 Task: Look for space in Aluva, India from 15th June, 2023 to 21st June, 2023 for 5 adults in price range Rs.14000 to Rs.25000. Place can be entire place with 3 bedrooms having 3 beds and 3 bathrooms. Property type can be house, flat, guest house. Amenities needed are: washing machine. Booking option can be shelf check-in. Required host language is English.
Action: Mouse pressed left at (566, 119)
Screenshot: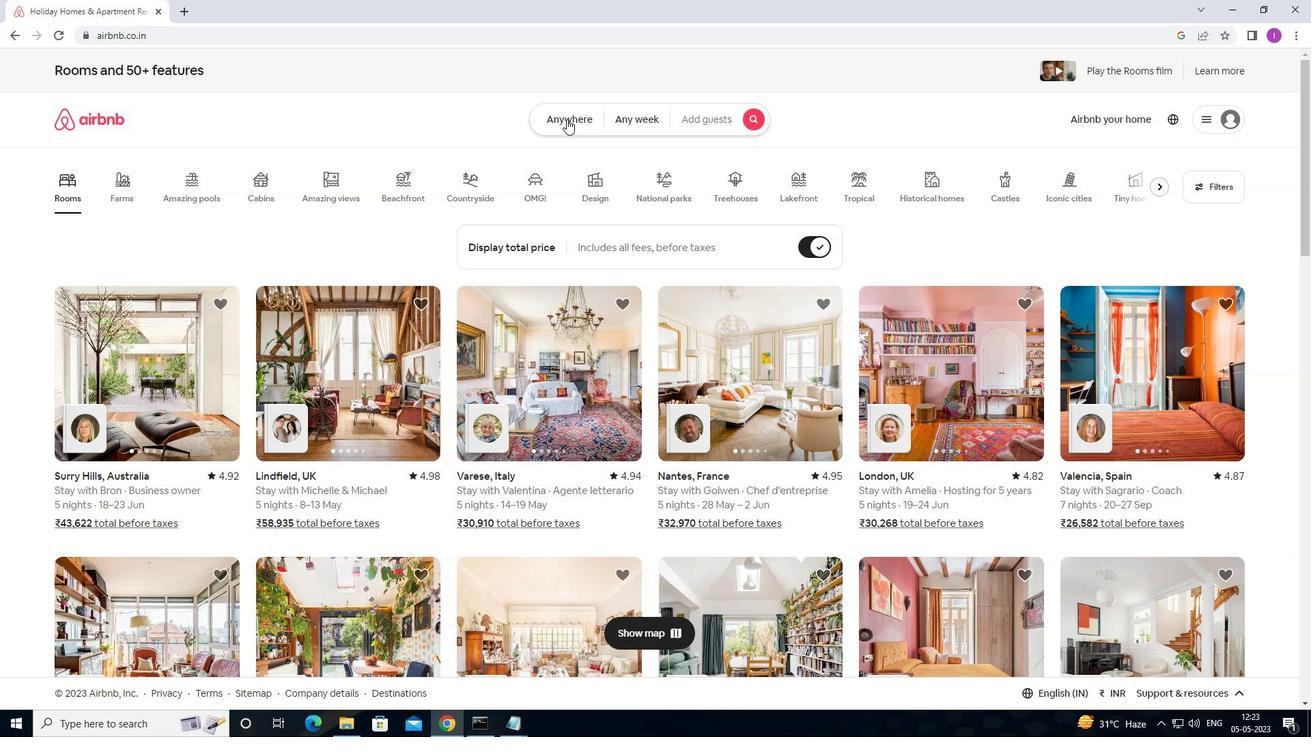 
Action: Mouse moved to (437, 176)
Screenshot: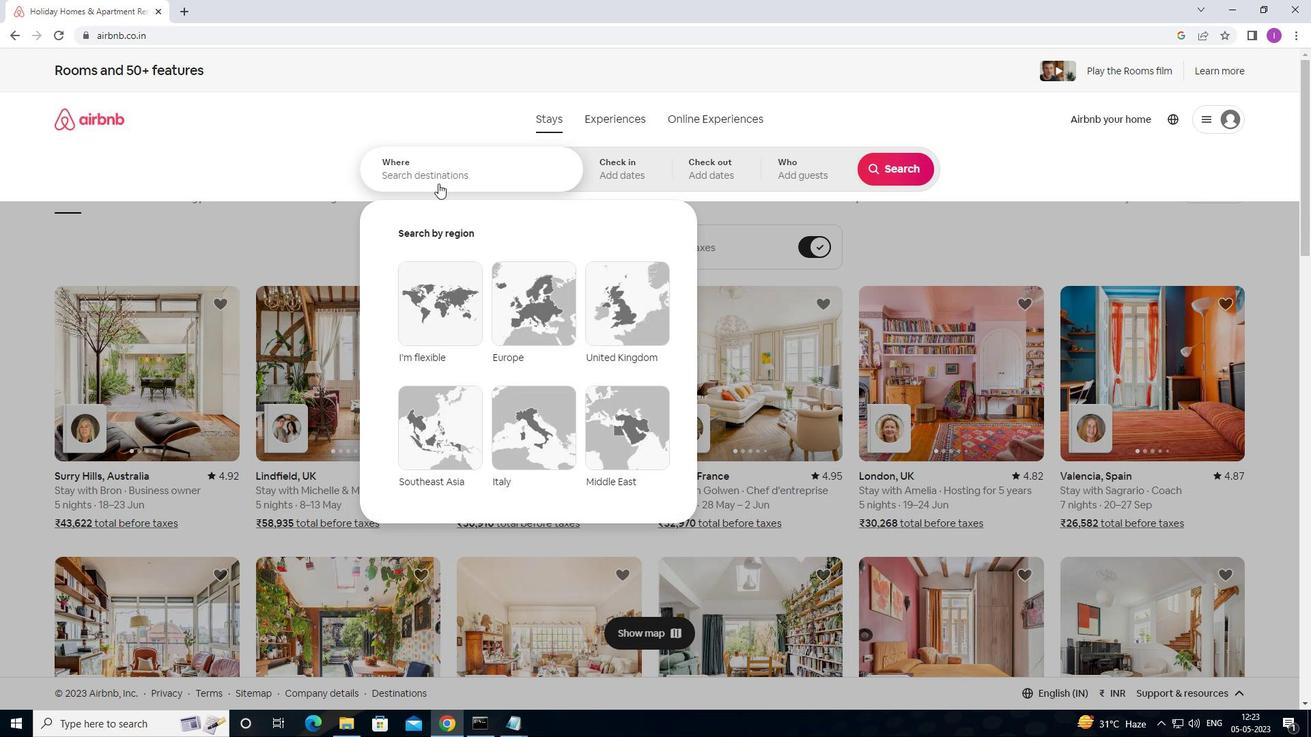 
Action: Mouse pressed left at (437, 176)
Screenshot: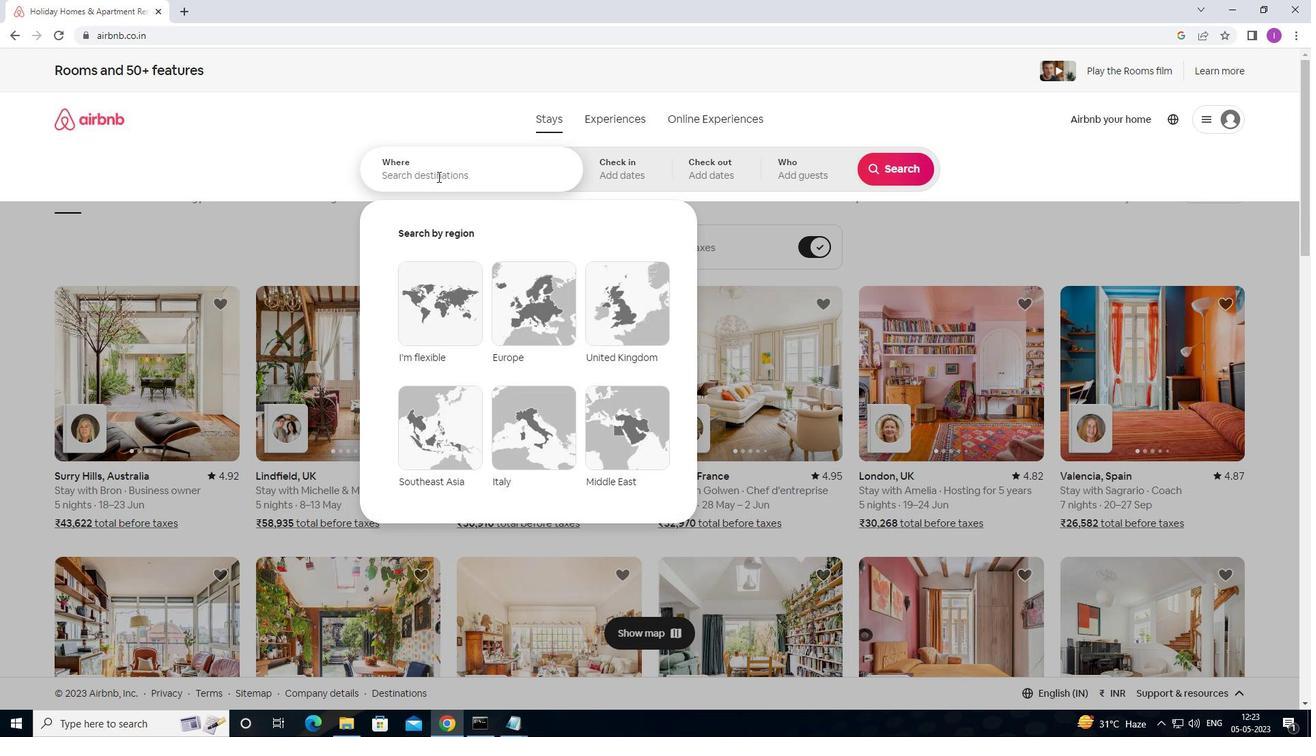 
Action: Key pressed <Key.shift>ALUVA,<Key.shift>INDIA
Screenshot: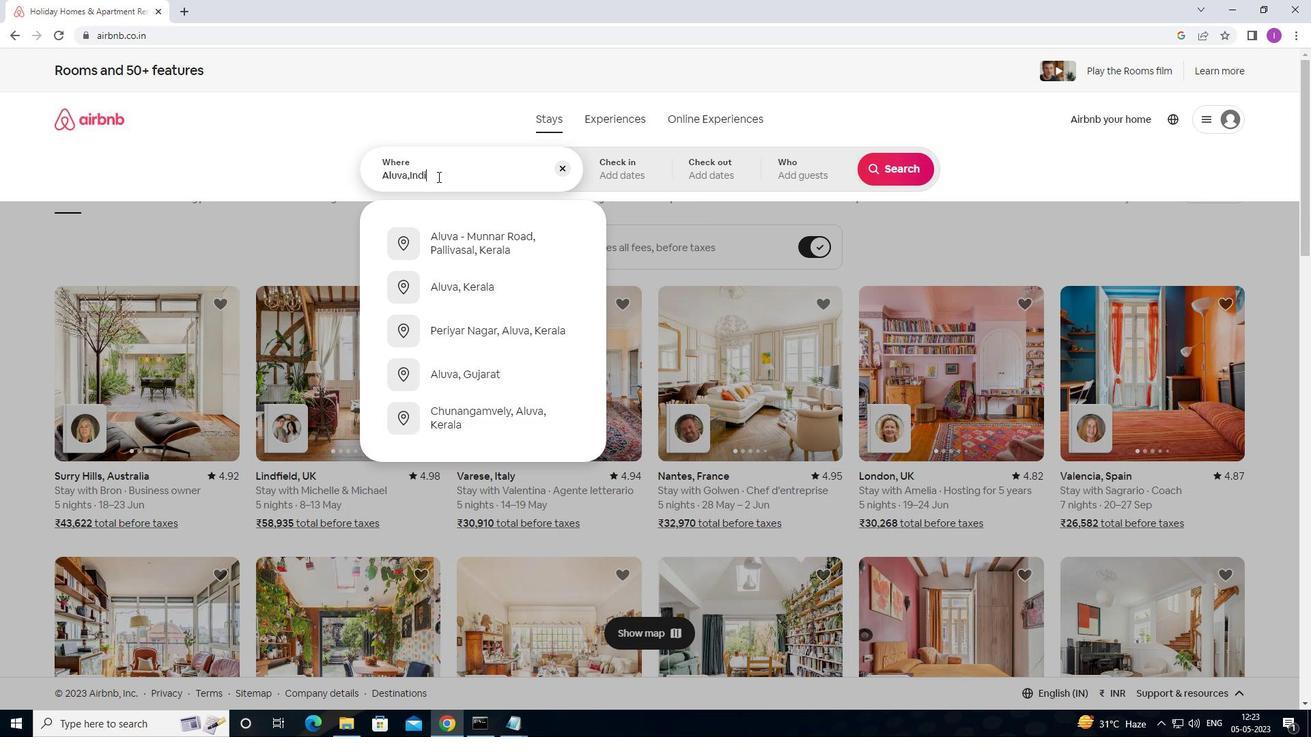 
Action: Mouse moved to (617, 172)
Screenshot: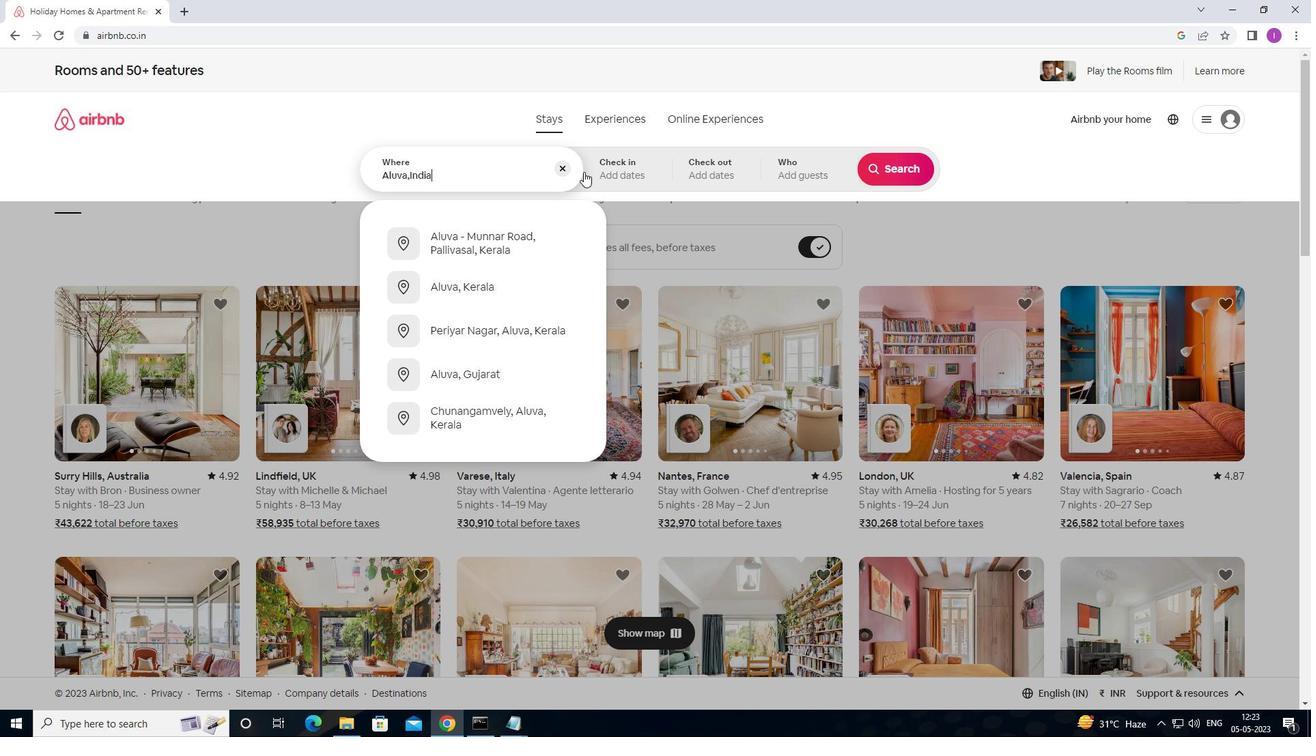 
Action: Mouse pressed left at (617, 172)
Screenshot: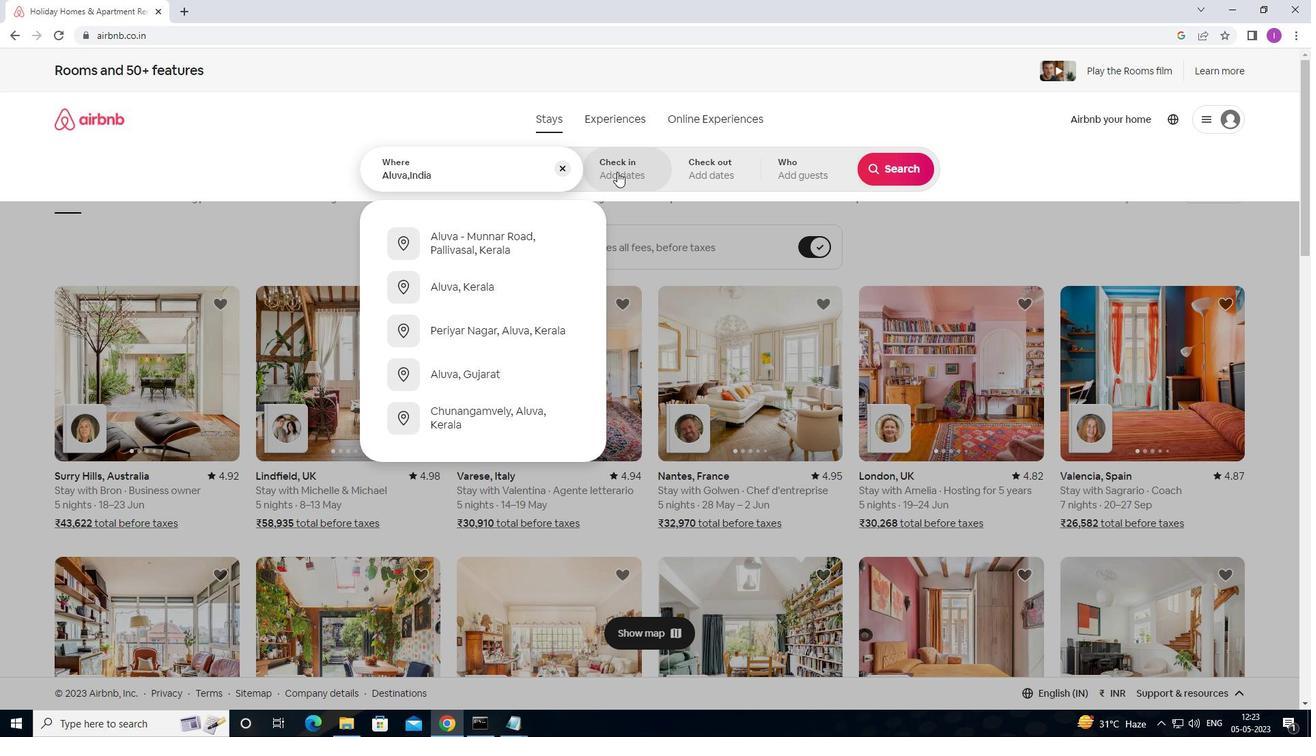 
Action: Mouse moved to (824, 398)
Screenshot: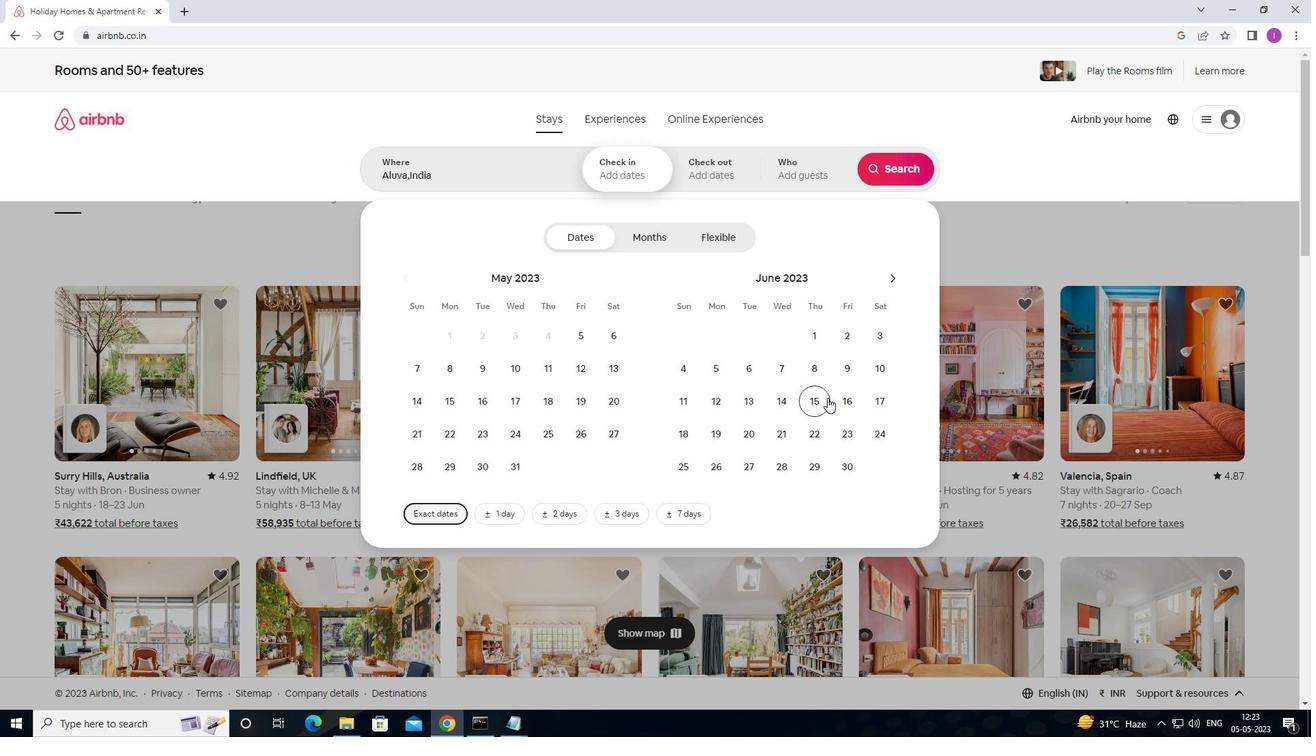 
Action: Mouse pressed left at (824, 398)
Screenshot: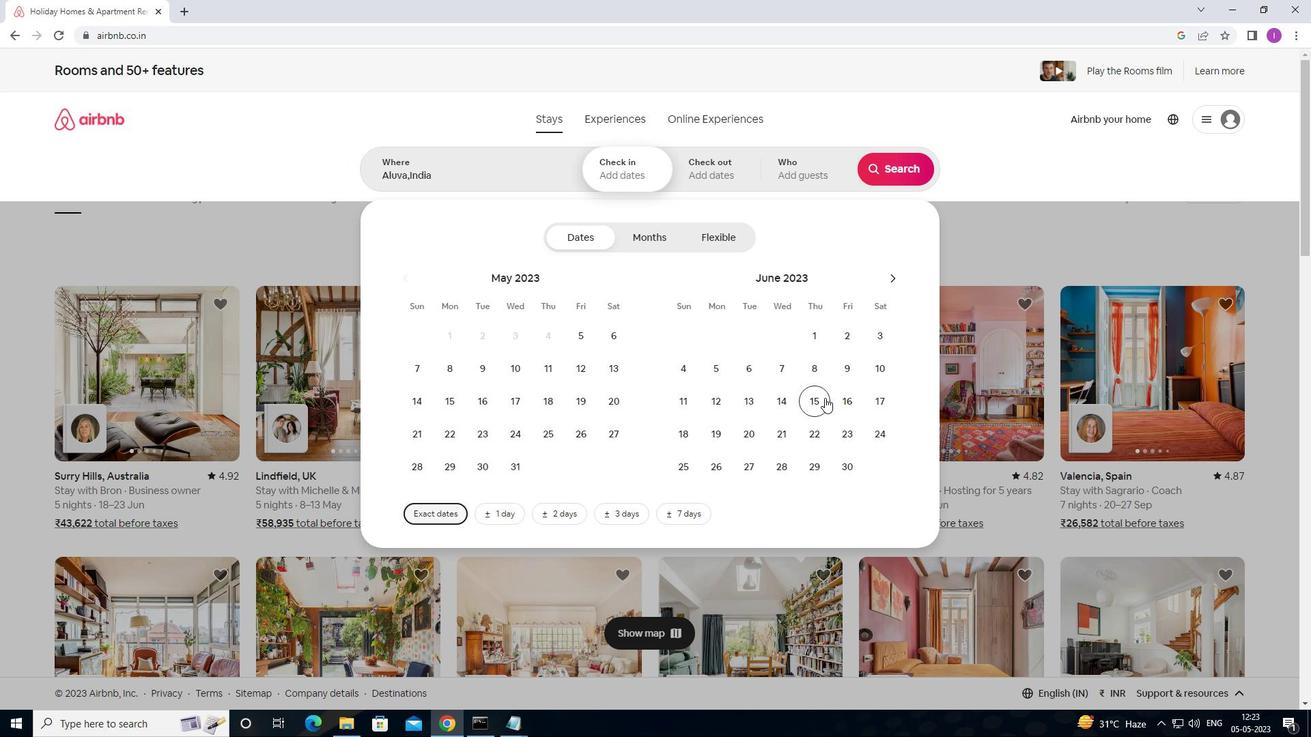 
Action: Mouse moved to (790, 428)
Screenshot: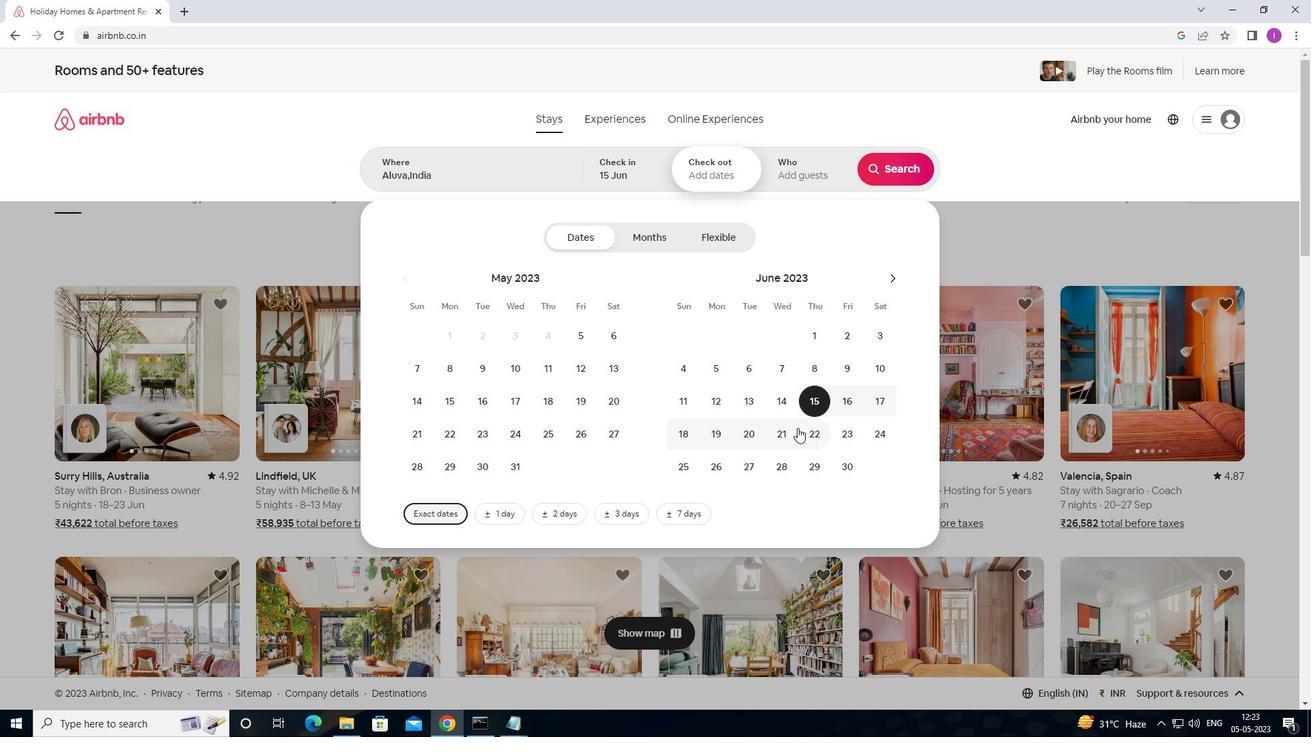 
Action: Mouse pressed left at (790, 428)
Screenshot: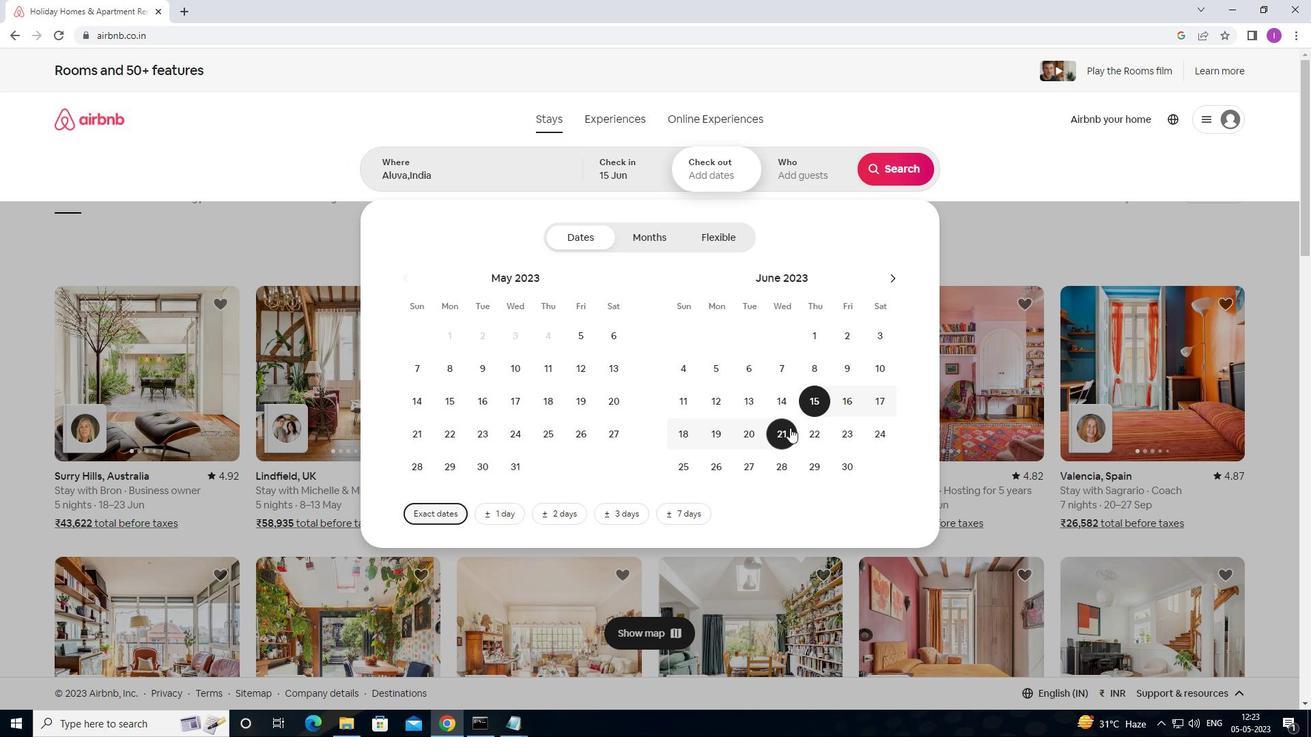
Action: Mouse moved to (813, 176)
Screenshot: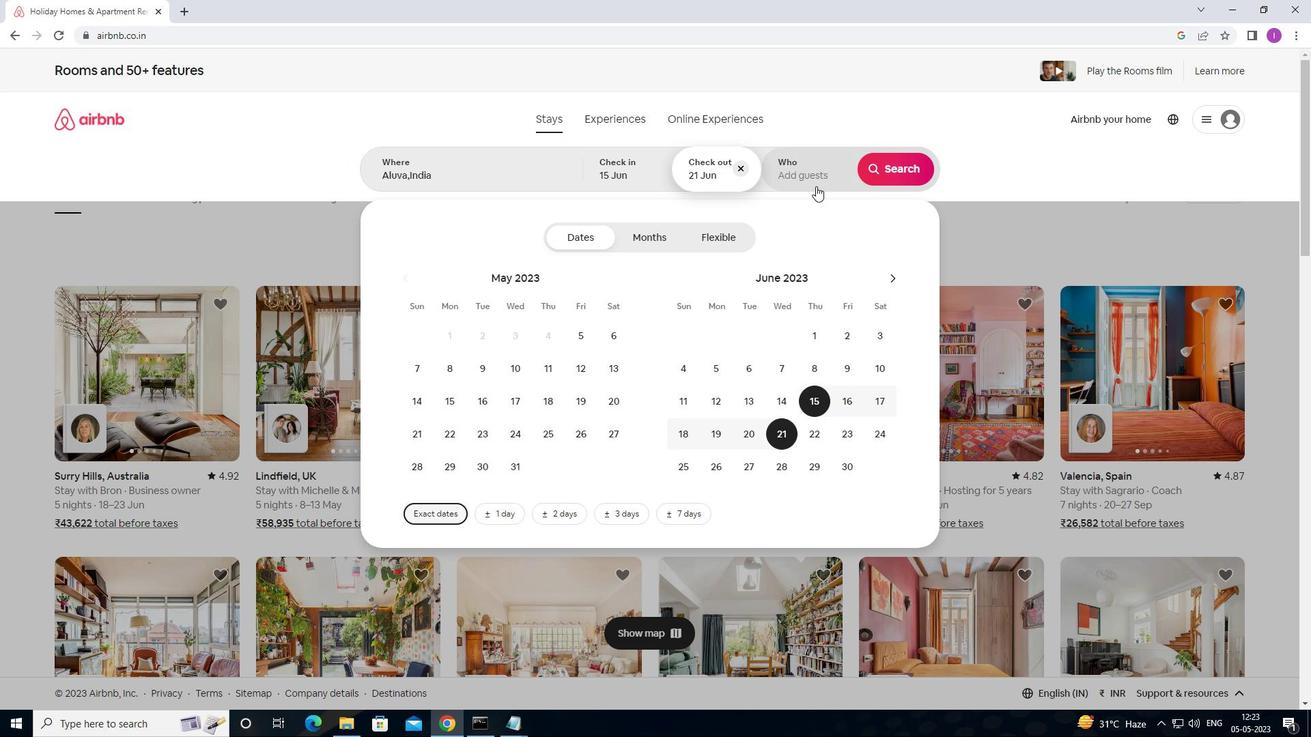 
Action: Mouse pressed left at (813, 176)
Screenshot: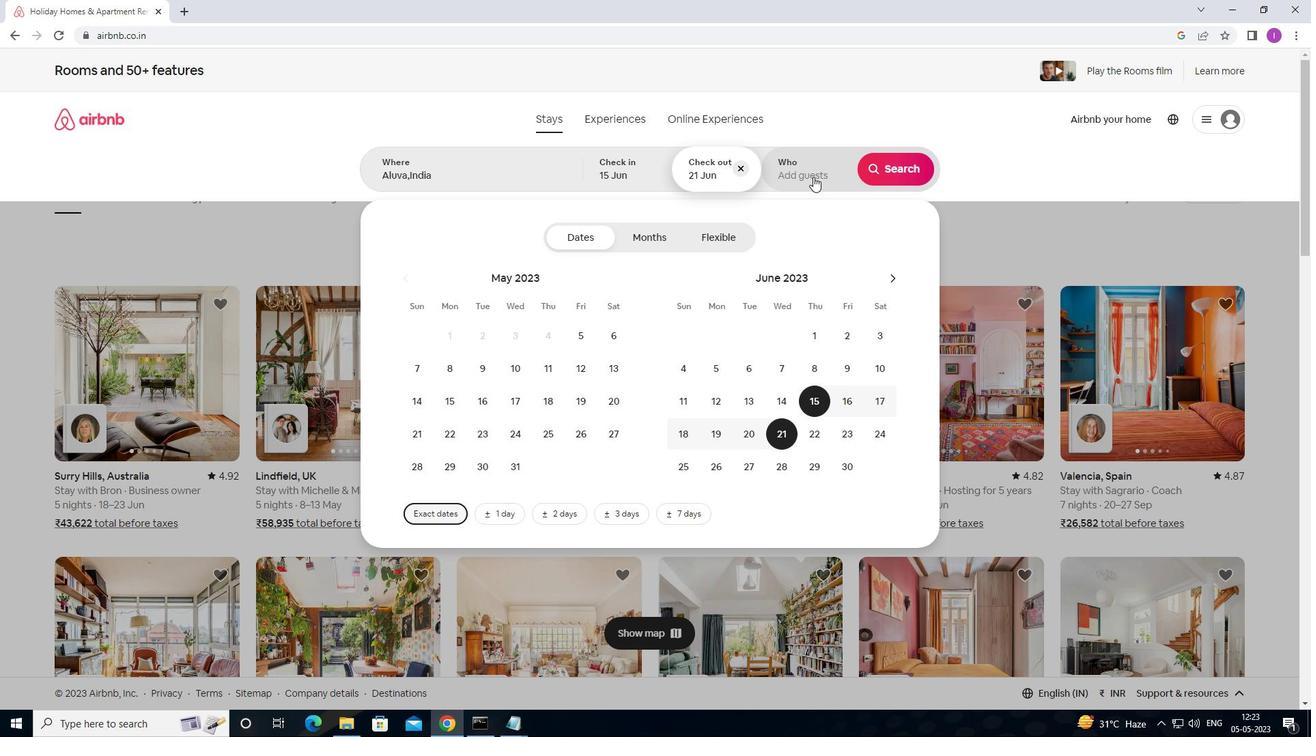 
Action: Mouse moved to (907, 237)
Screenshot: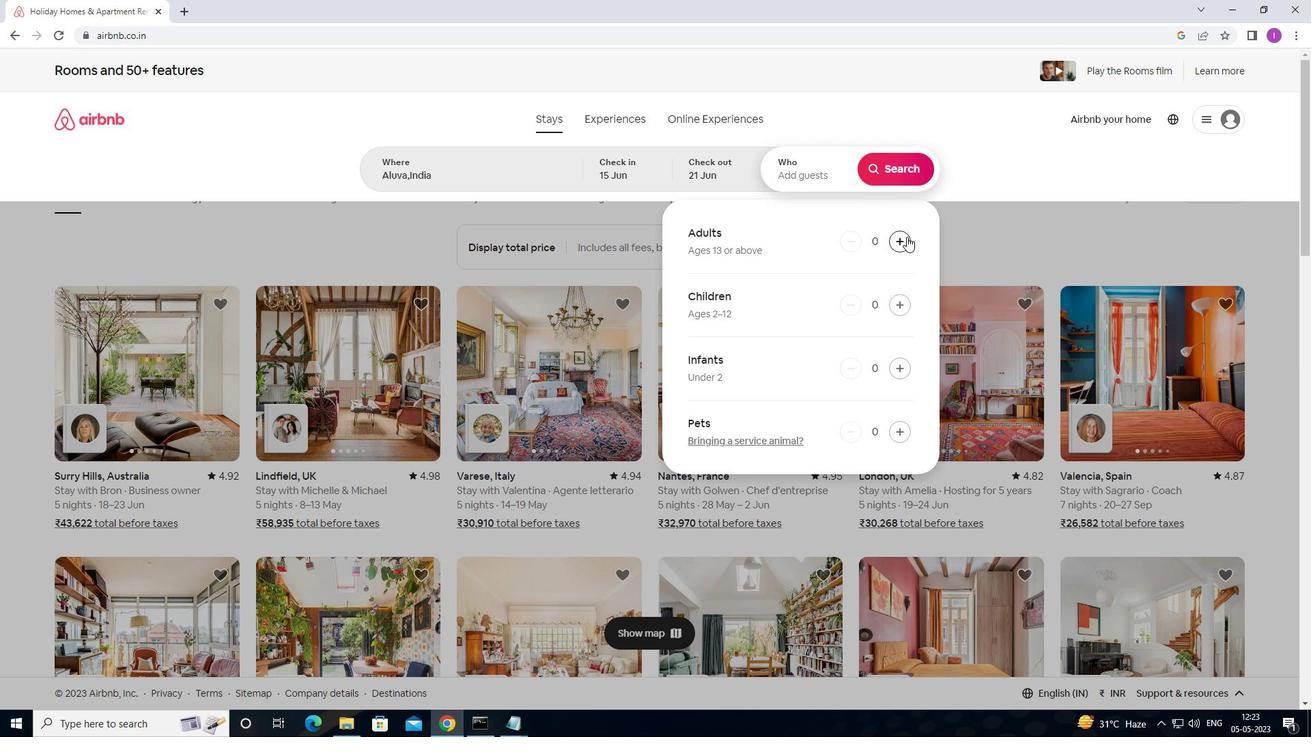 
Action: Mouse pressed left at (907, 237)
Screenshot: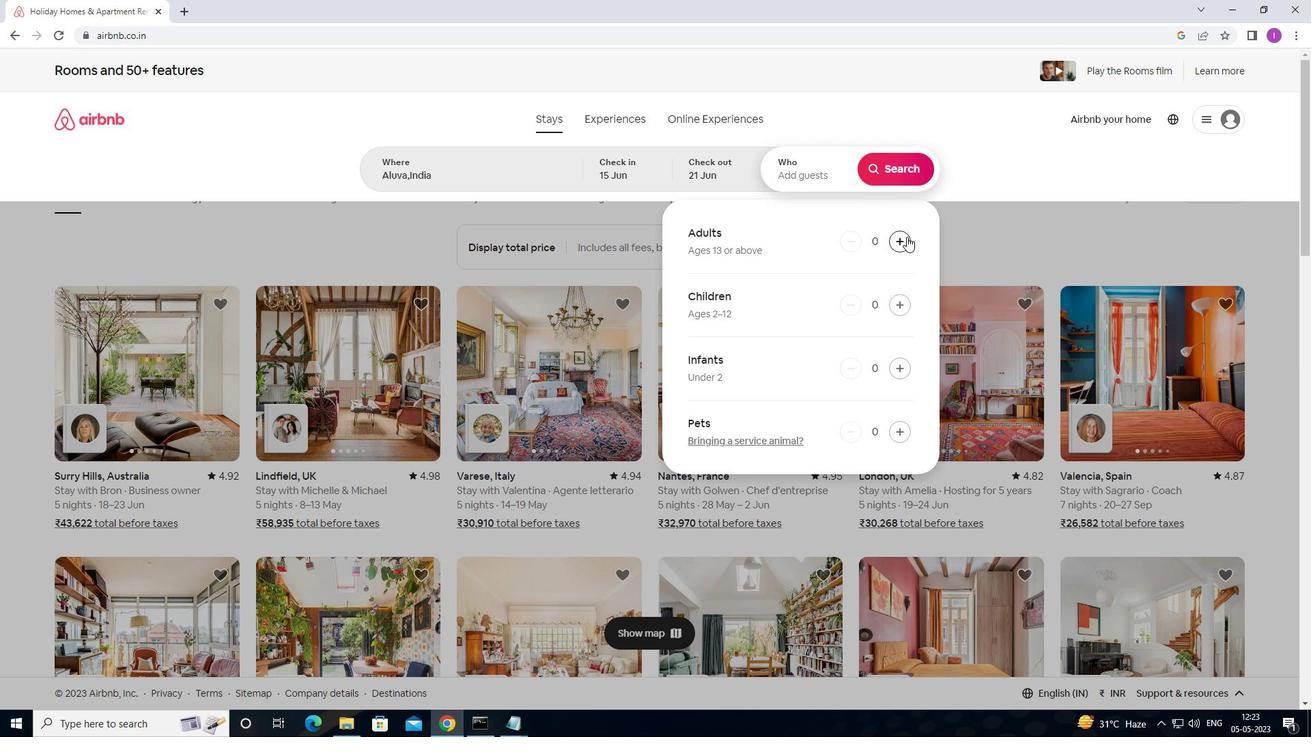 
Action: Mouse moved to (908, 236)
Screenshot: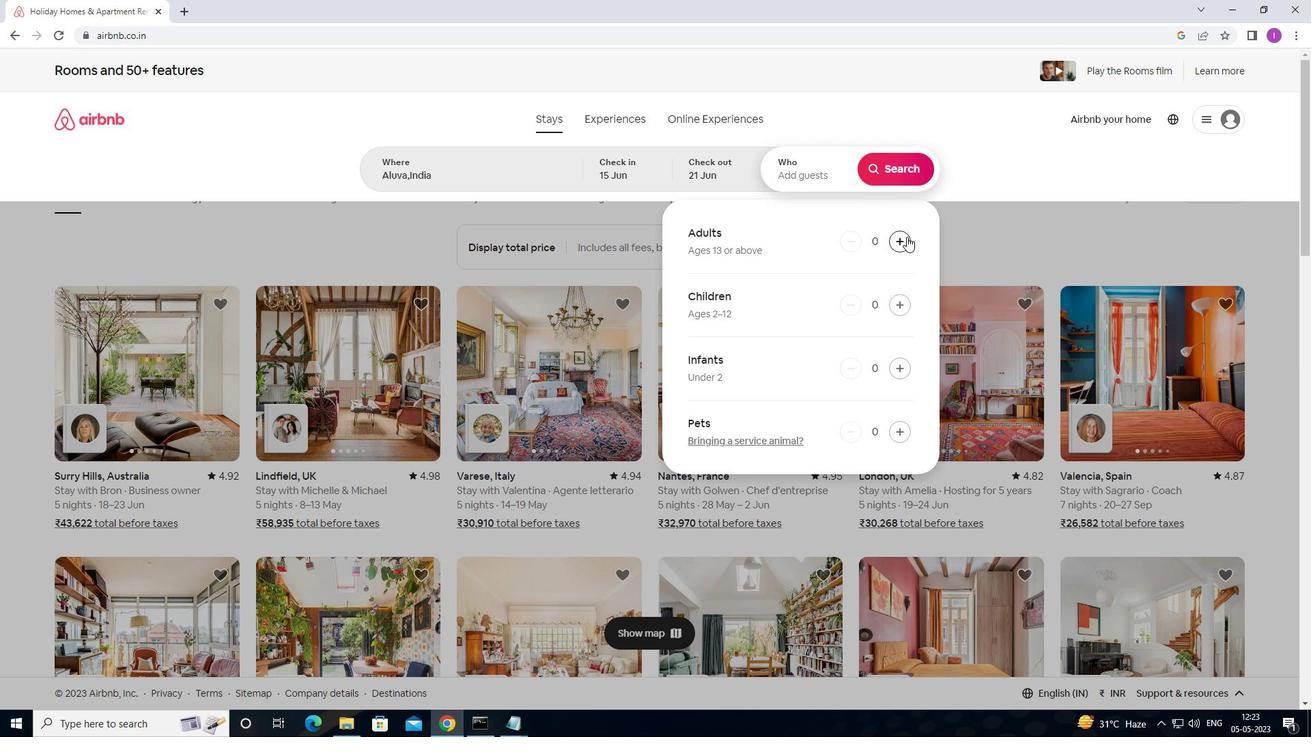 
Action: Mouse pressed left at (908, 236)
Screenshot: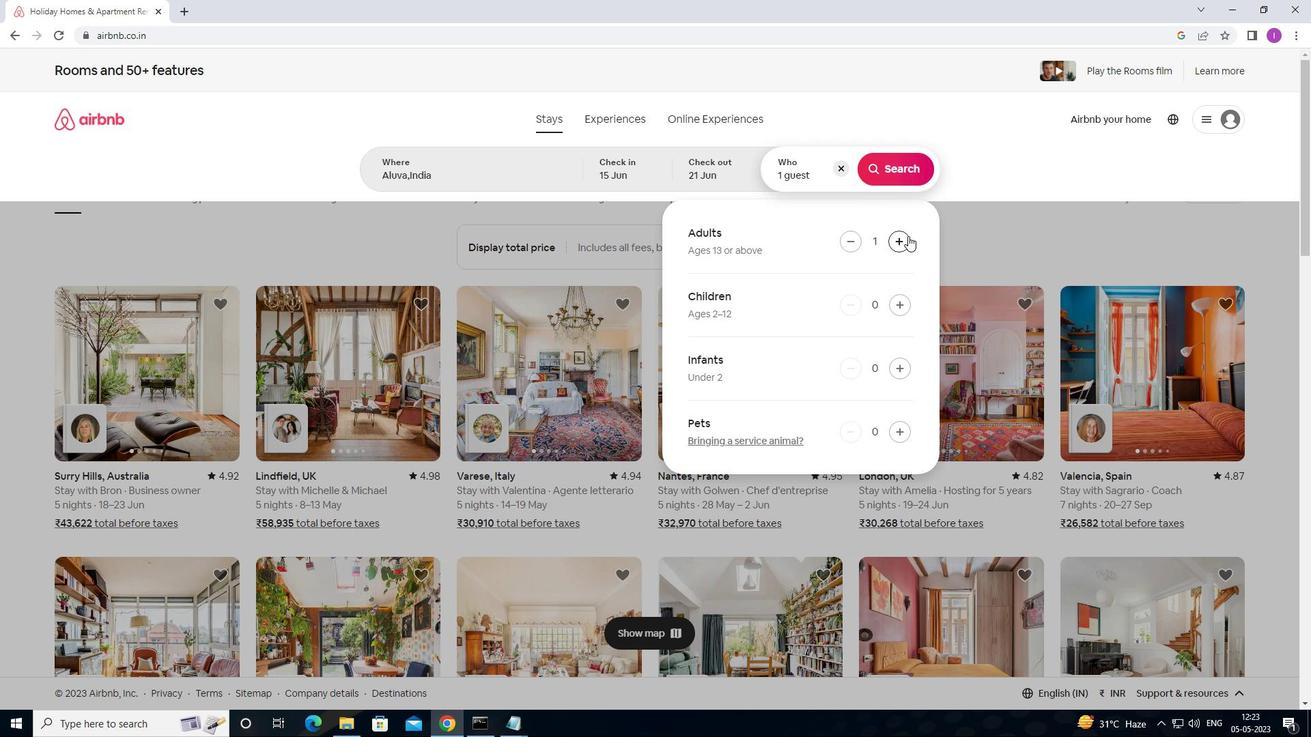 
Action: Mouse pressed left at (908, 236)
Screenshot: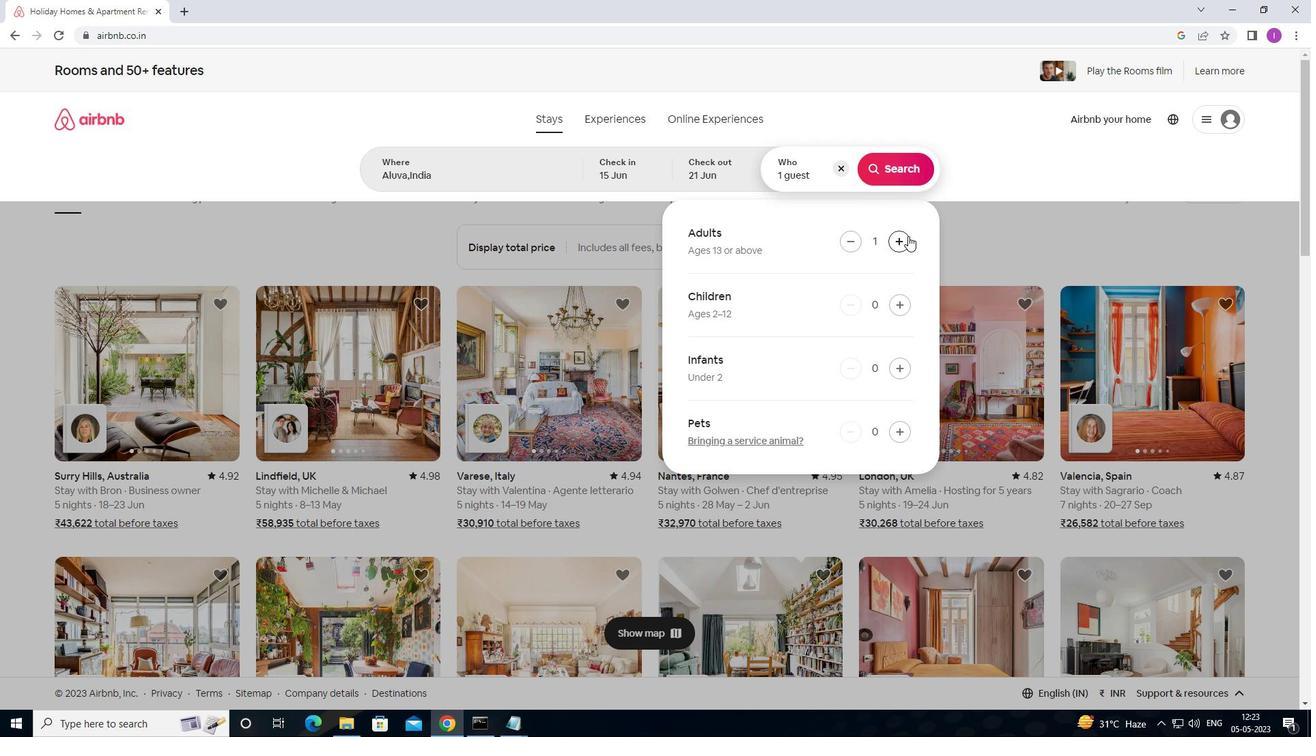 
Action: Mouse pressed left at (908, 236)
Screenshot: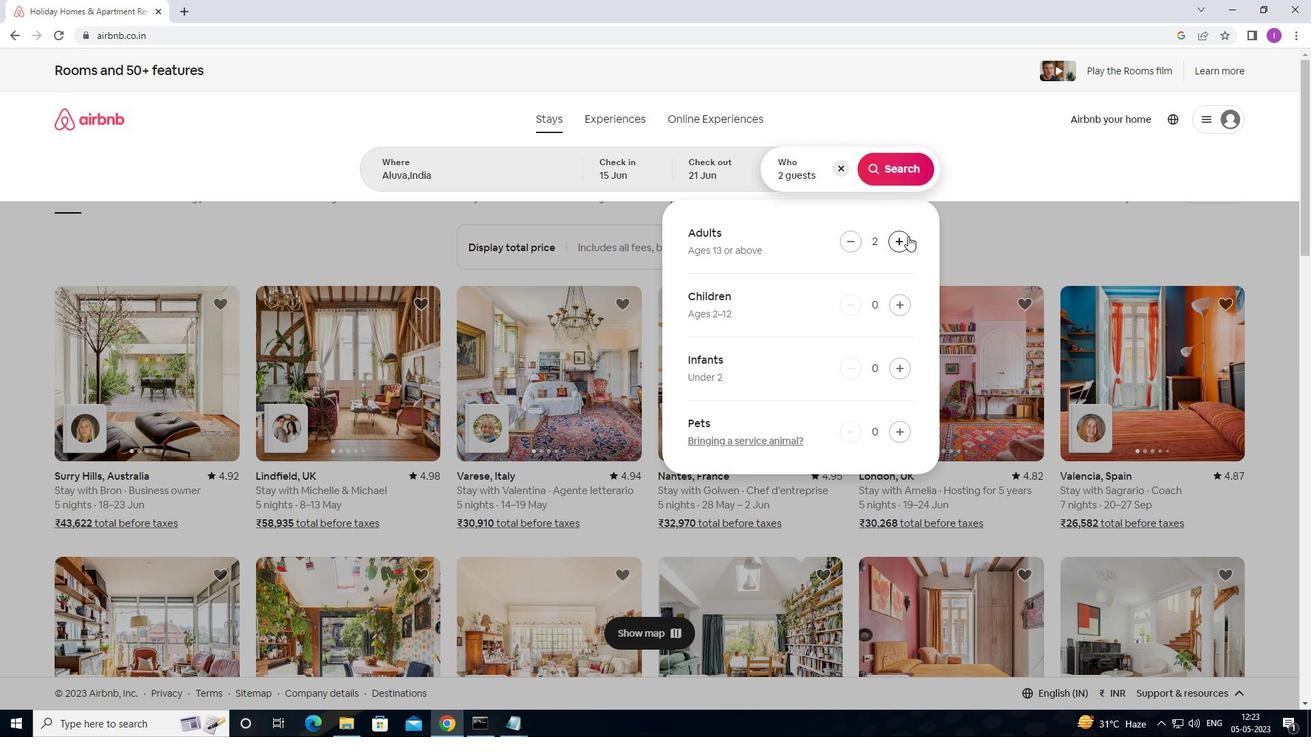 
Action: Mouse pressed left at (908, 236)
Screenshot: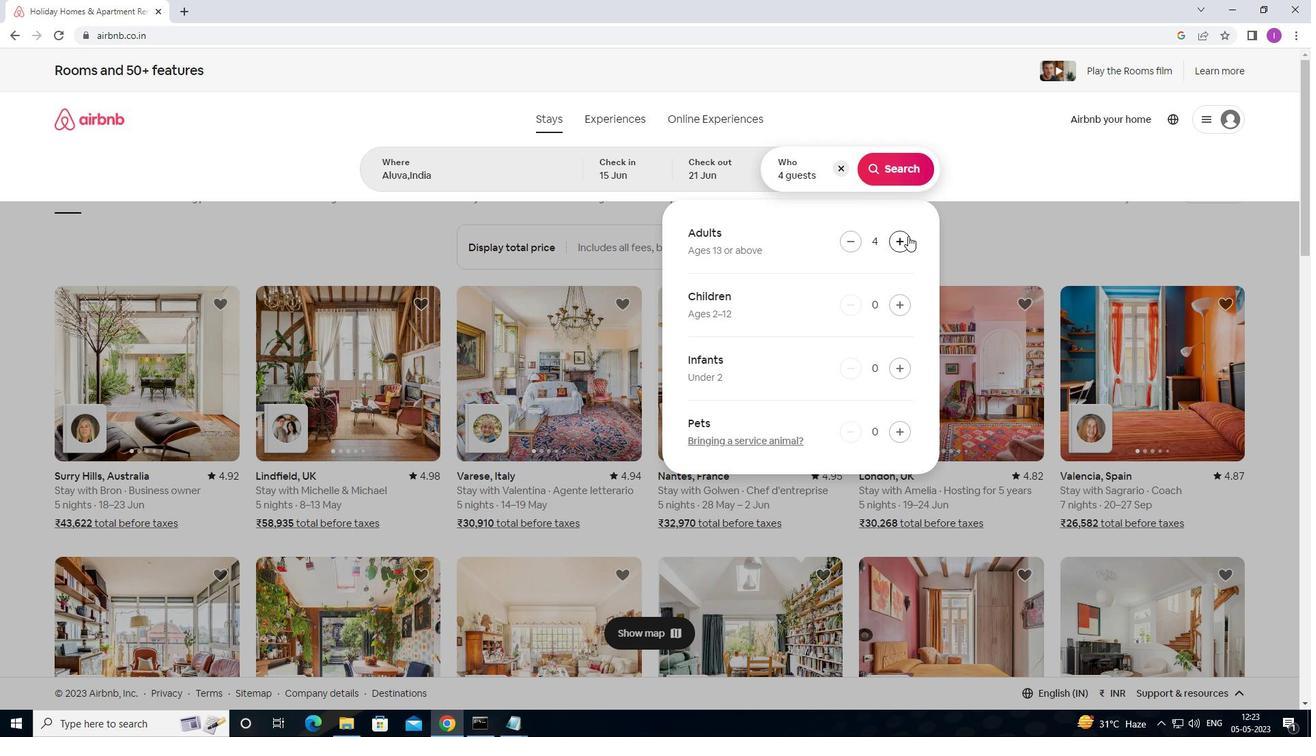 
Action: Mouse moved to (889, 169)
Screenshot: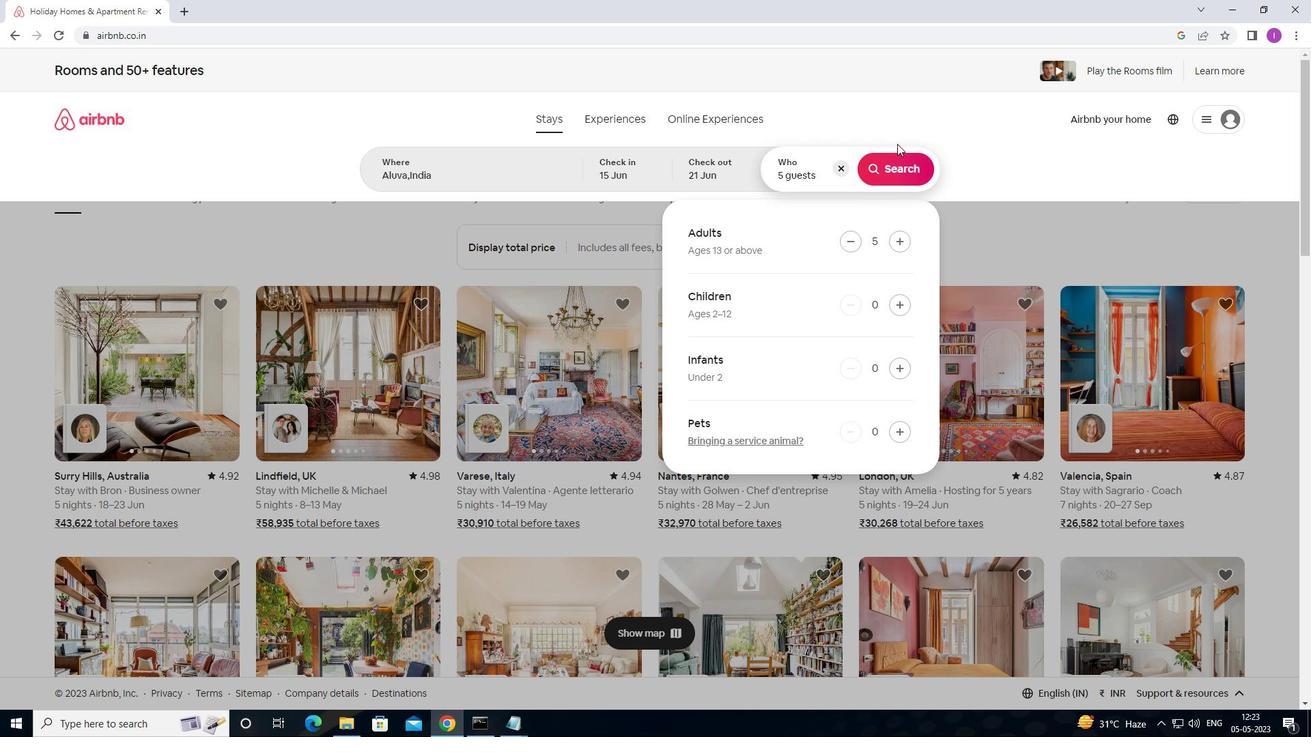 
Action: Mouse pressed left at (889, 169)
Screenshot: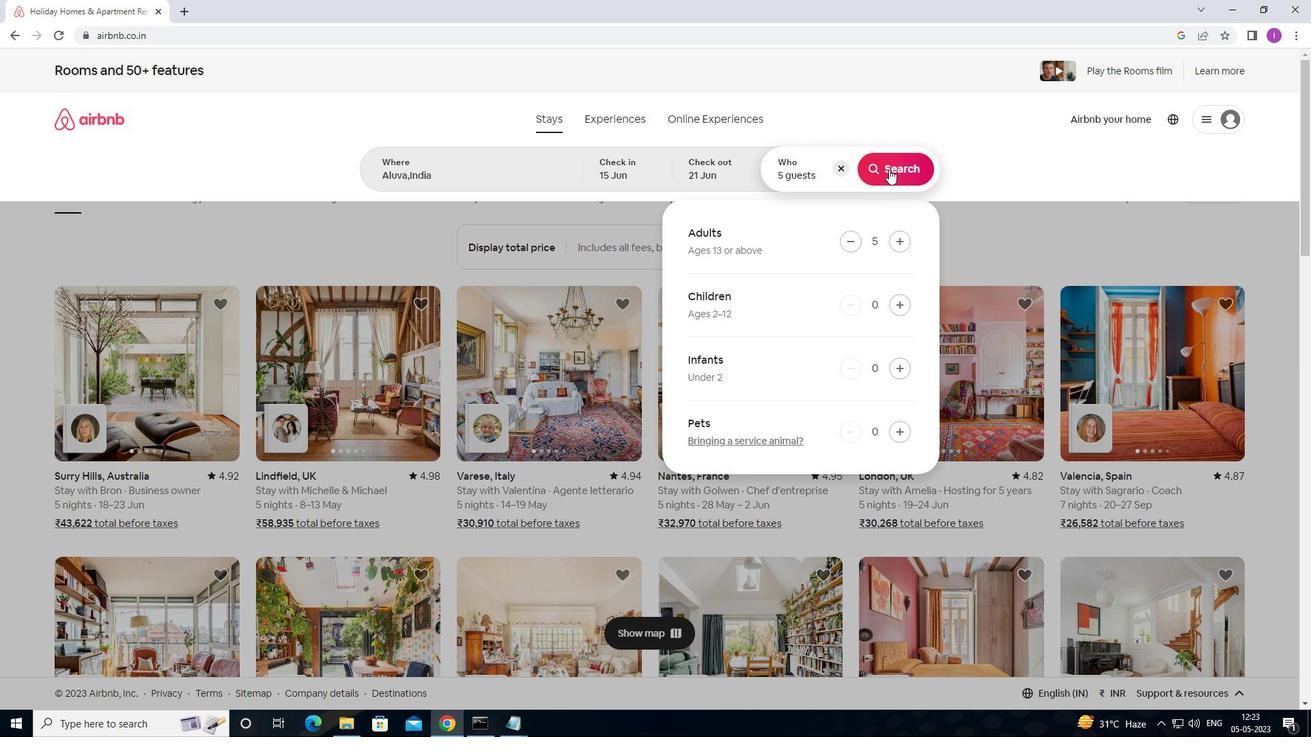 
Action: Mouse moved to (1243, 135)
Screenshot: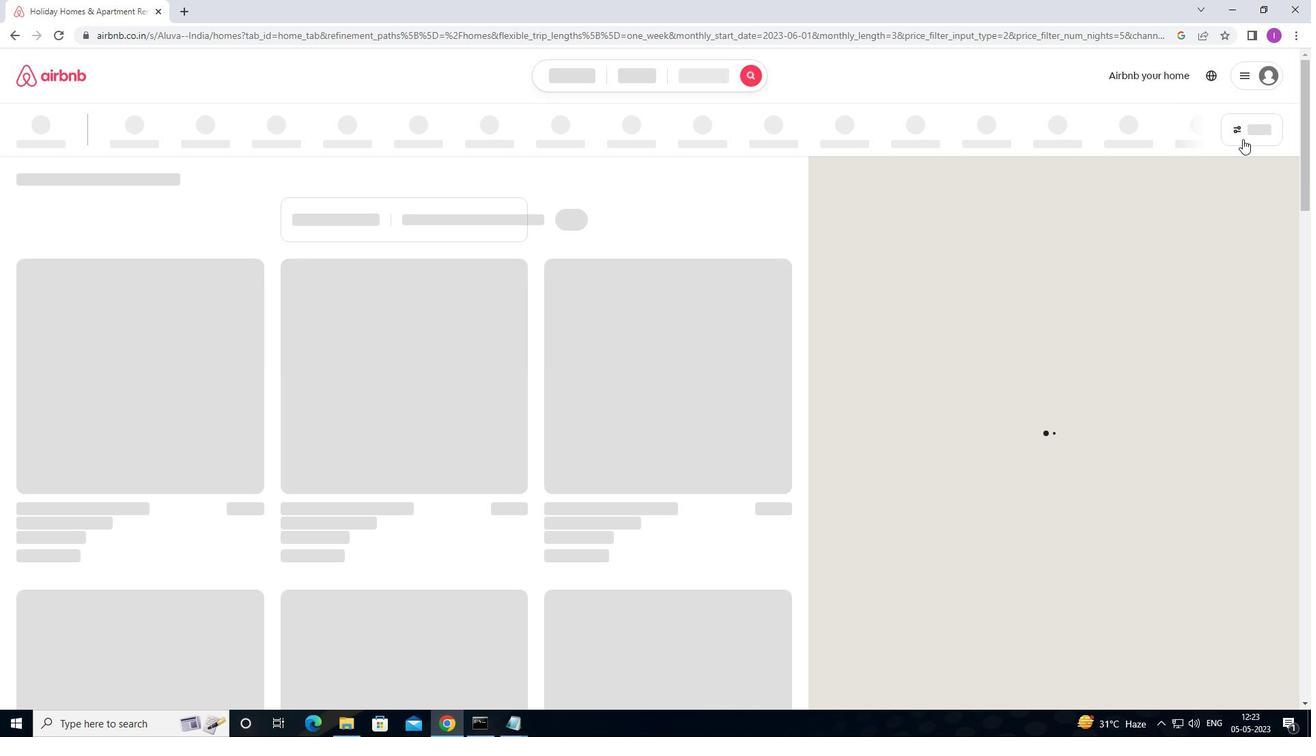 
Action: Mouse pressed left at (1243, 135)
Screenshot: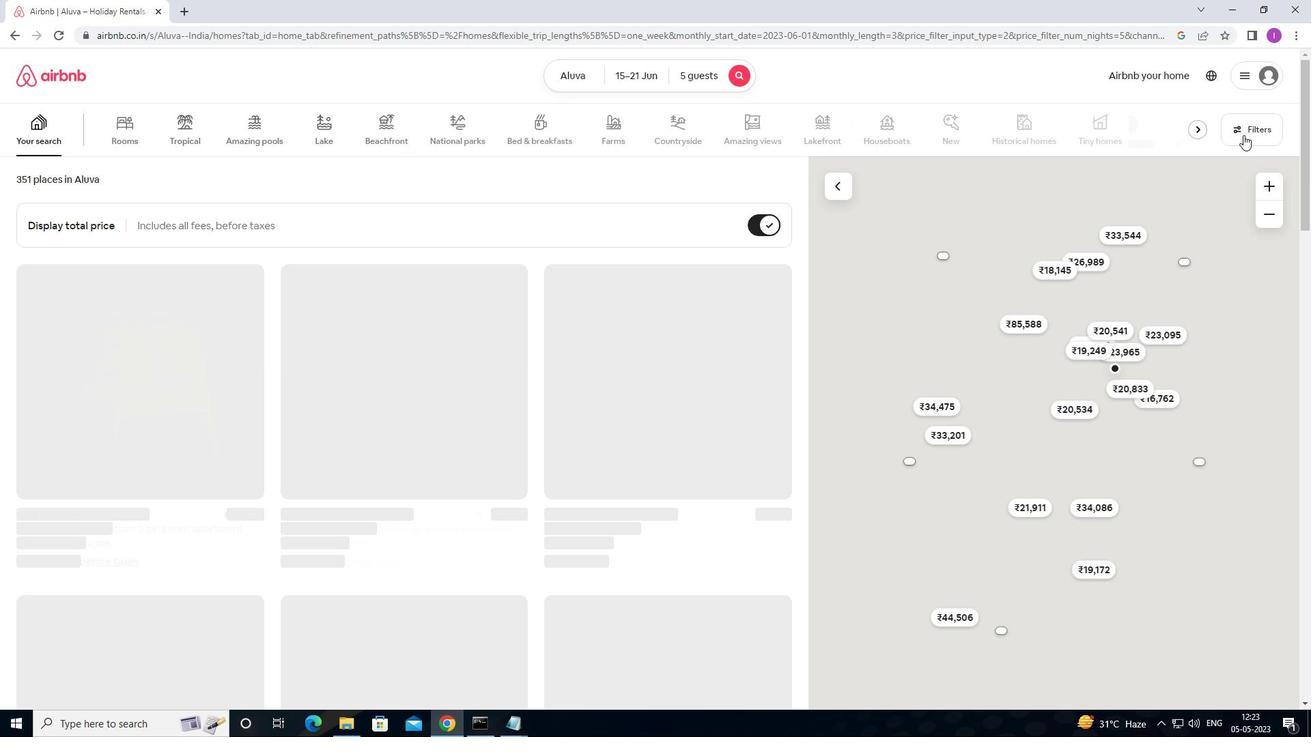 
Action: Mouse moved to (493, 468)
Screenshot: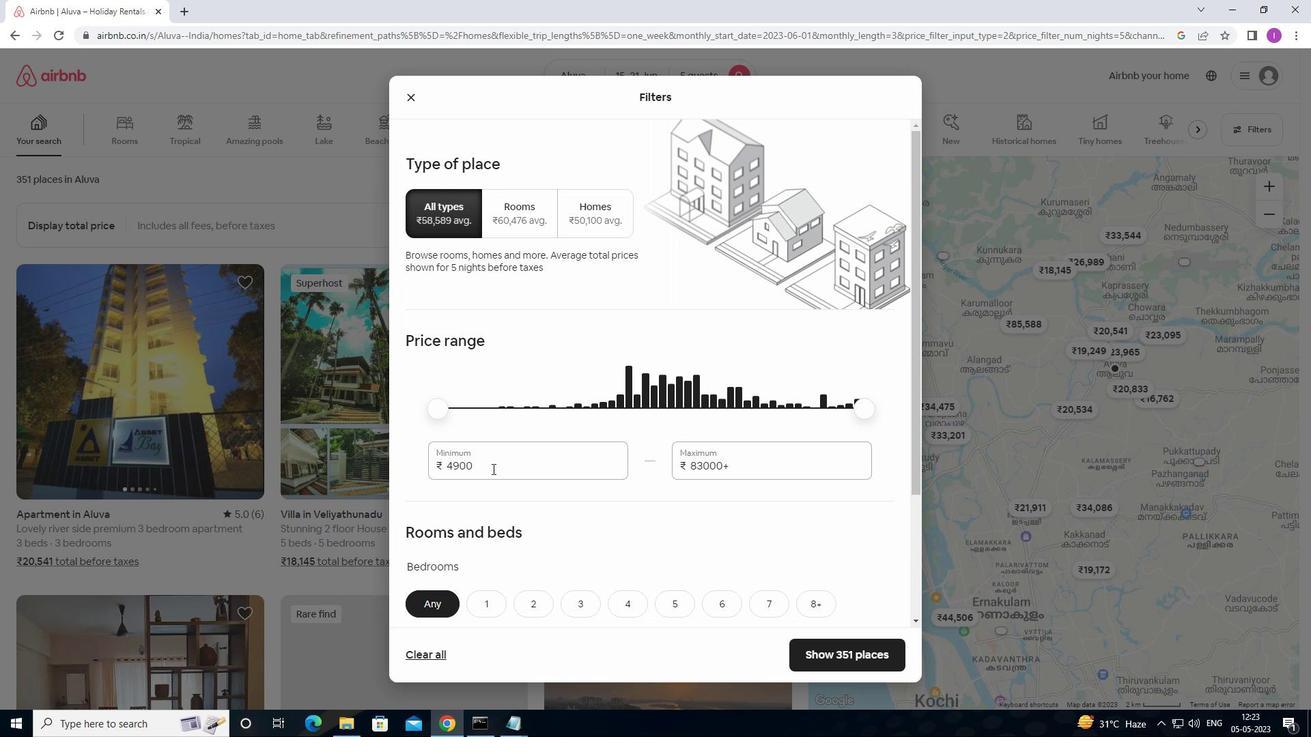 
Action: Mouse pressed left at (493, 468)
Screenshot: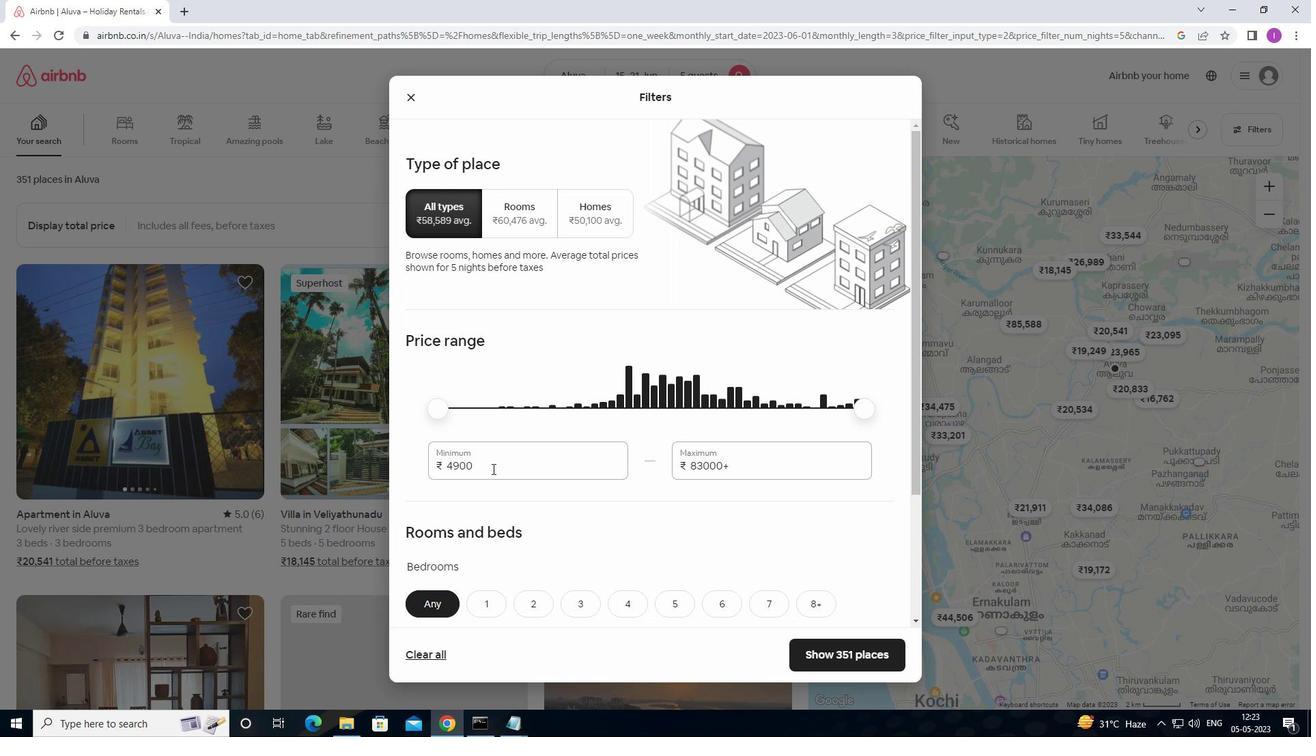 
Action: Mouse moved to (444, 461)
Screenshot: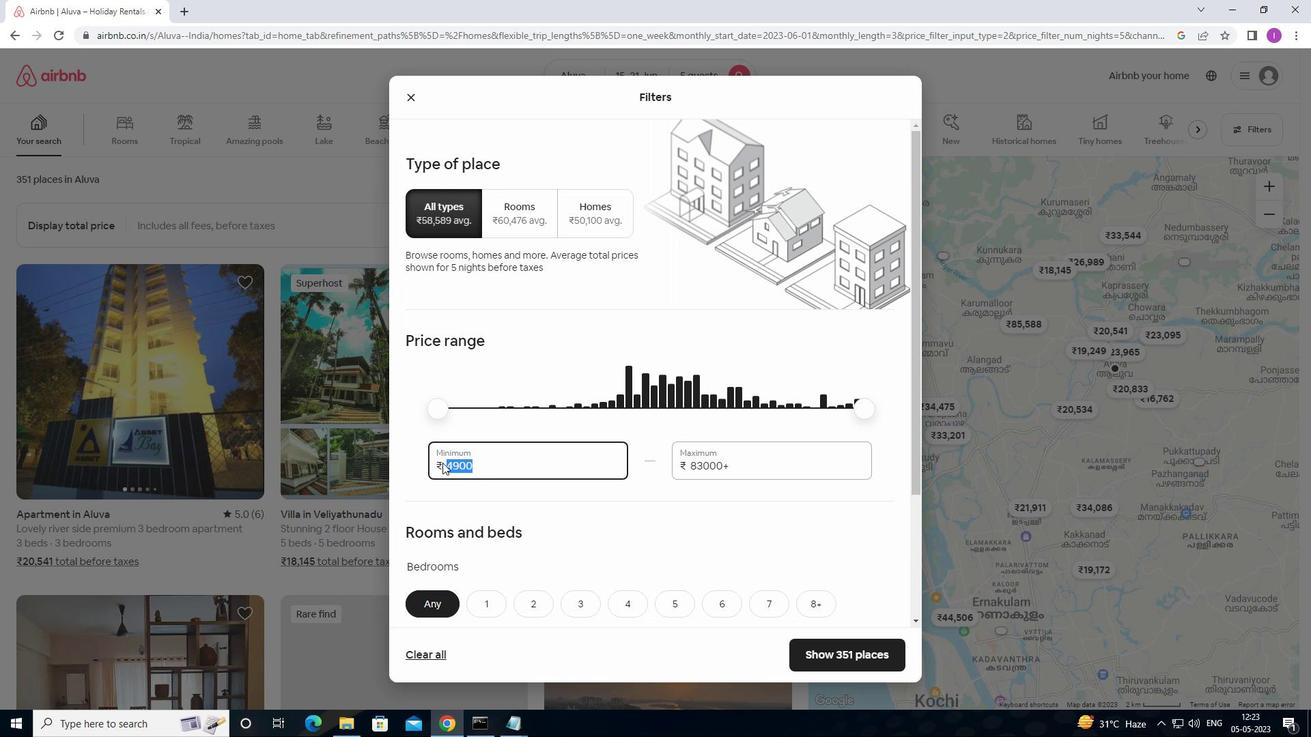 
Action: Key pressed 14
Screenshot: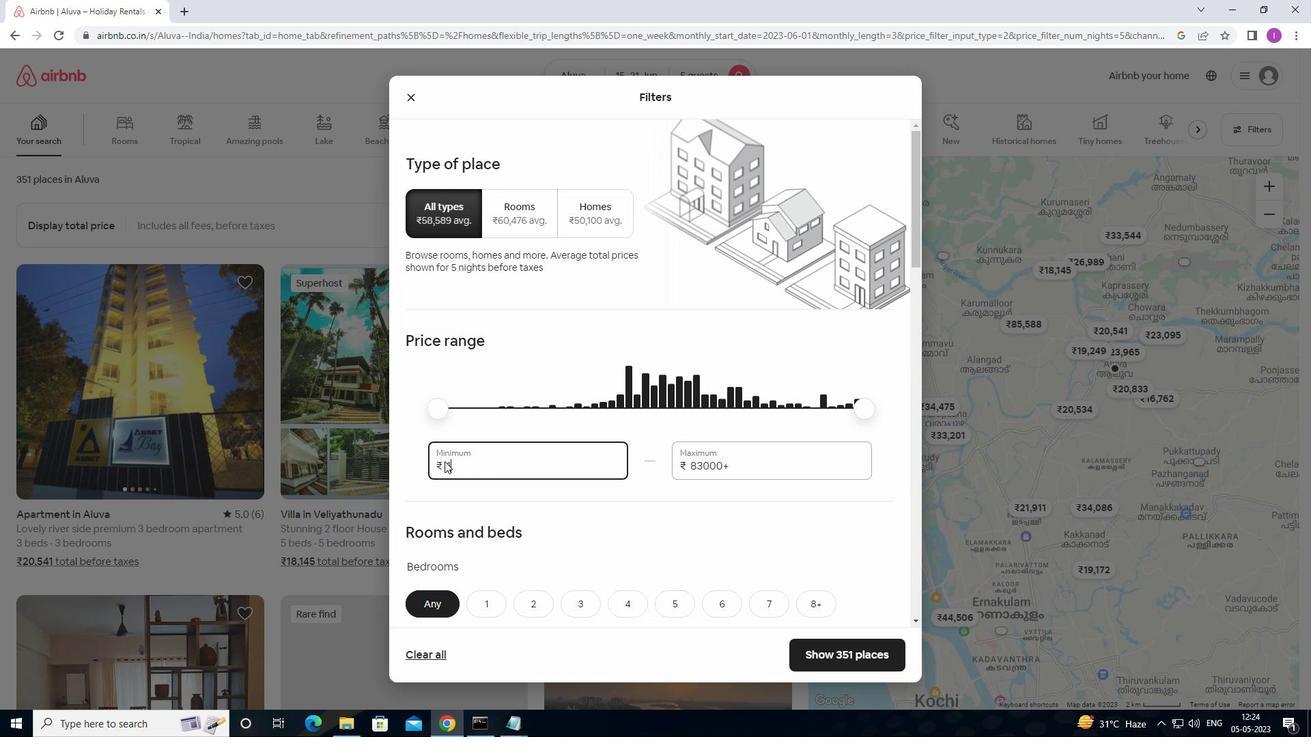 
Action: Mouse moved to (447, 460)
Screenshot: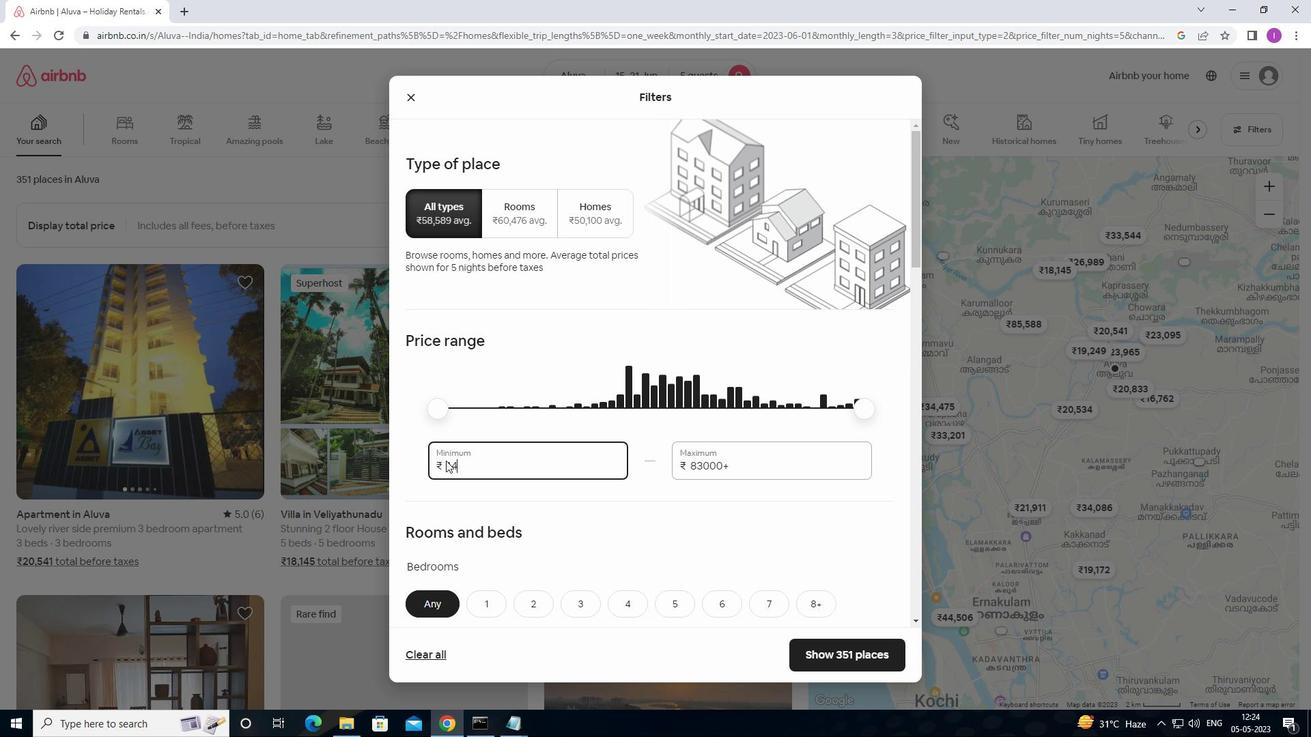 
Action: Key pressed 0
Screenshot: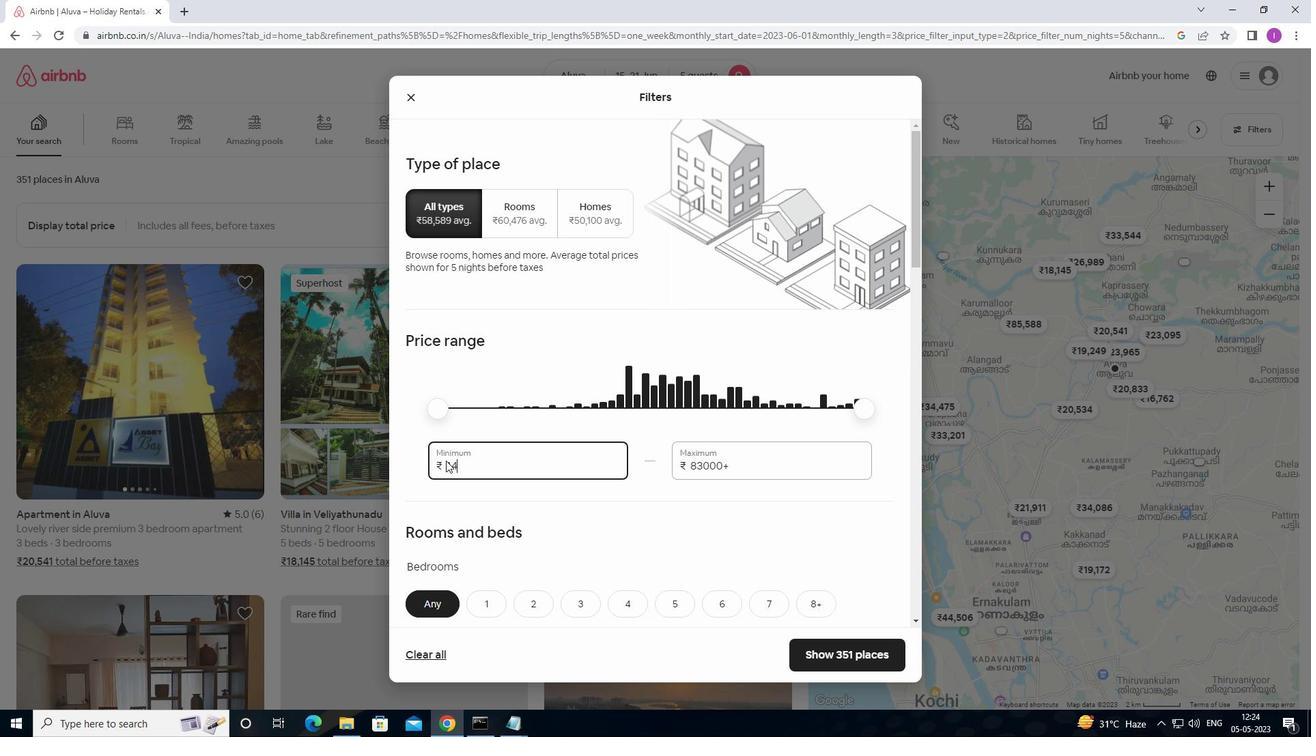 
Action: Mouse moved to (452, 457)
Screenshot: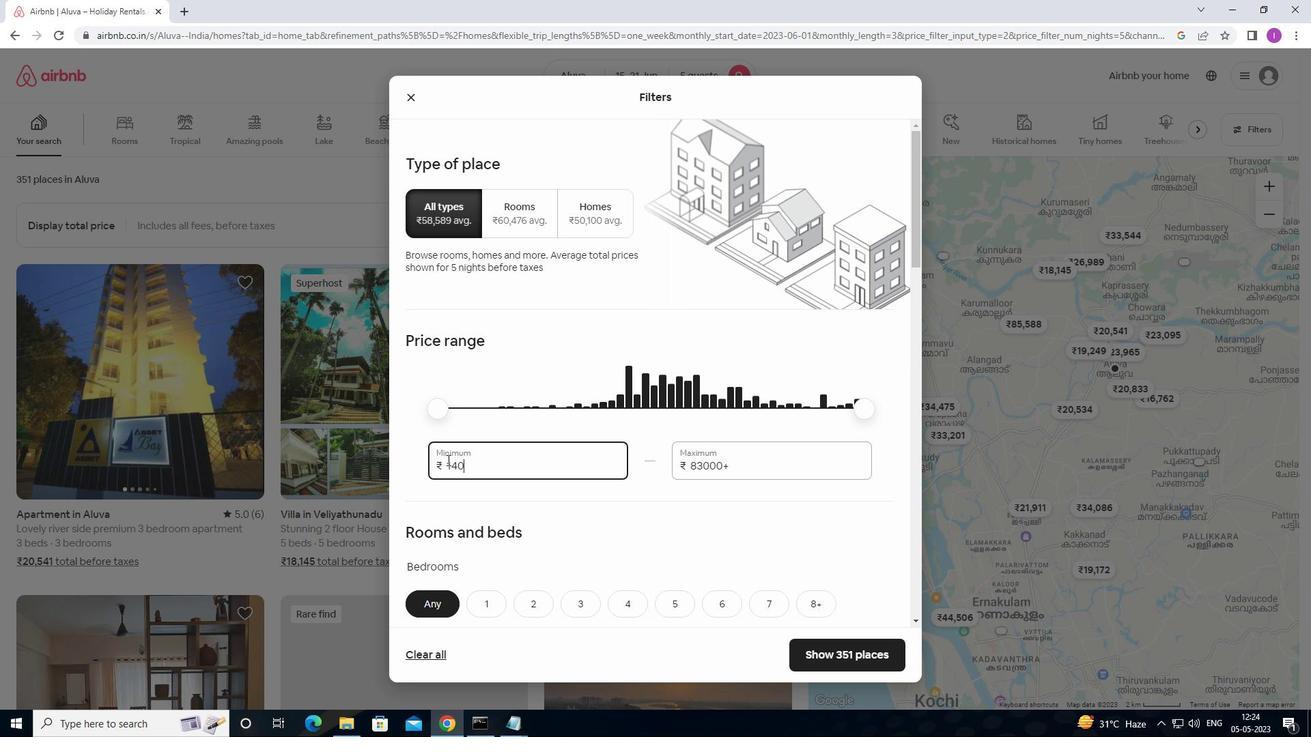 
Action: Key pressed 0
Screenshot: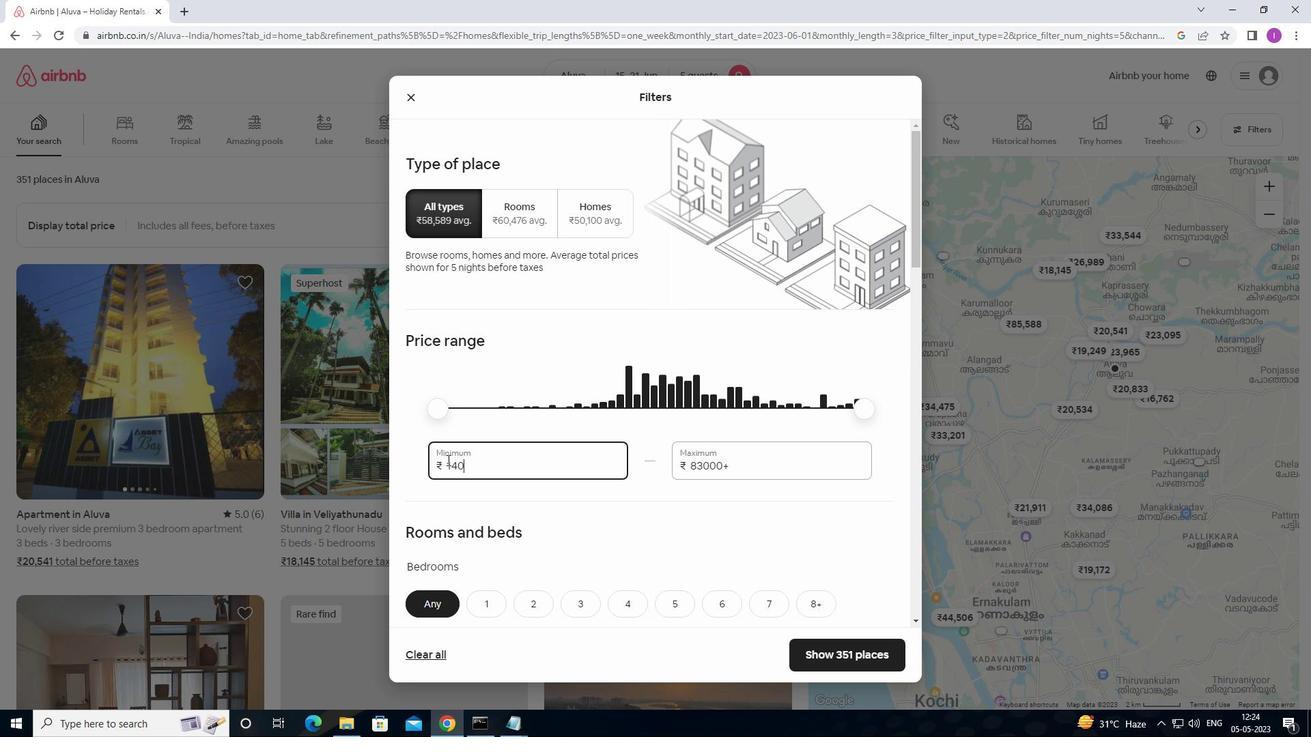 
Action: Mouse moved to (463, 454)
Screenshot: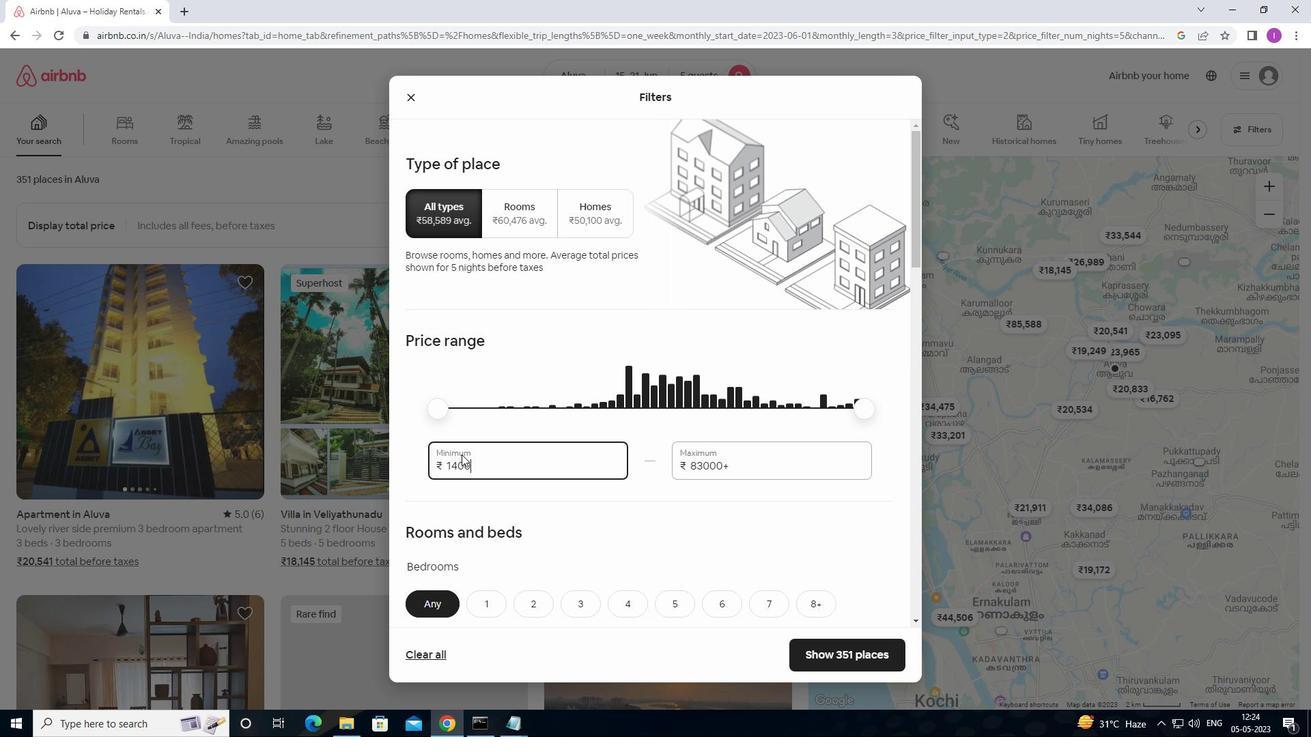 
Action: Key pressed 0
Screenshot: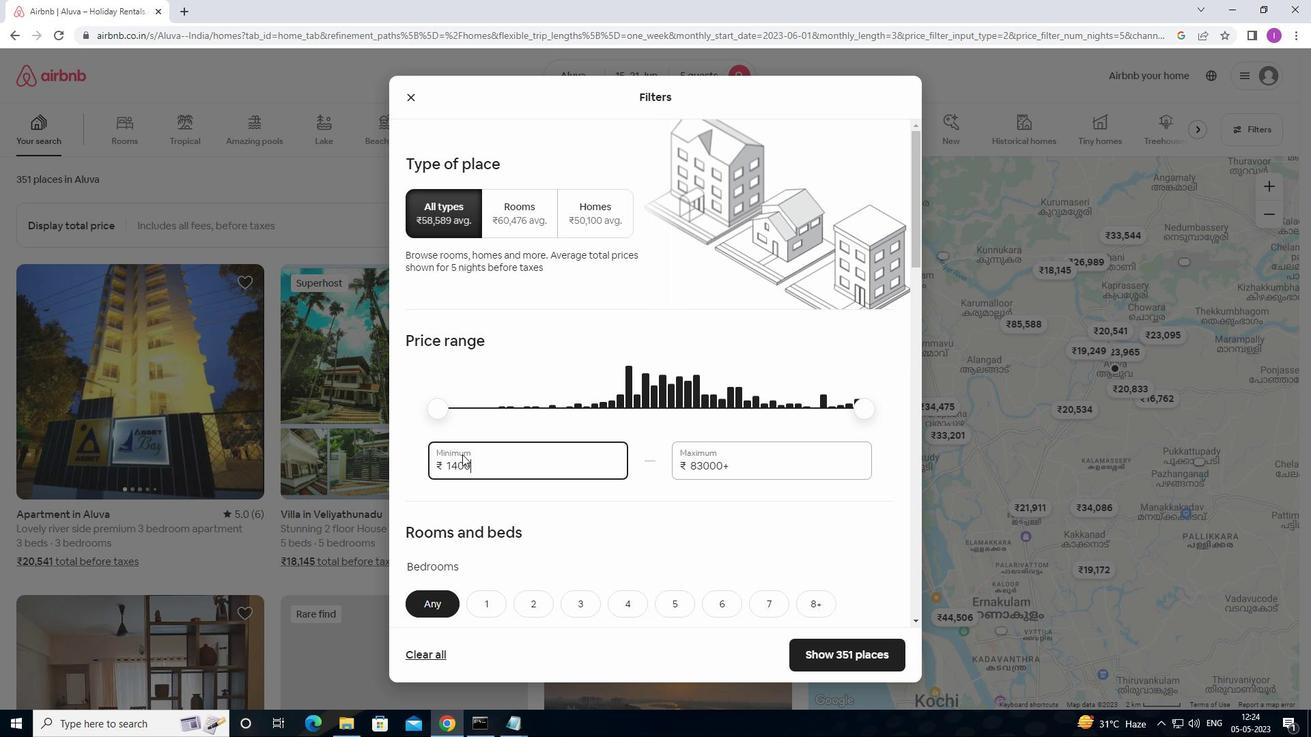 
Action: Mouse moved to (741, 465)
Screenshot: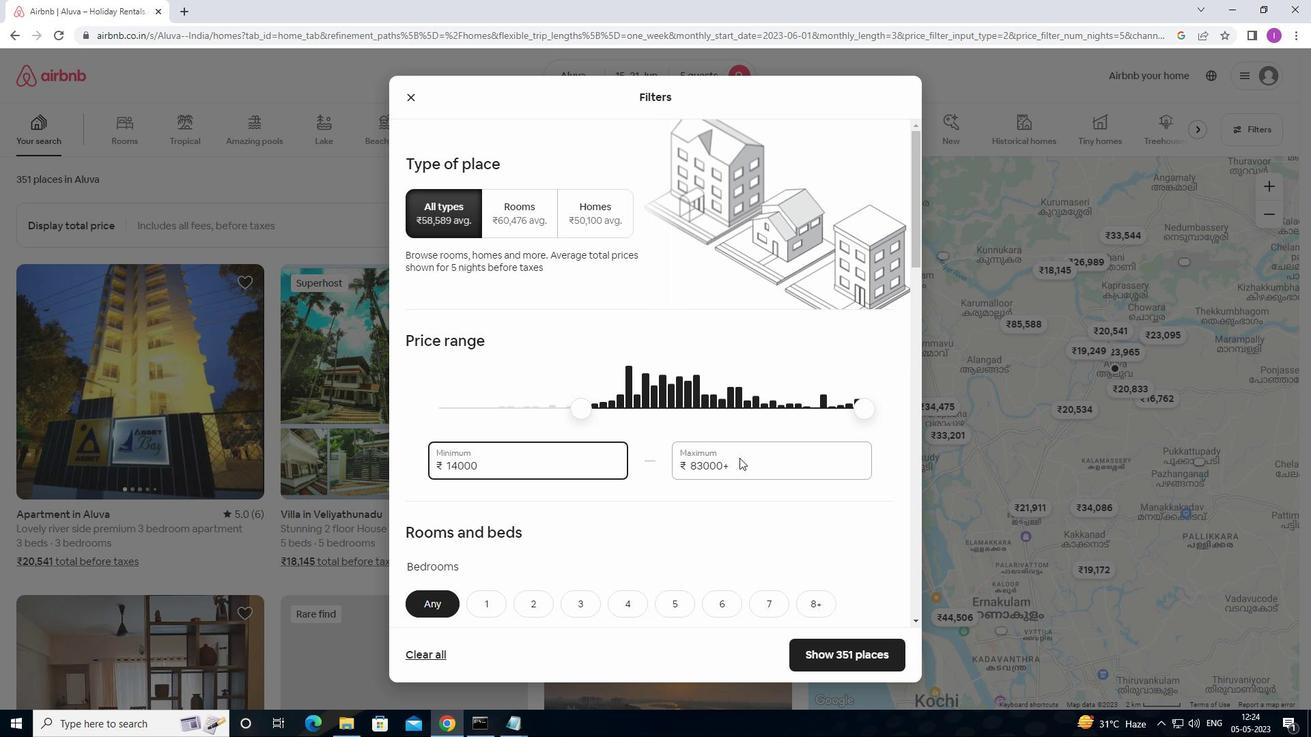
Action: Mouse pressed left at (741, 465)
Screenshot: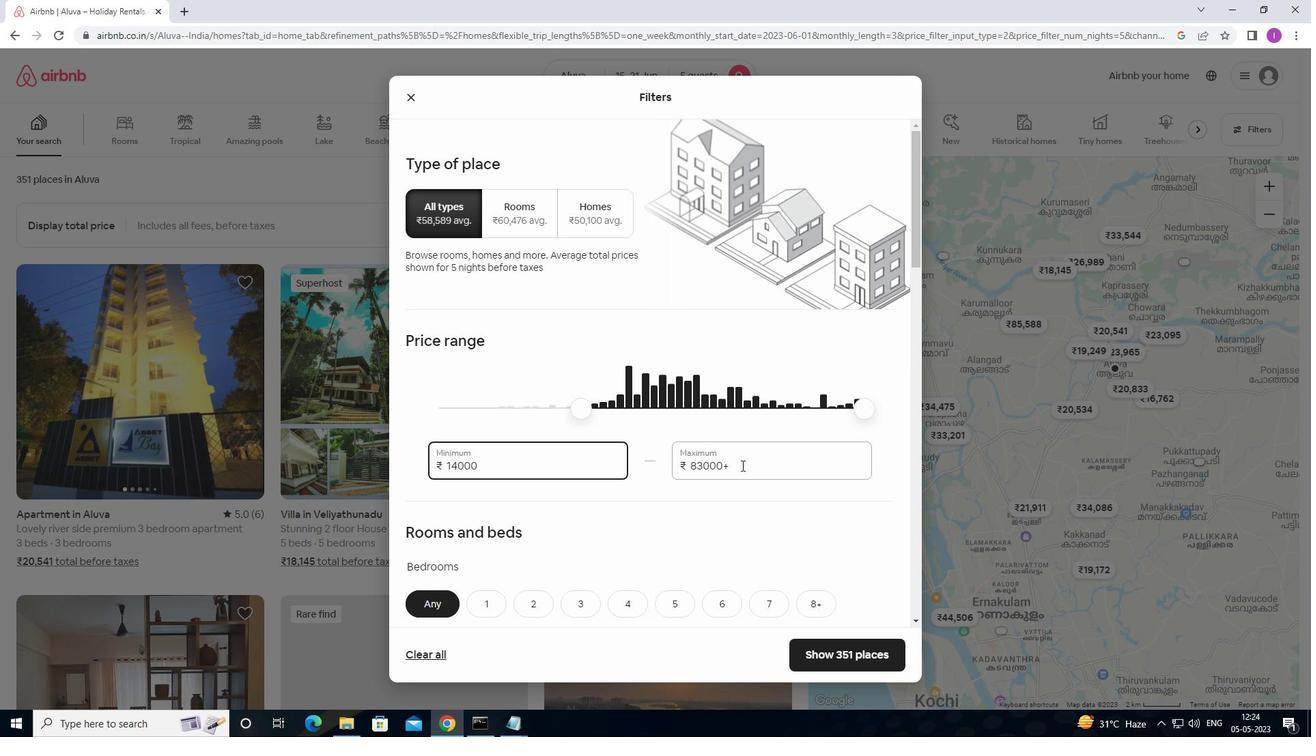 
Action: Mouse moved to (685, 466)
Screenshot: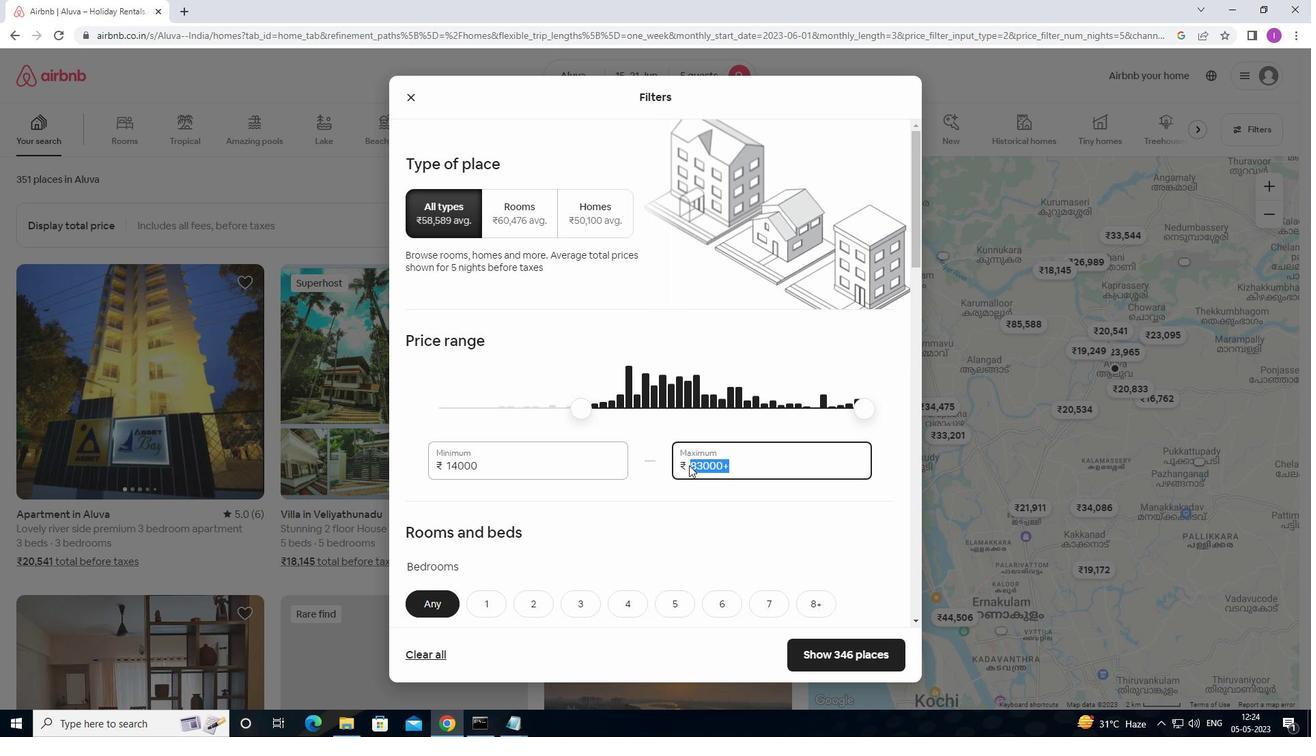 
Action: Key pressed 25000
Screenshot: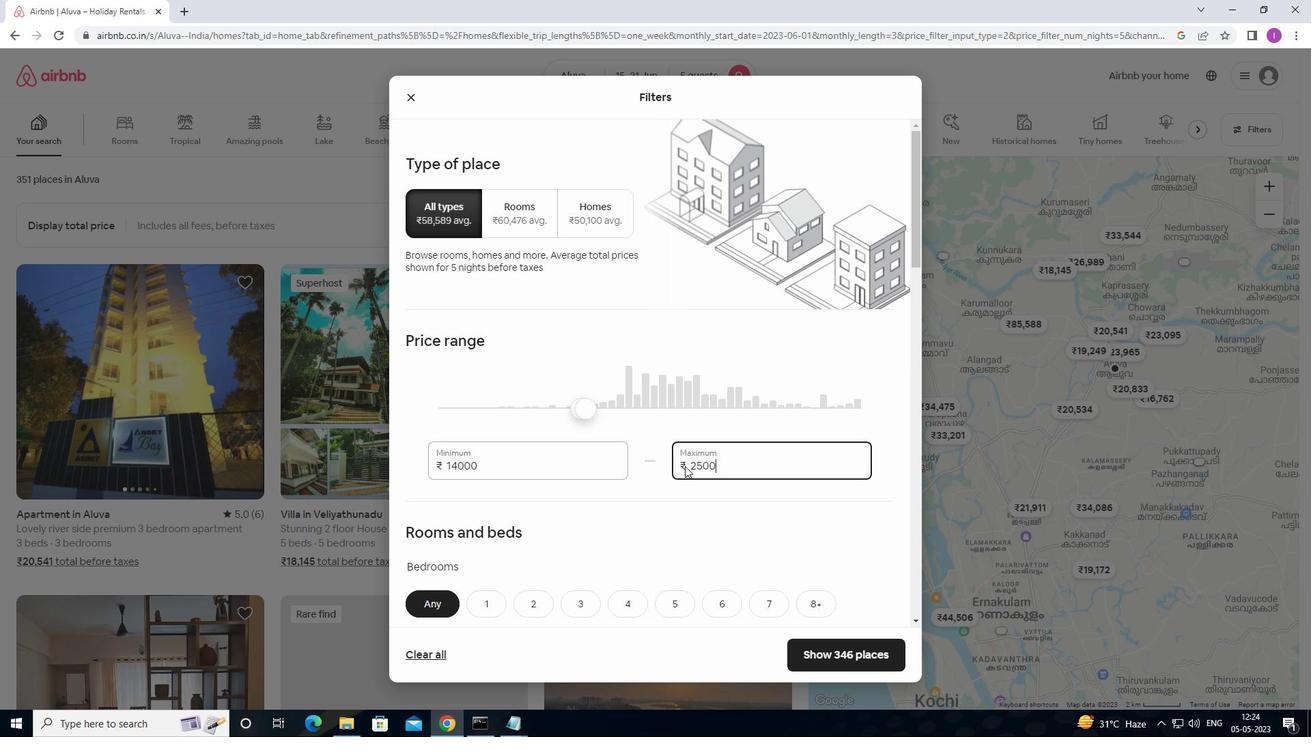 
Action: Mouse moved to (729, 465)
Screenshot: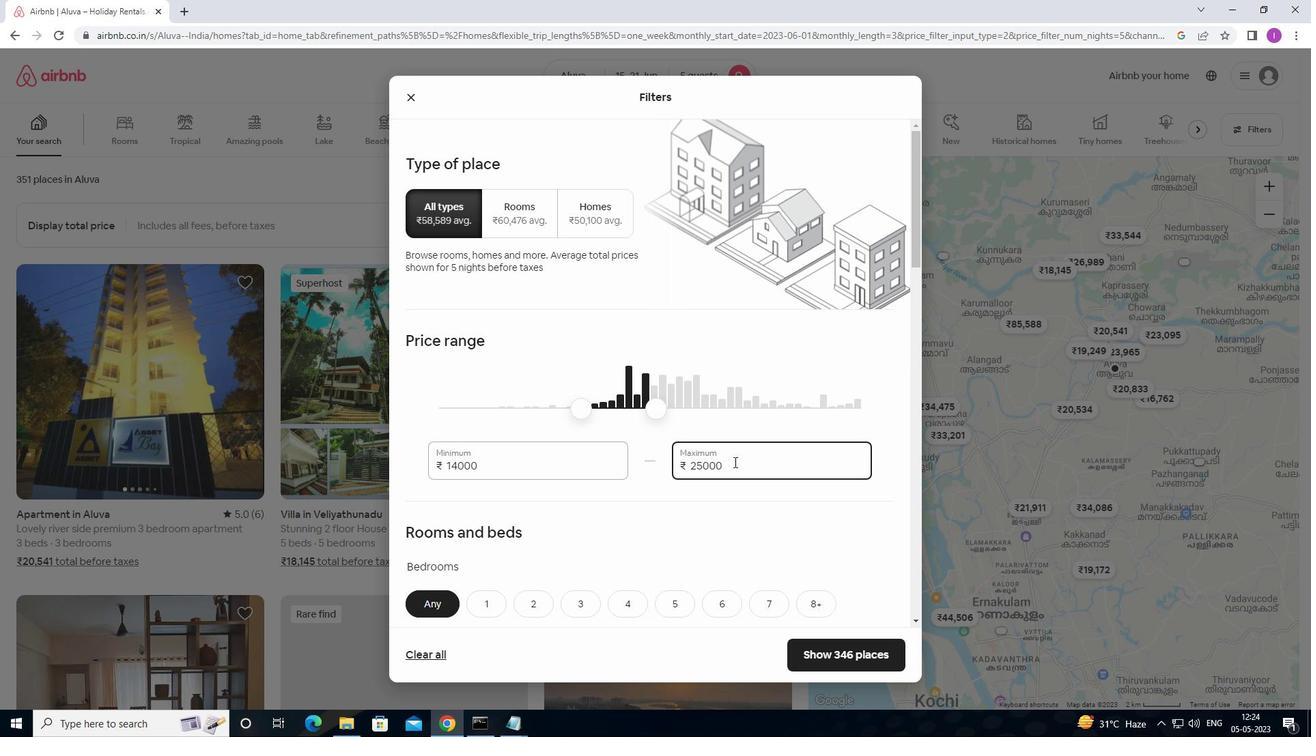 
Action: Mouse scrolled (729, 465) with delta (0, 0)
Screenshot: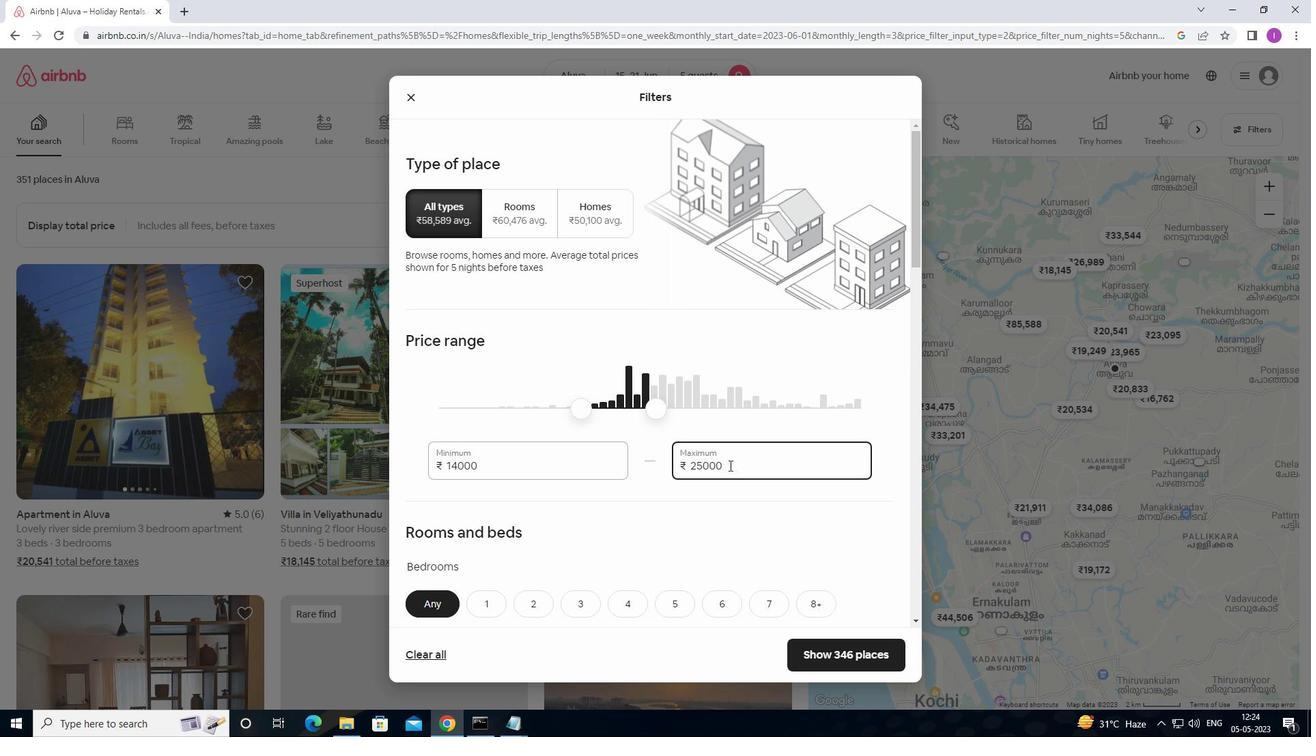 
Action: Mouse moved to (568, 540)
Screenshot: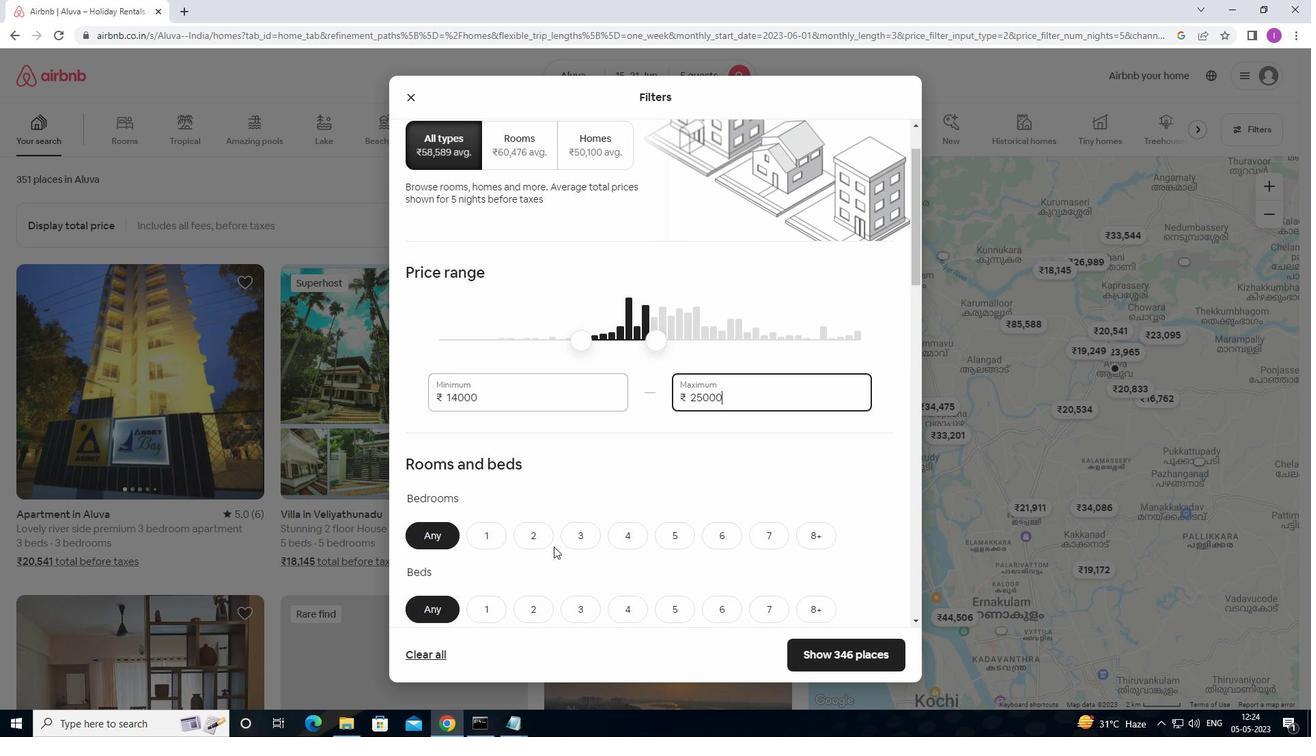 
Action: Mouse pressed left at (568, 540)
Screenshot: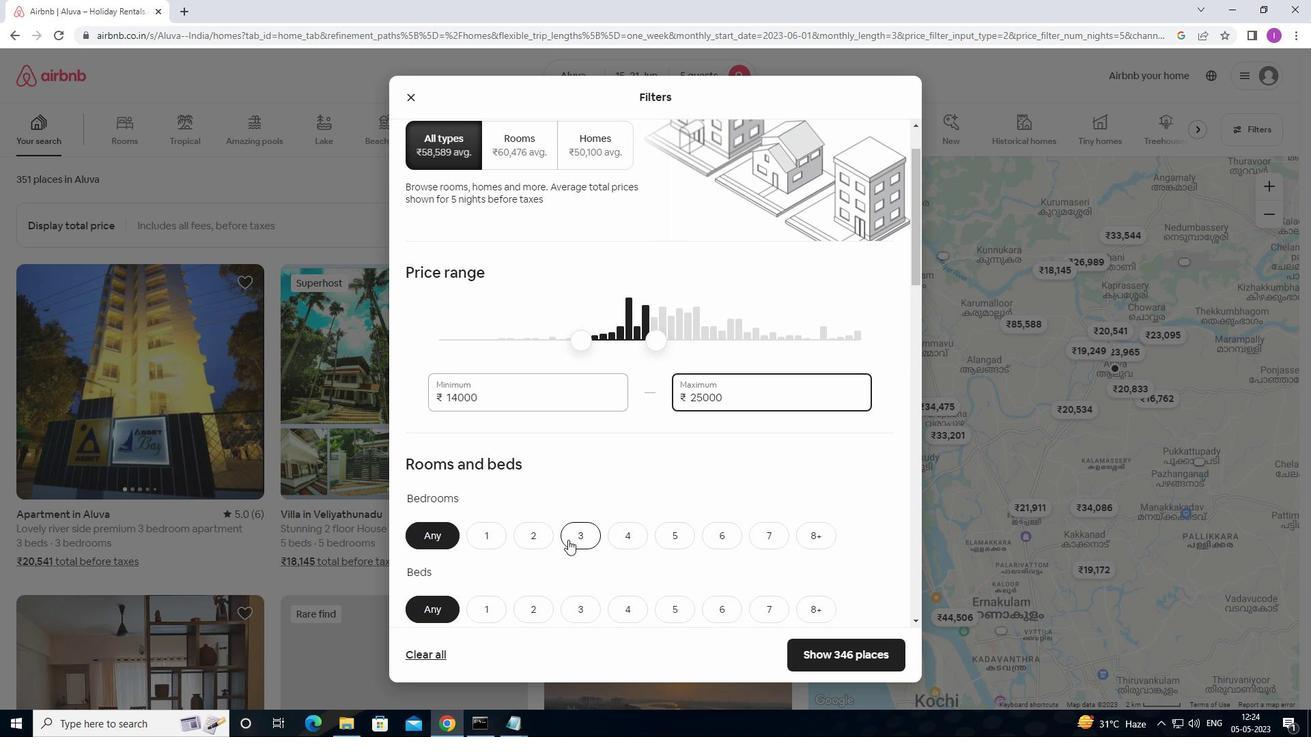 
Action: Mouse moved to (638, 536)
Screenshot: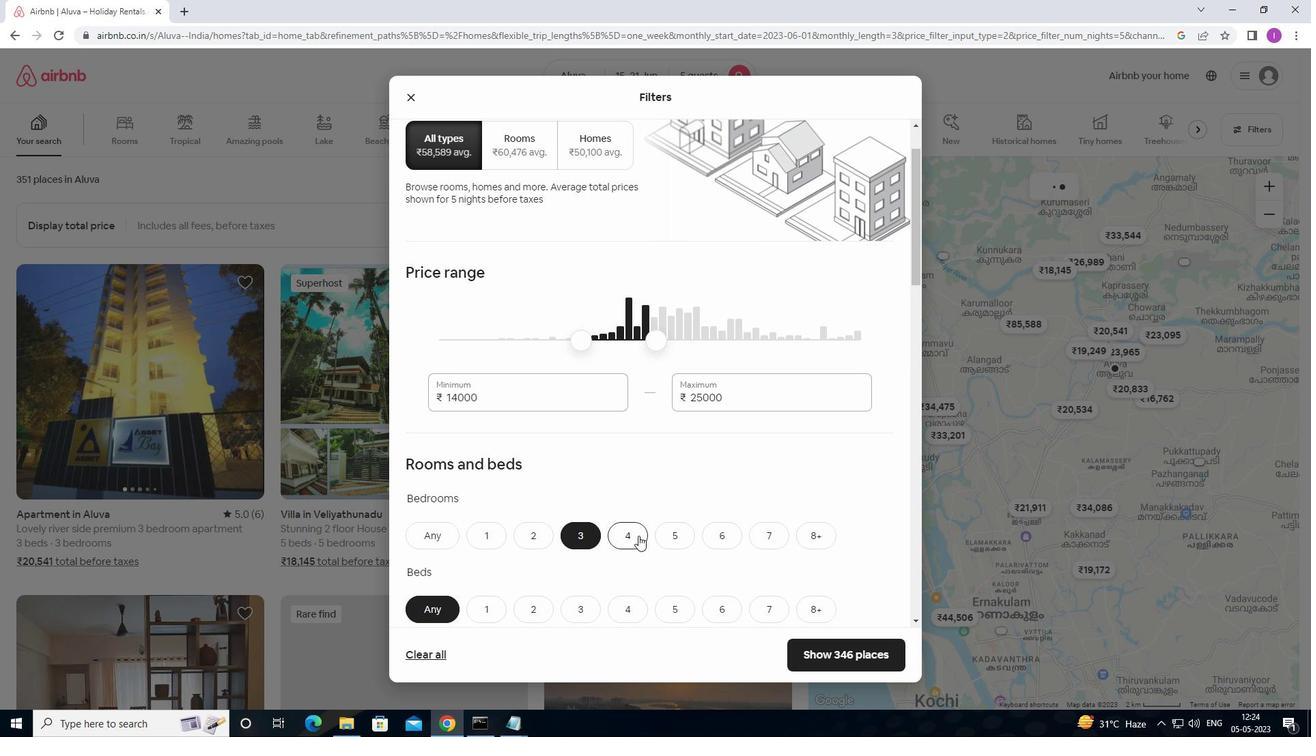 
Action: Mouse scrolled (638, 535) with delta (0, 0)
Screenshot: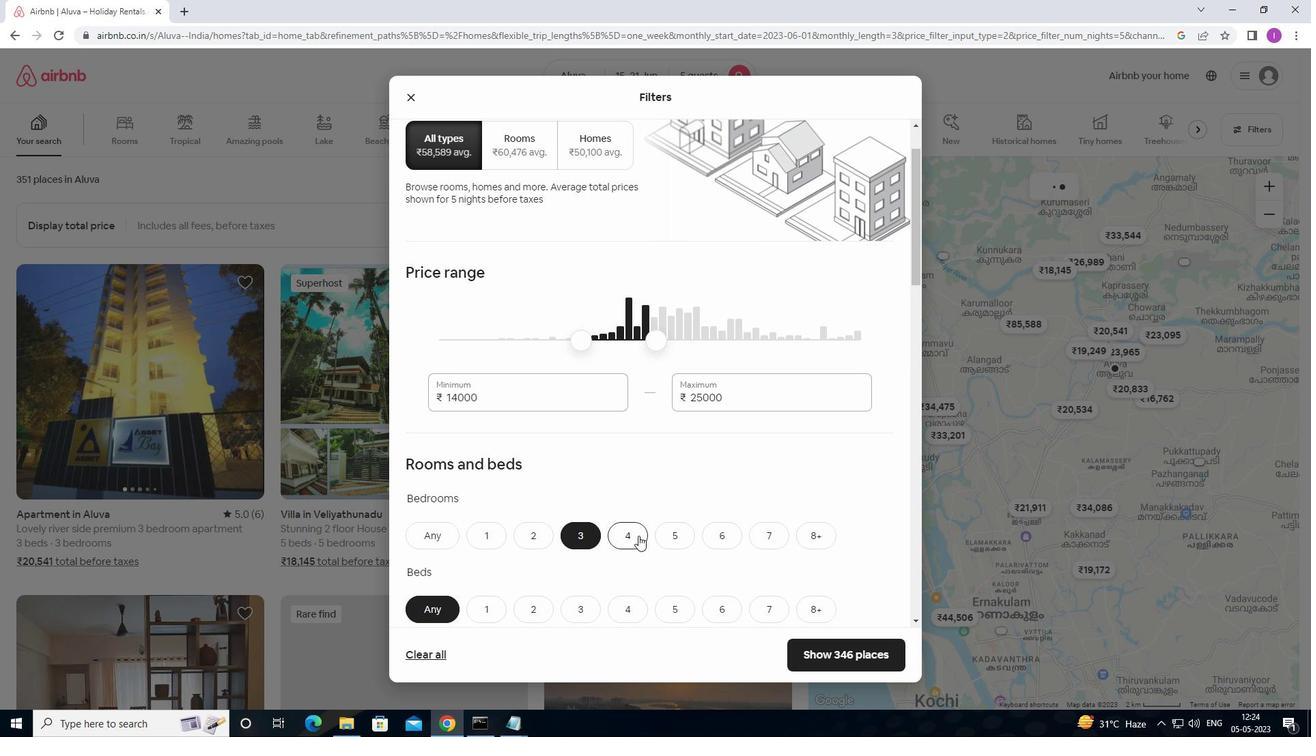 
Action: Mouse moved to (586, 538)
Screenshot: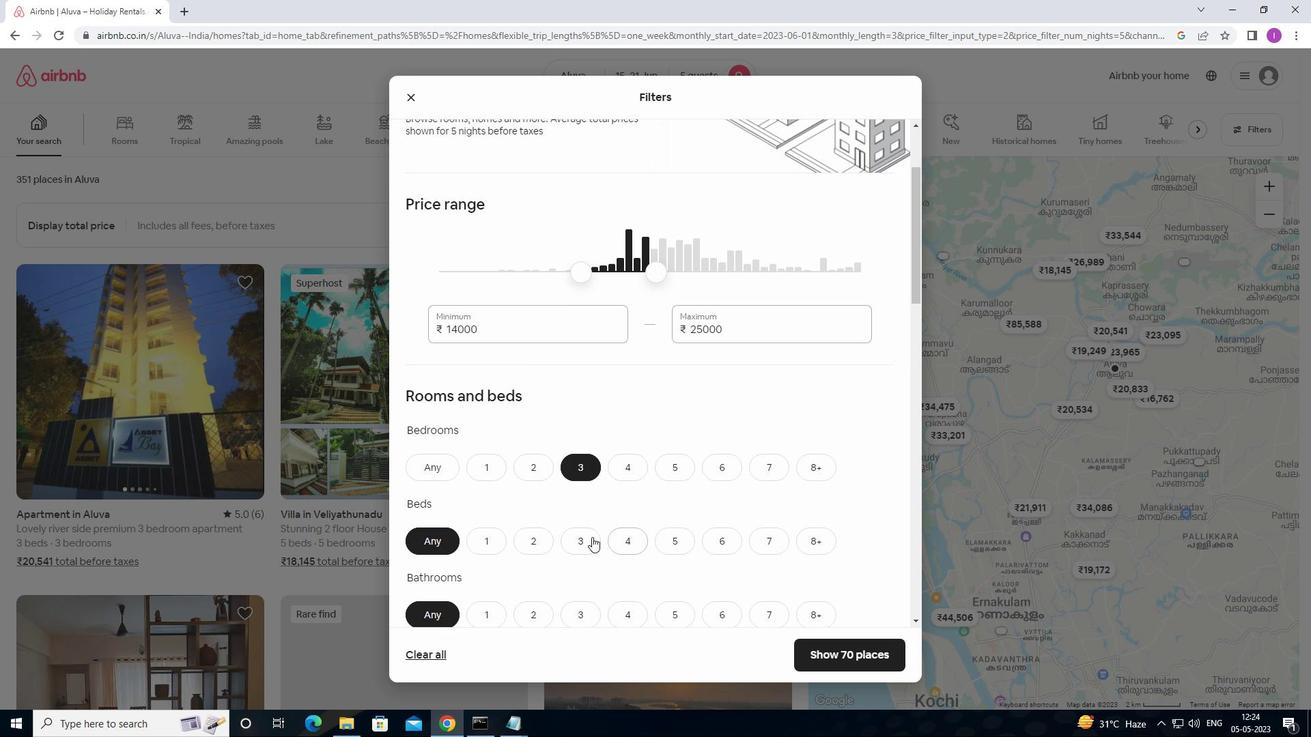 
Action: Mouse pressed left at (586, 538)
Screenshot: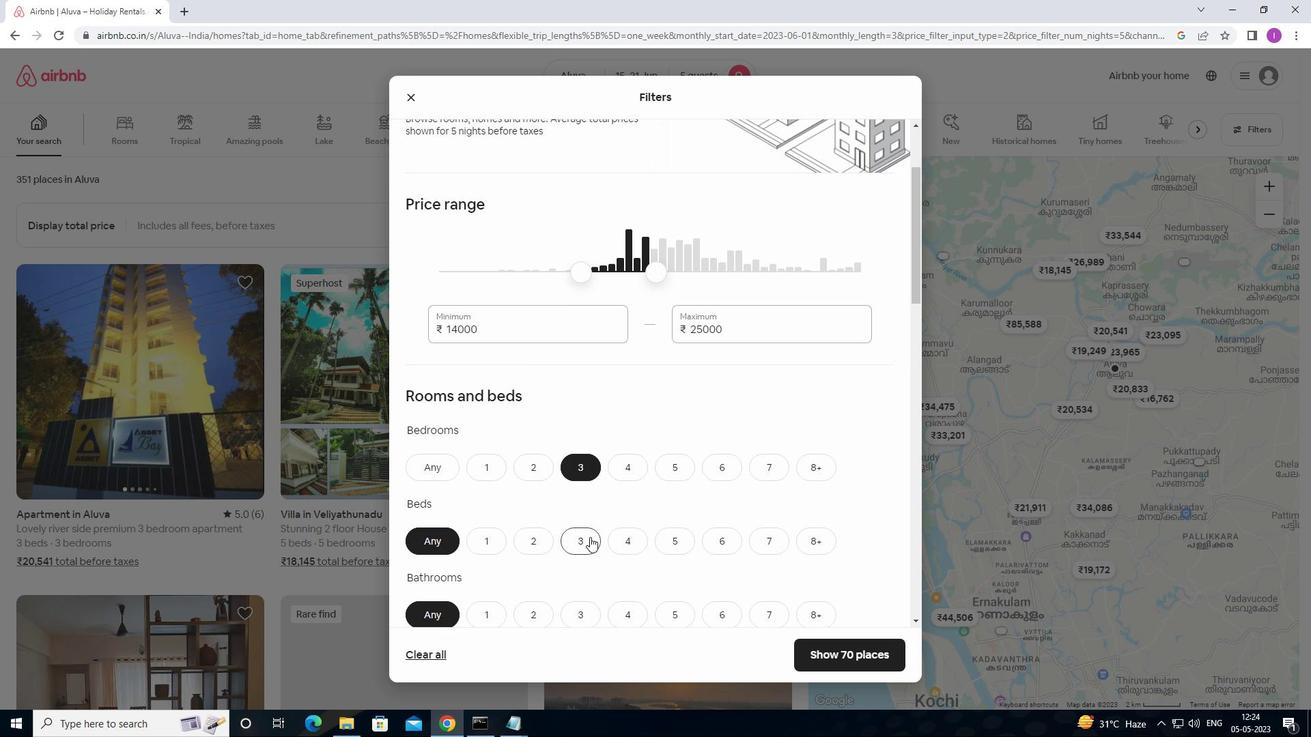 
Action: Mouse moved to (584, 607)
Screenshot: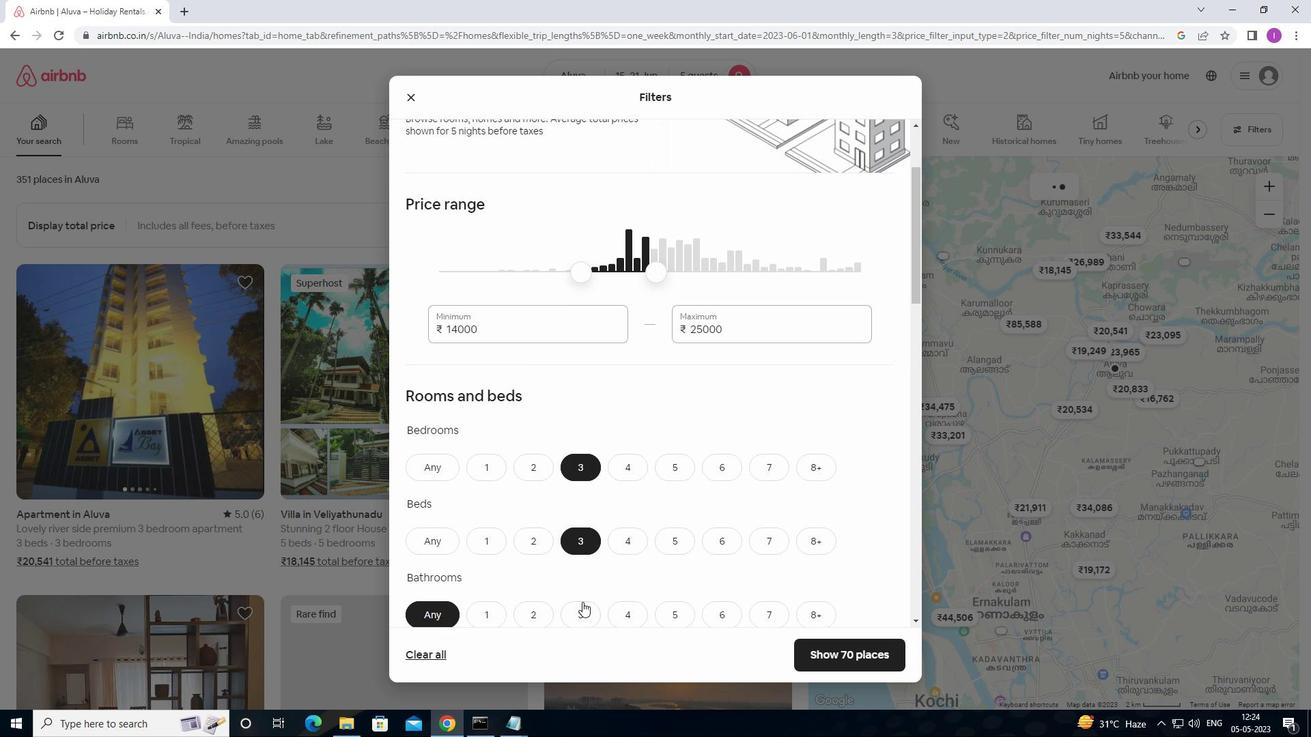 
Action: Mouse pressed left at (584, 607)
Screenshot: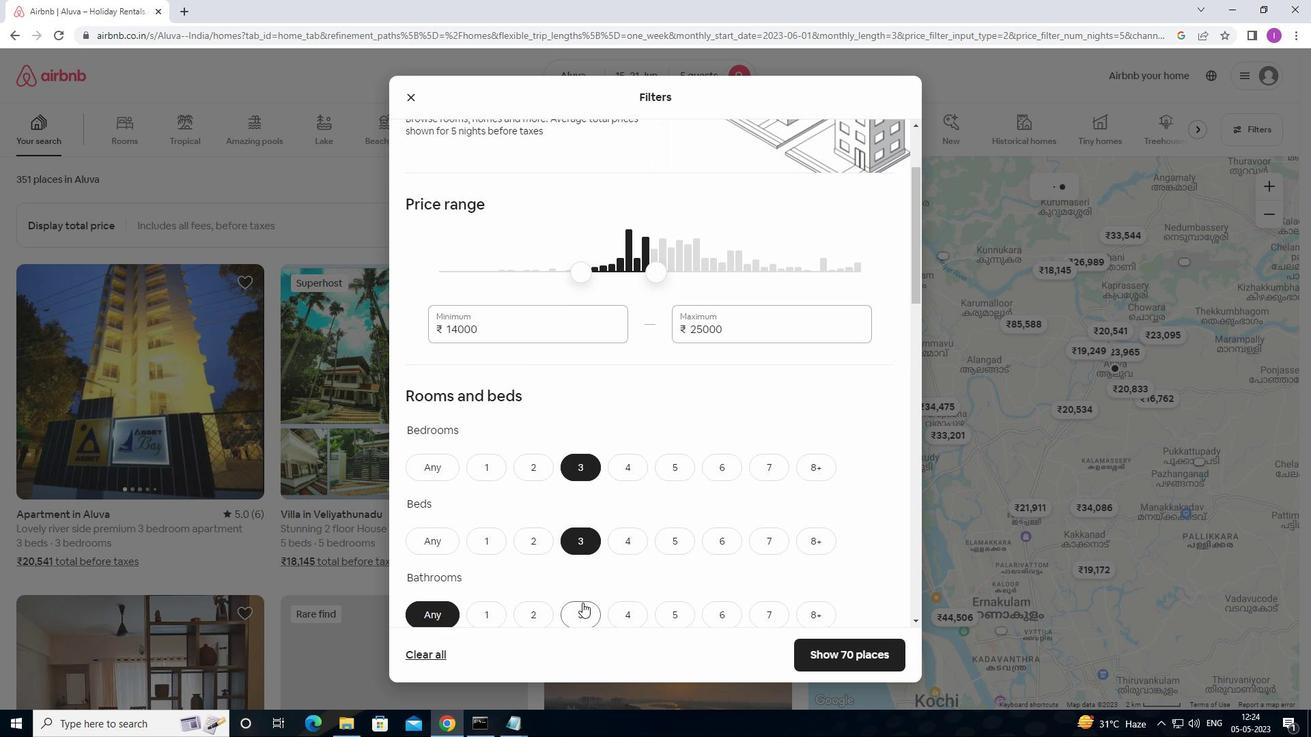 
Action: Mouse moved to (676, 576)
Screenshot: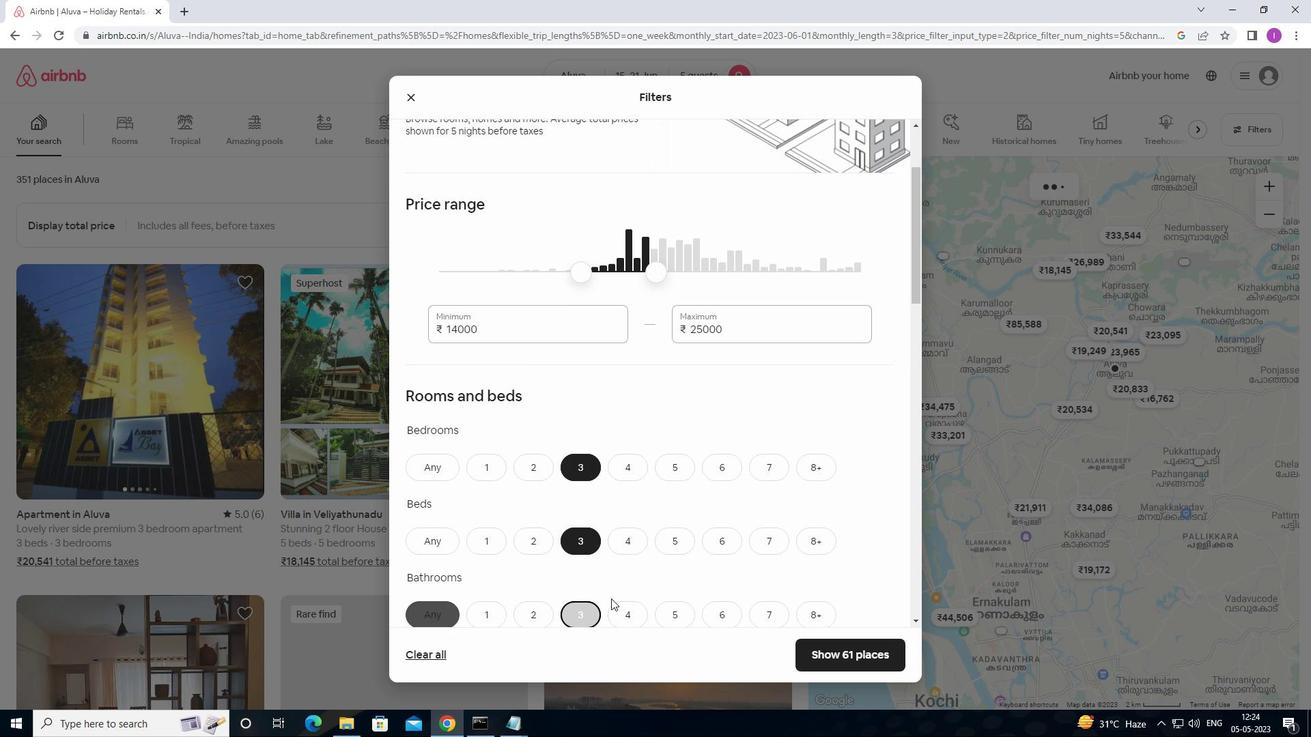 
Action: Mouse scrolled (676, 575) with delta (0, 0)
Screenshot: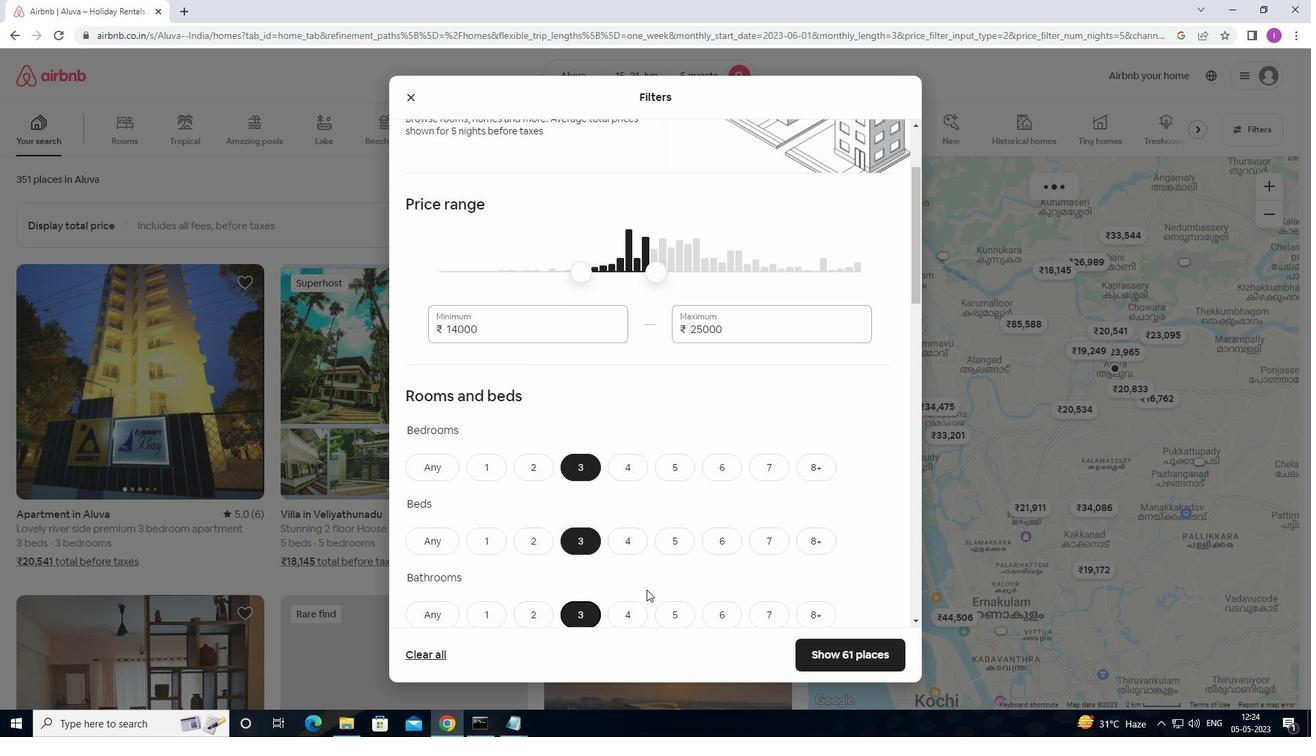 
Action: Mouse scrolled (676, 575) with delta (0, 0)
Screenshot: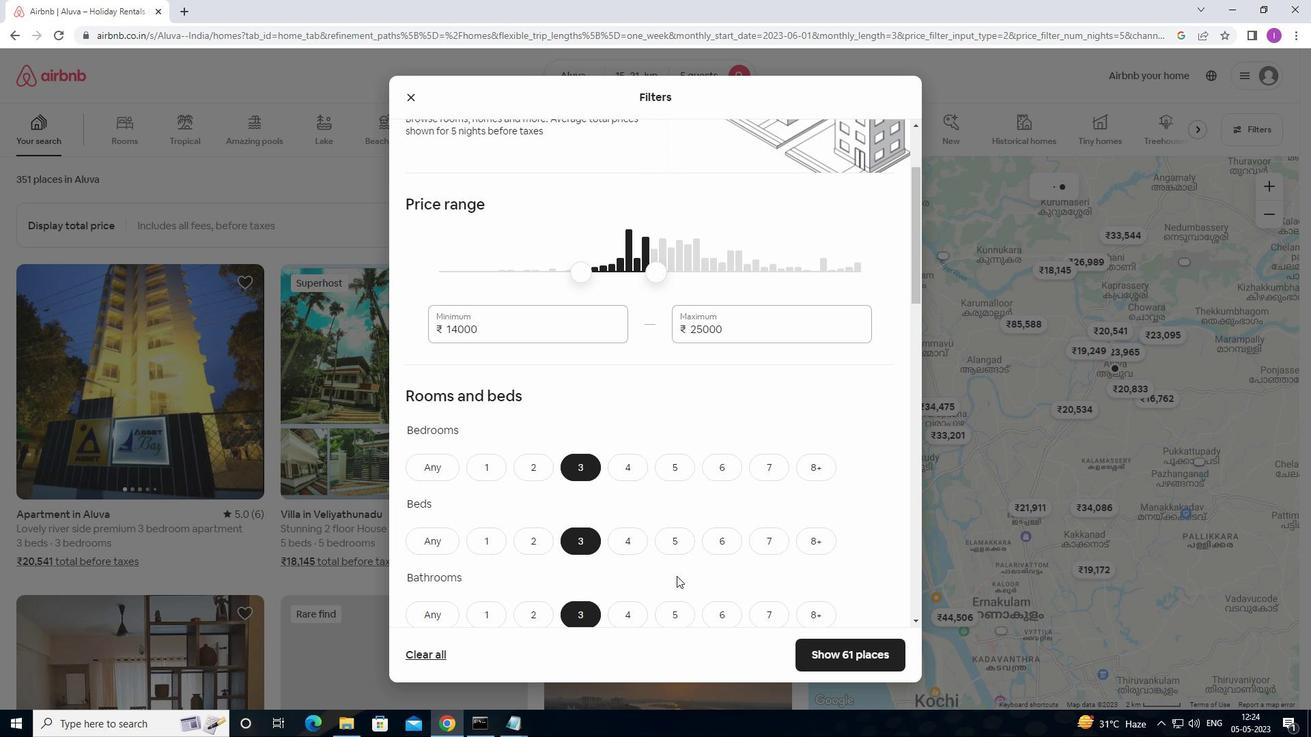 
Action: Mouse moved to (674, 573)
Screenshot: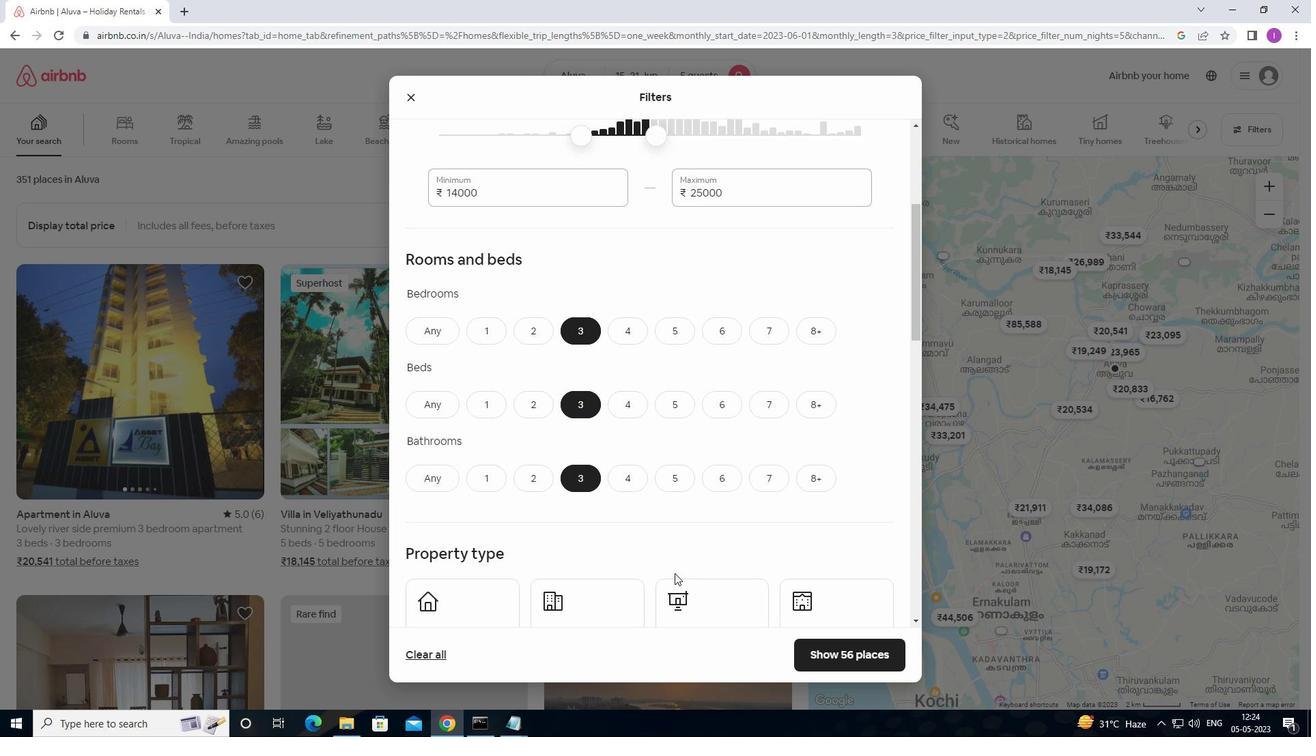 
Action: Mouse scrolled (674, 572) with delta (0, 0)
Screenshot: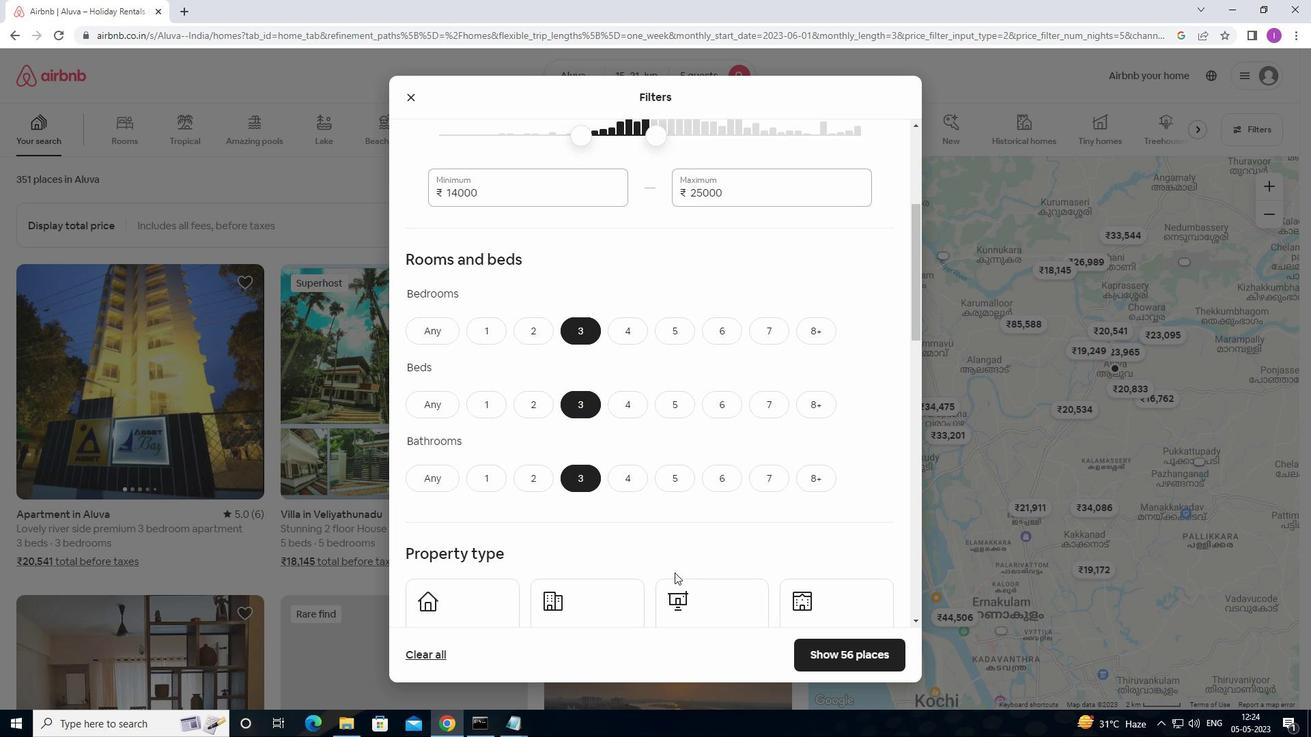 
Action: Mouse scrolled (674, 572) with delta (0, 0)
Screenshot: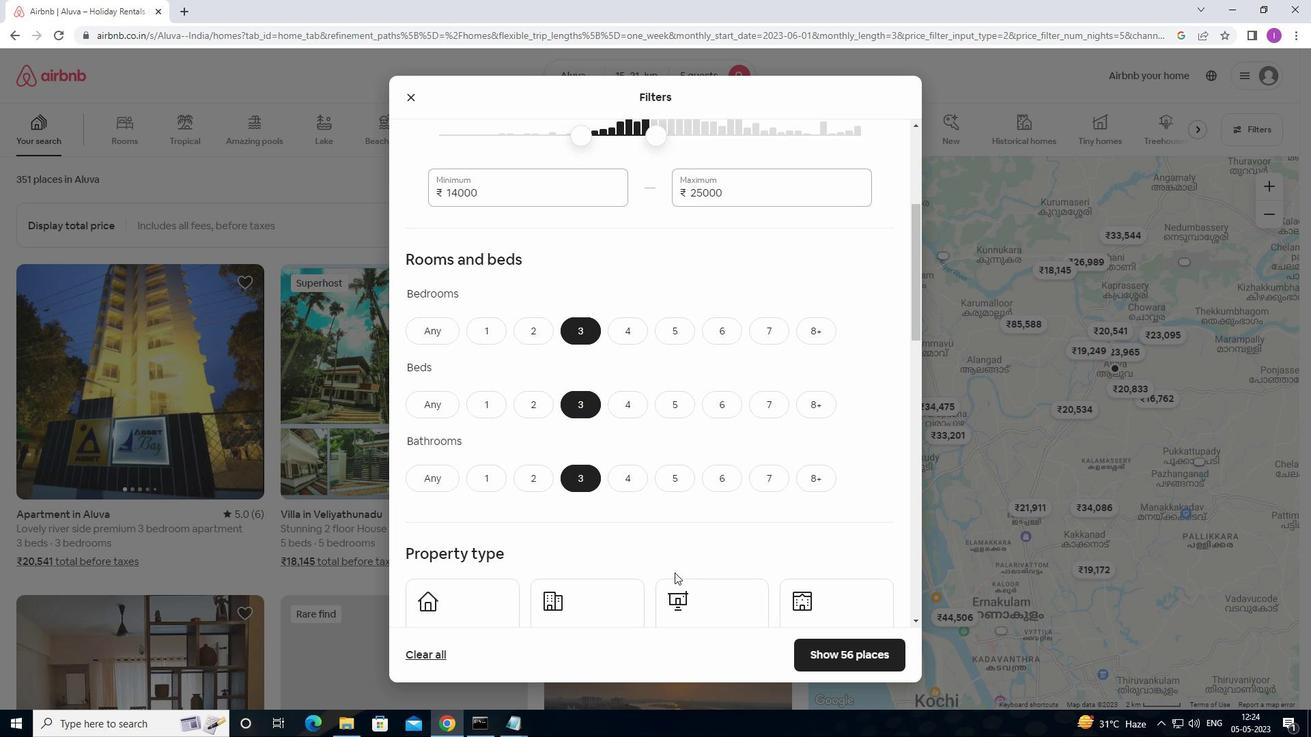
Action: Mouse moved to (478, 485)
Screenshot: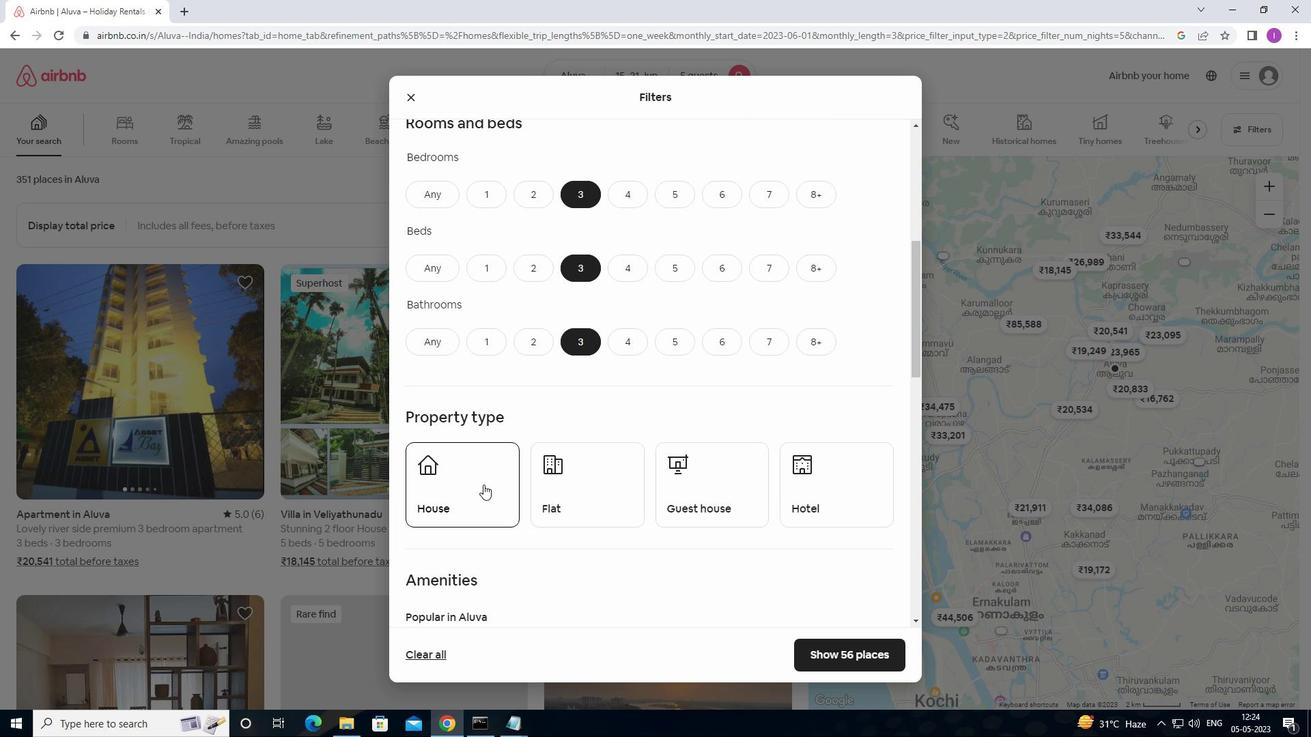
Action: Mouse pressed left at (478, 485)
Screenshot: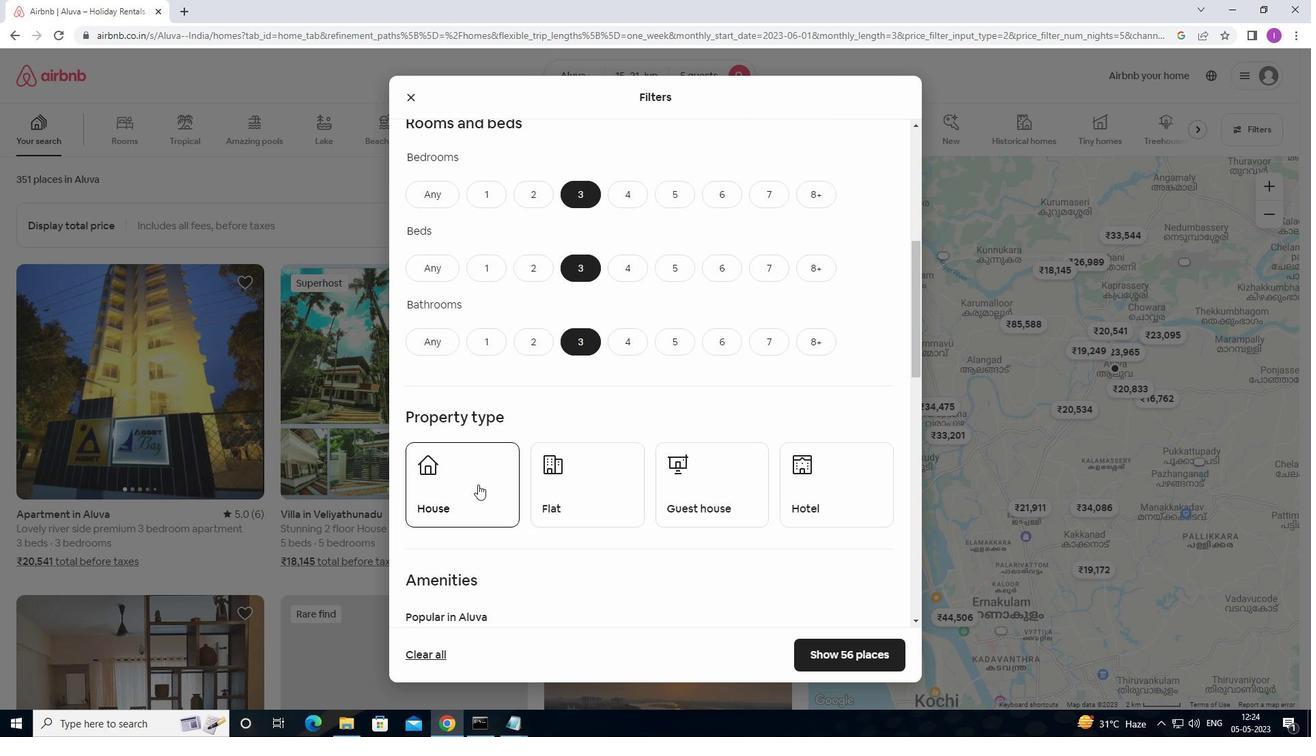 
Action: Mouse moved to (584, 501)
Screenshot: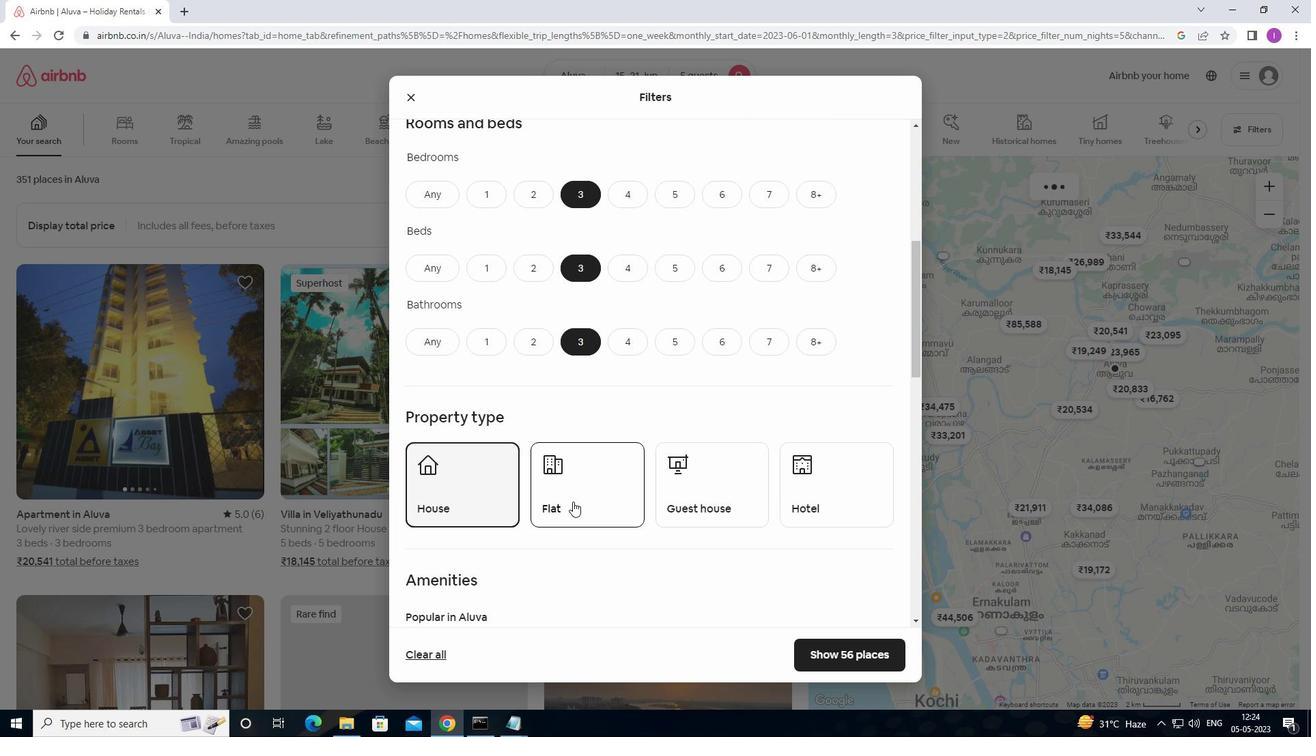 
Action: Mouse pressed left at (584, 501)
Screenshot: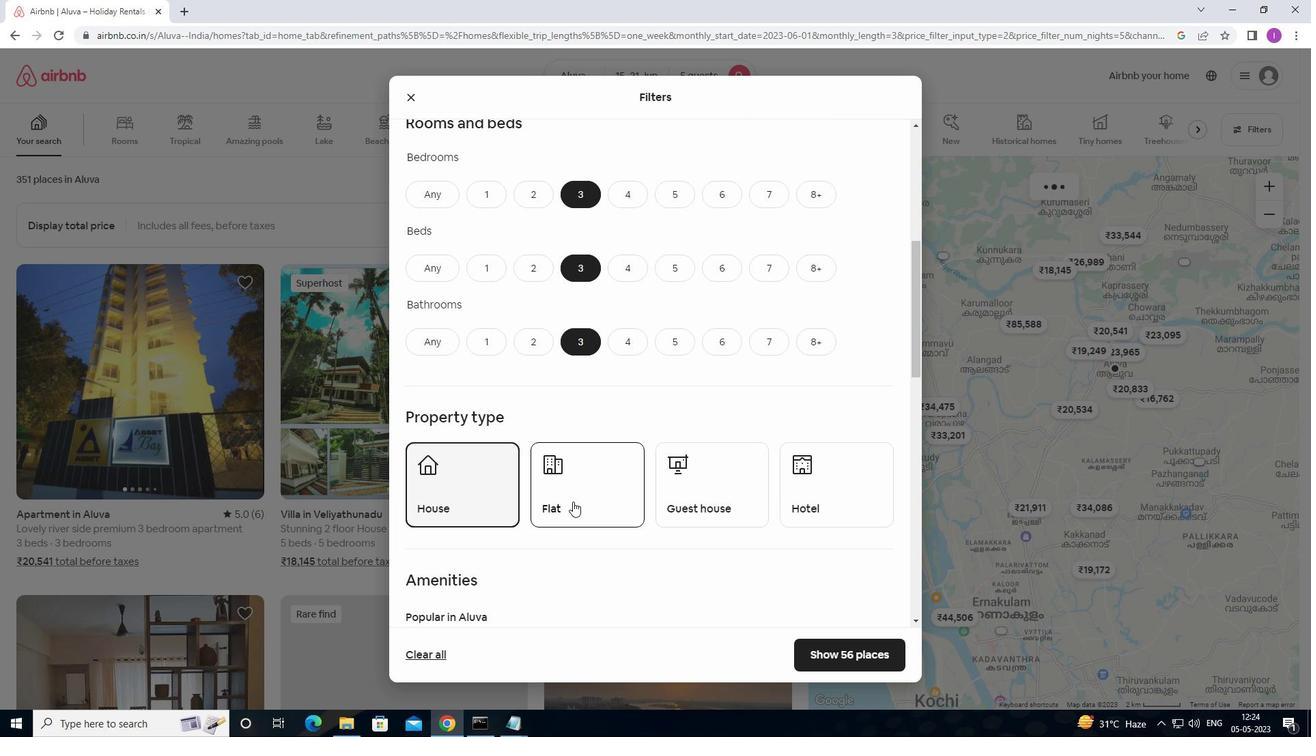
Action: Mouse moved to (677, 505)
Screenshot: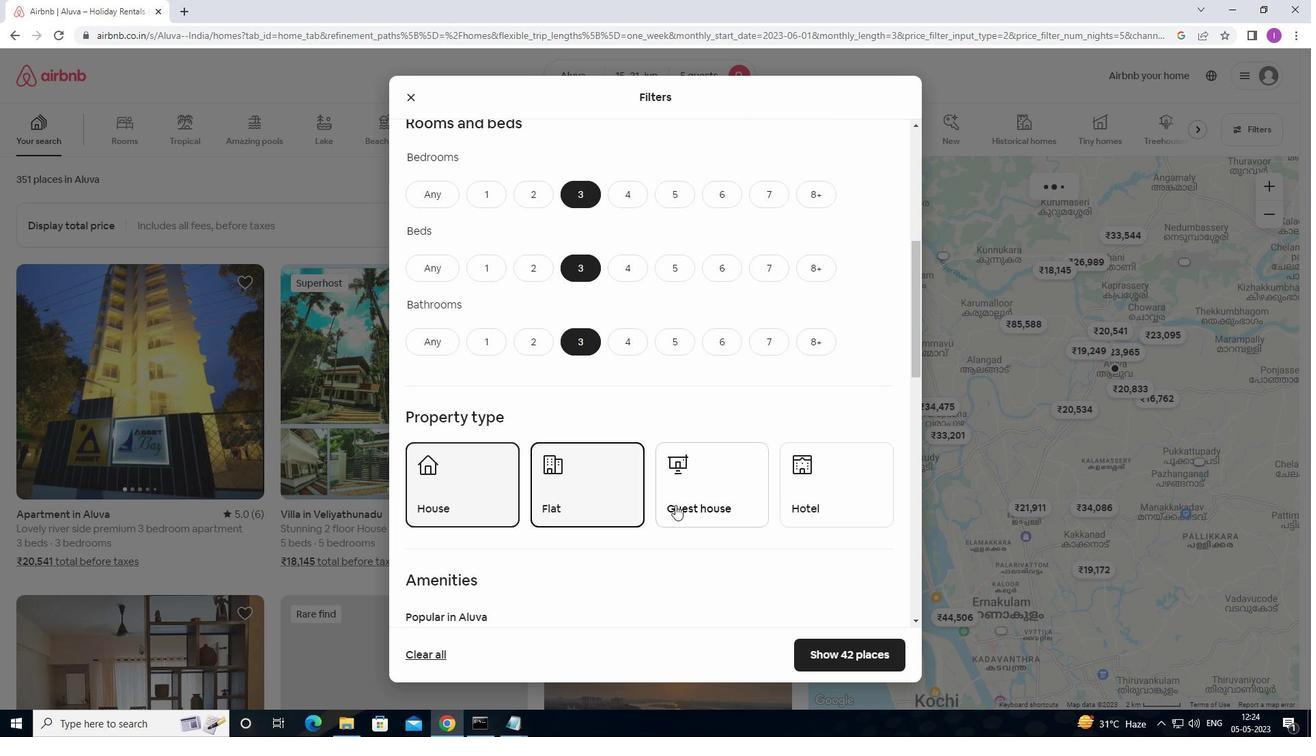 
Action: Mouse pressed left at (677, 505)
Screenshot: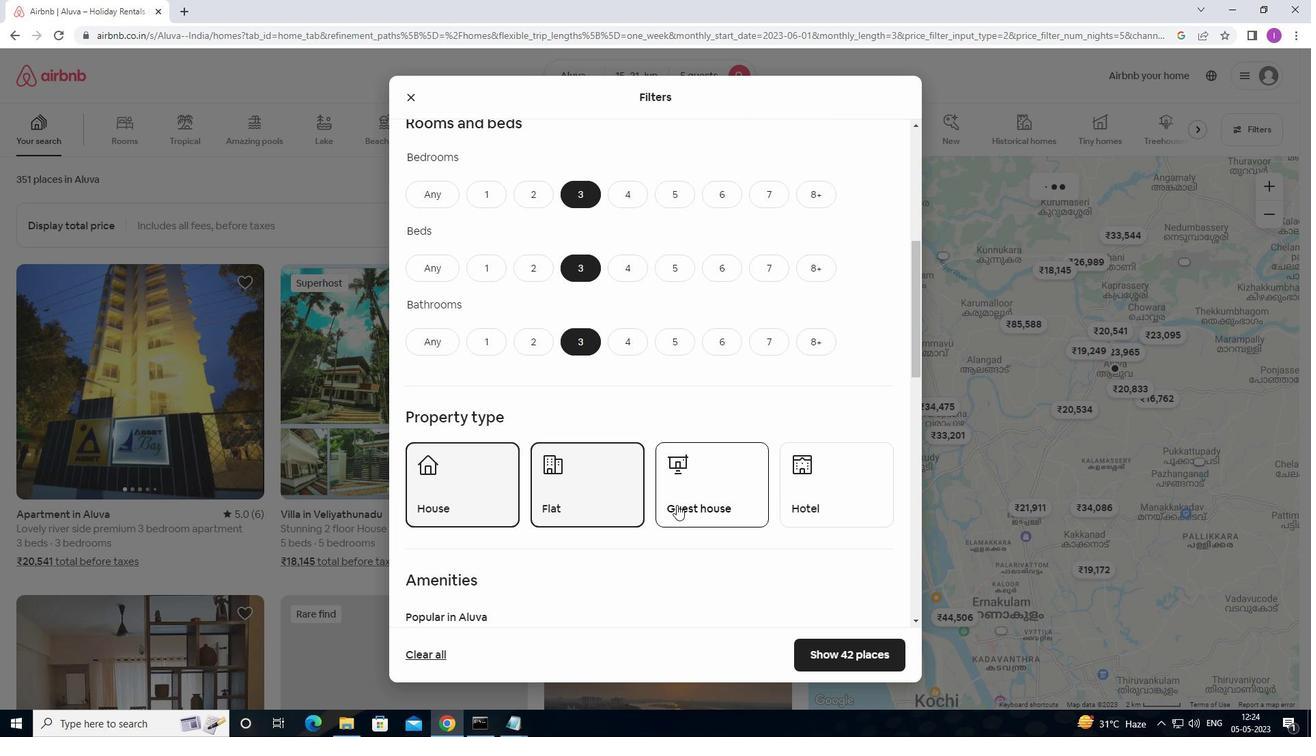 
Action: Mouse moved to (681, 508)
Screenshot: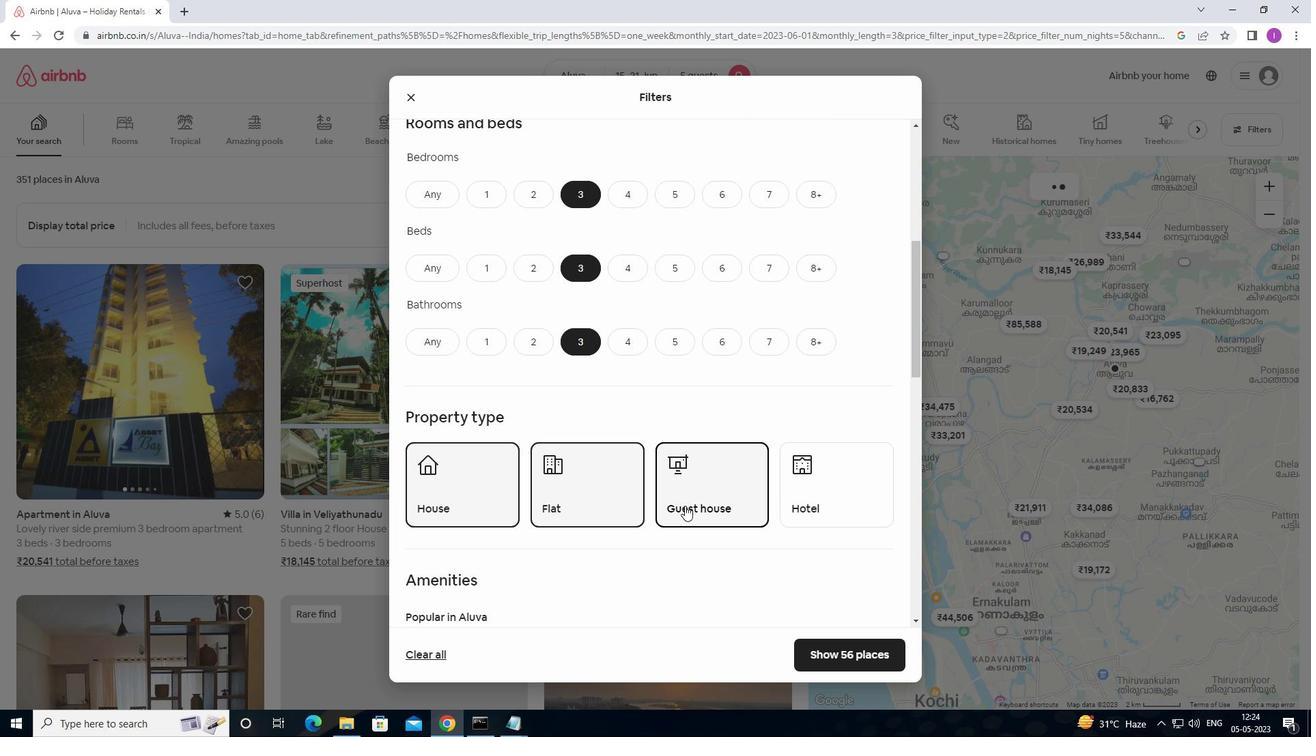 
Action: Mouse scrolled (681, 508) with delta (0, 0)
Screenshot: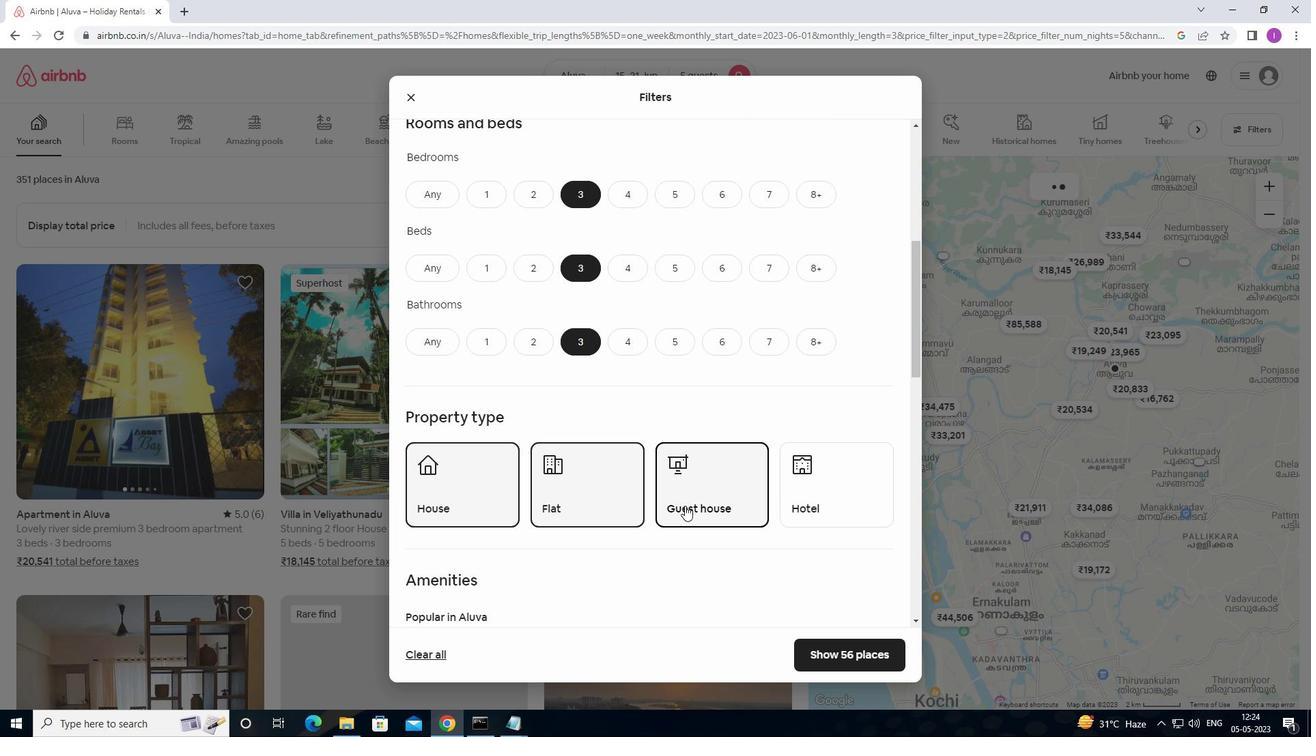 
Action: Mouse moved to (680, 510)
Screenshot: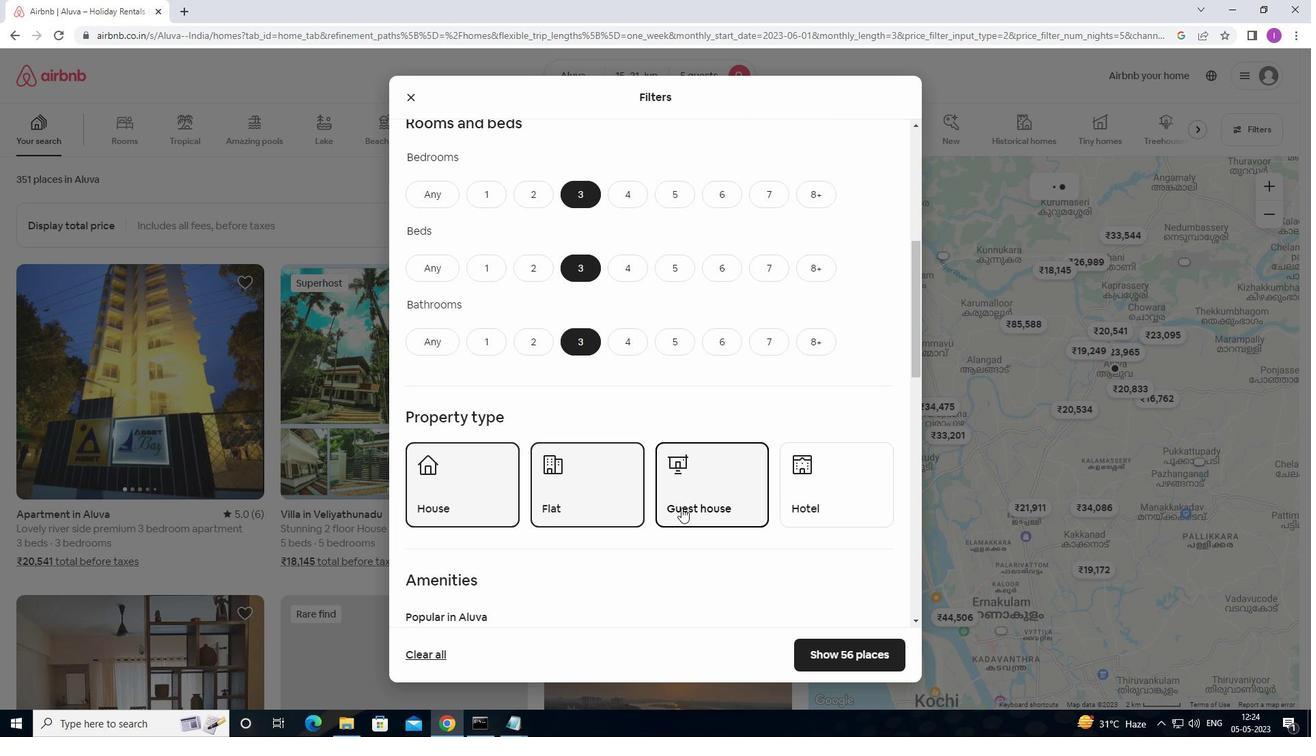 
Action: Mouse scrolled (680, 510) with delta (0, 0)
Screenshot: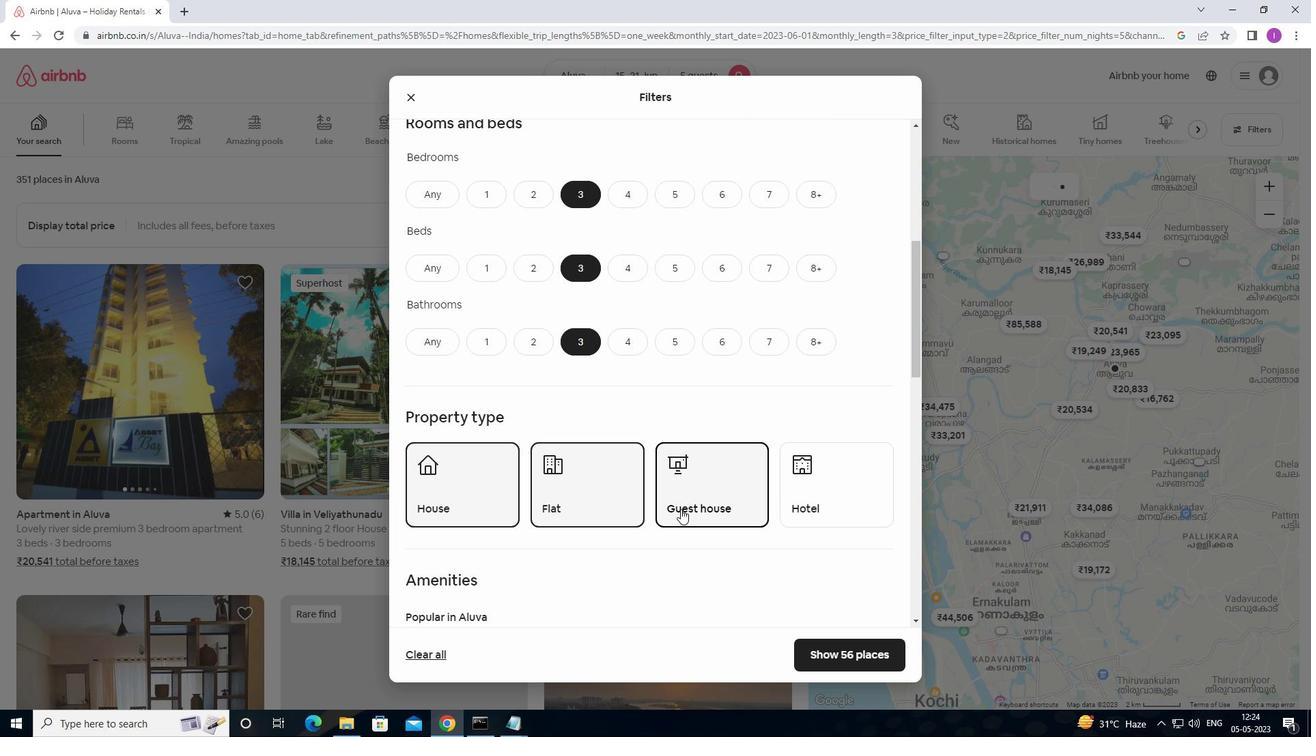 
Action: Mouse scrolled (680, 510) with delta (0, 0)
Screenshot: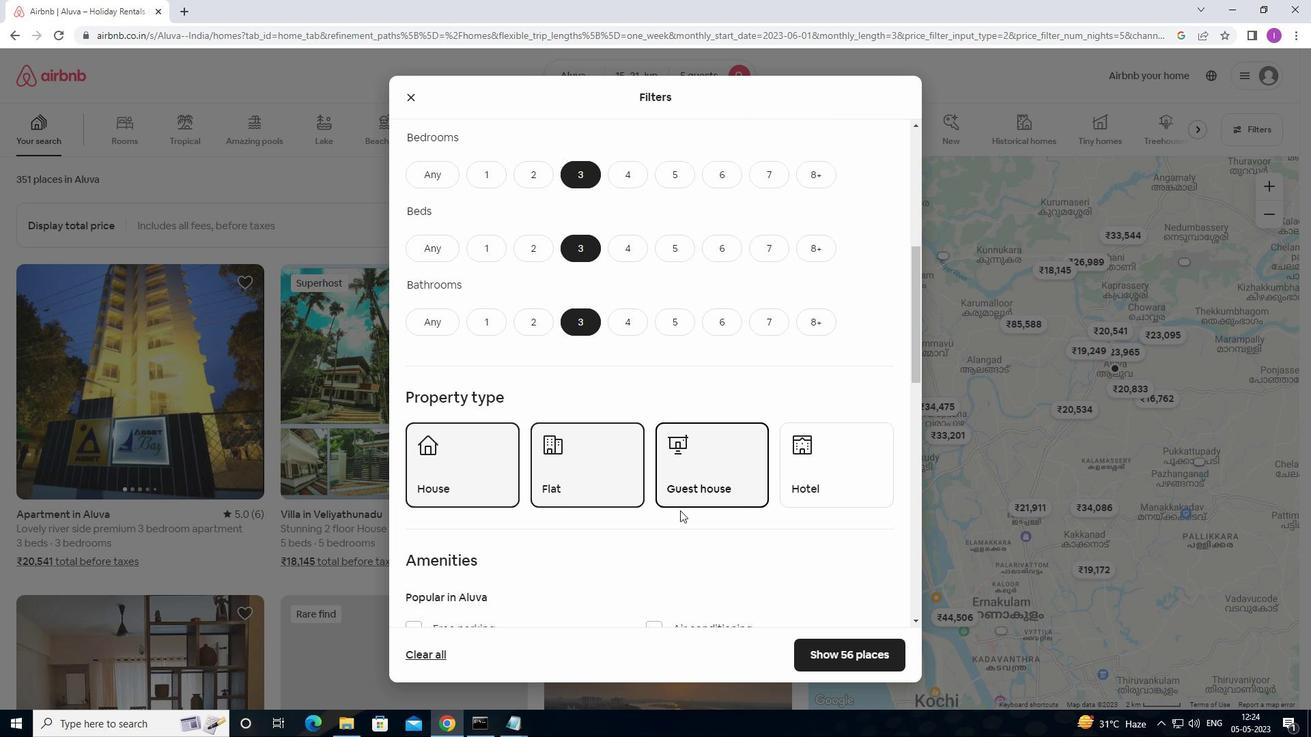 
Action: Mouse scrolled (680, 510) with delta (0, 0)
Screenshot: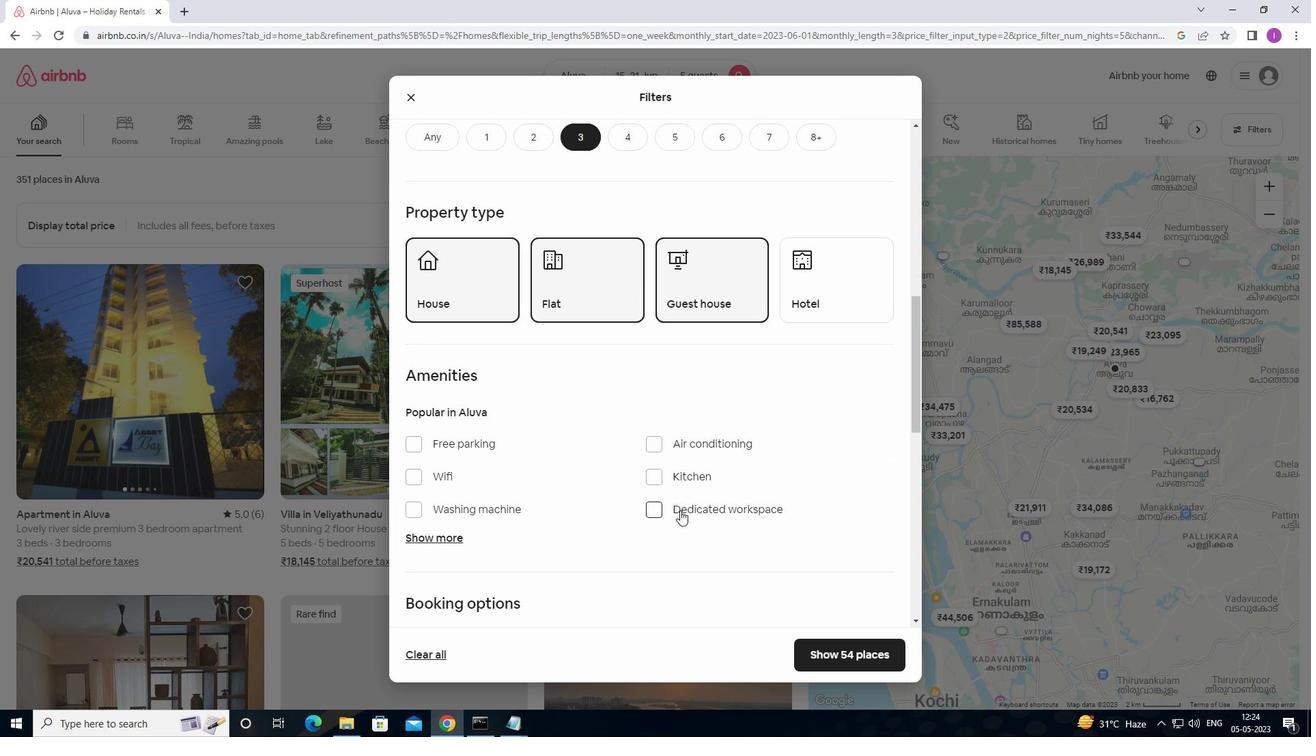 
Action: Mouse scrolled (680, 510) with delta (0, 0)
Screenshot: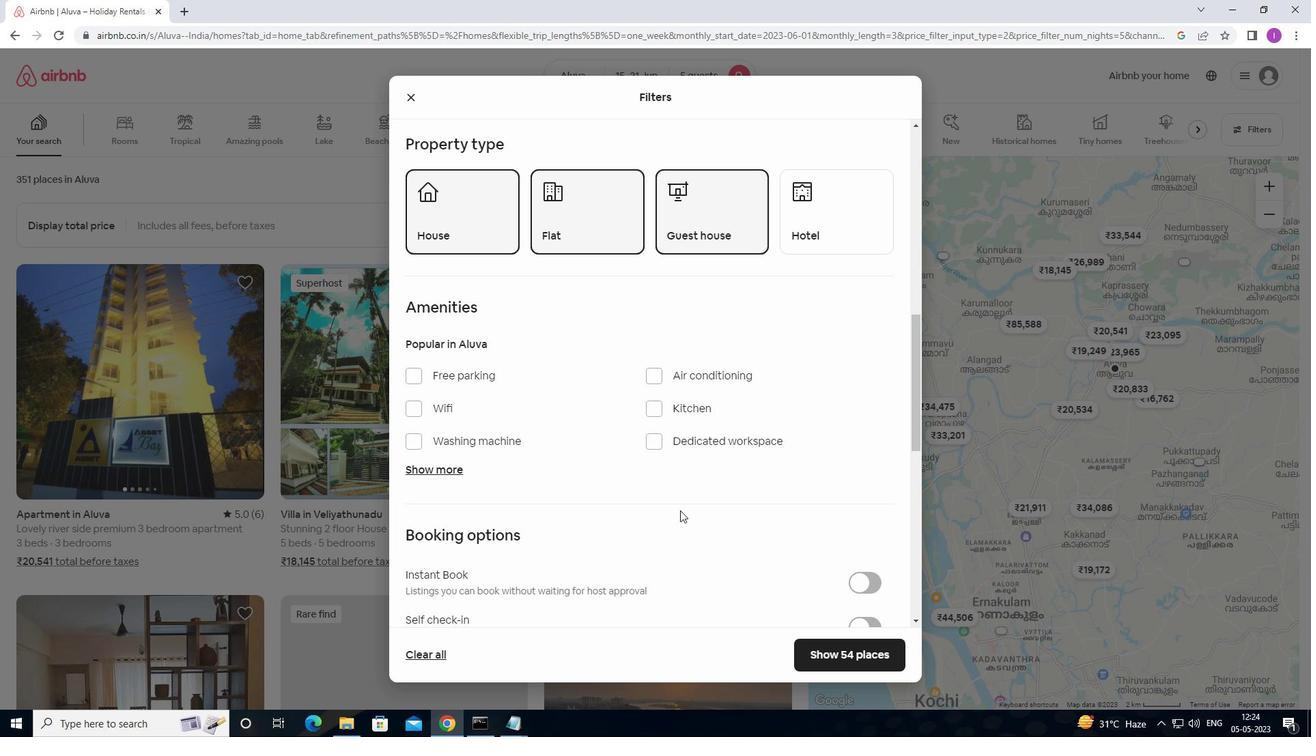
Action: Mouse moved to (416, 378)
Screenshot: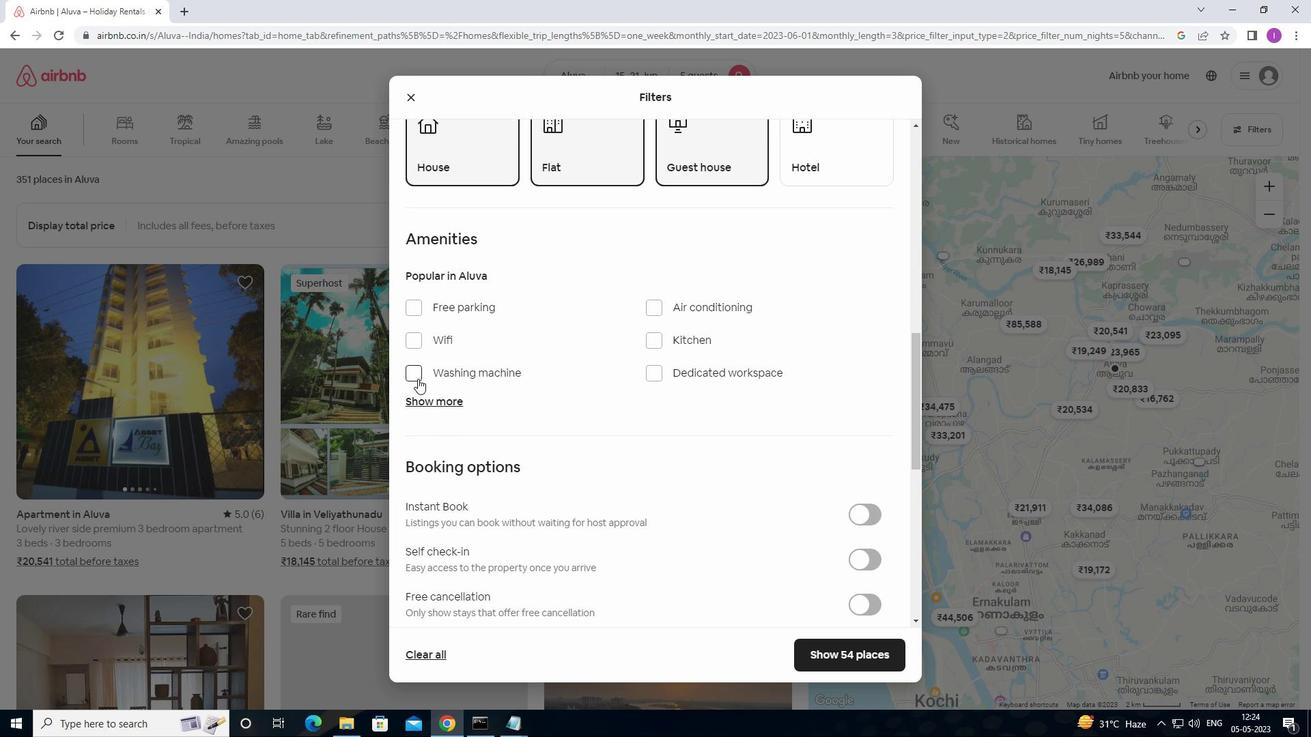 
Action: Mouse pressed left at (416, 378)
Screenshot: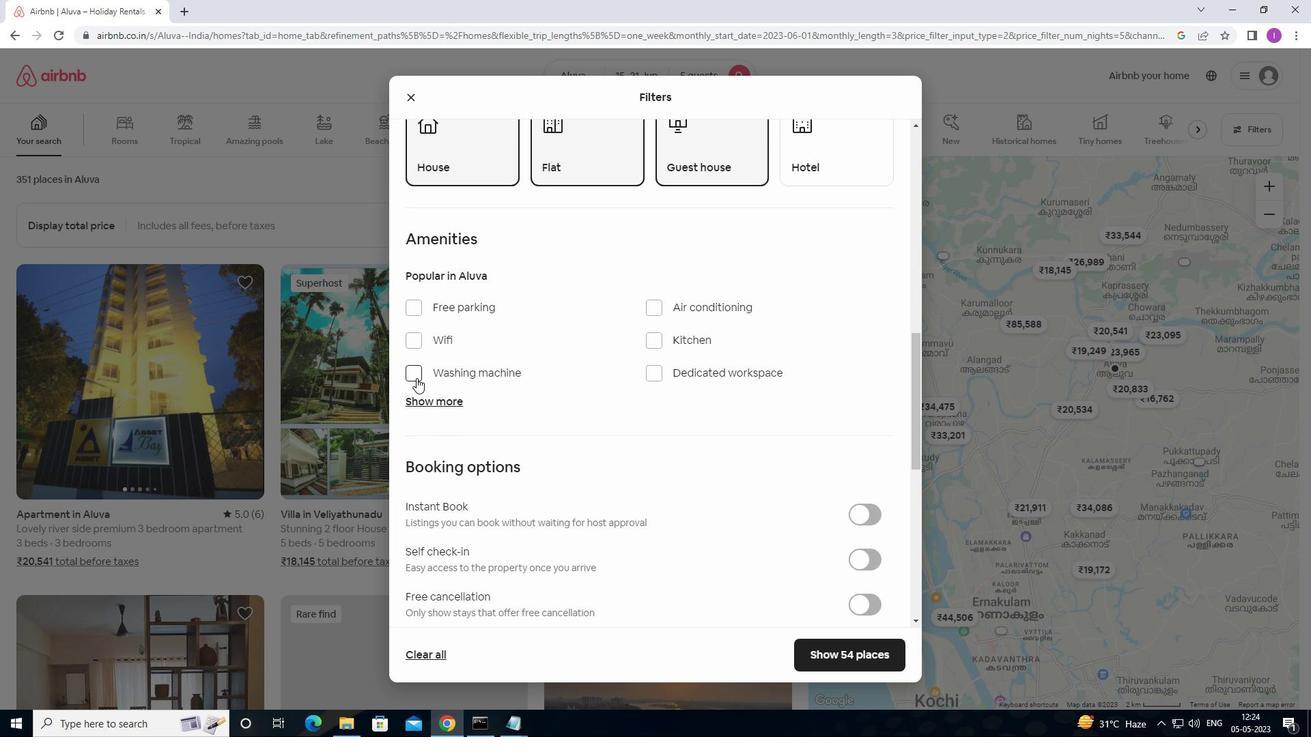 
Action: Mouse moved to (595, 412)
Screenshot: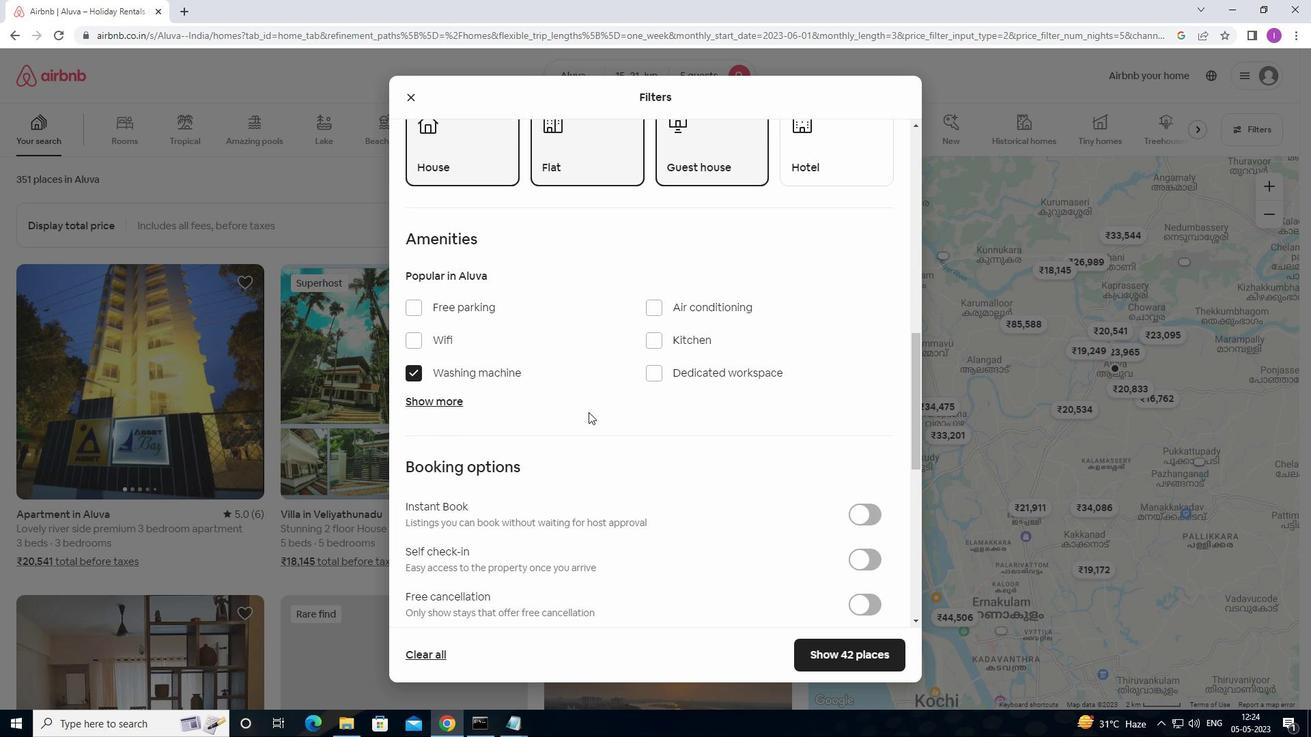 
Action: Mouse scrolled (595, 411) with delta (0, 0)
Screenshot: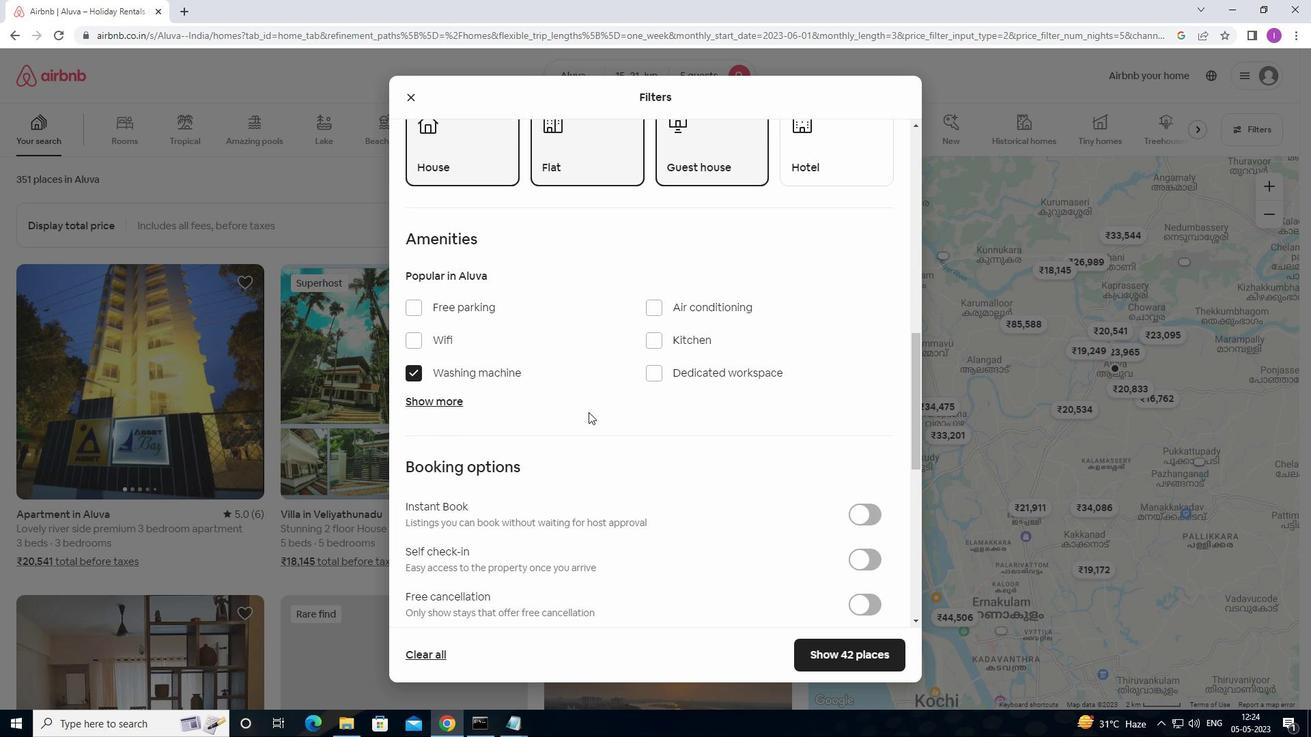 
Action: Mouse moved to (597, 412)
Screenshot: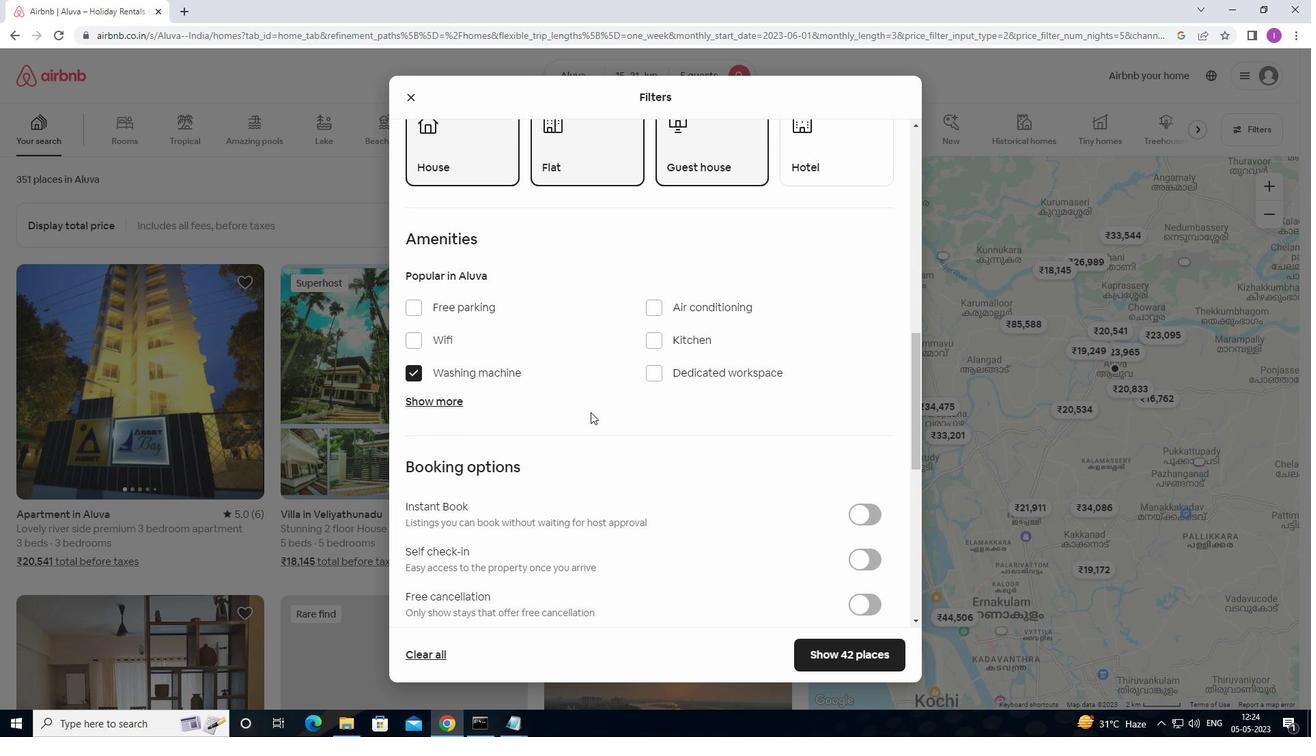 
Action: Mouse scrolled (597, 411) with delta (0, 0)
Screenshot: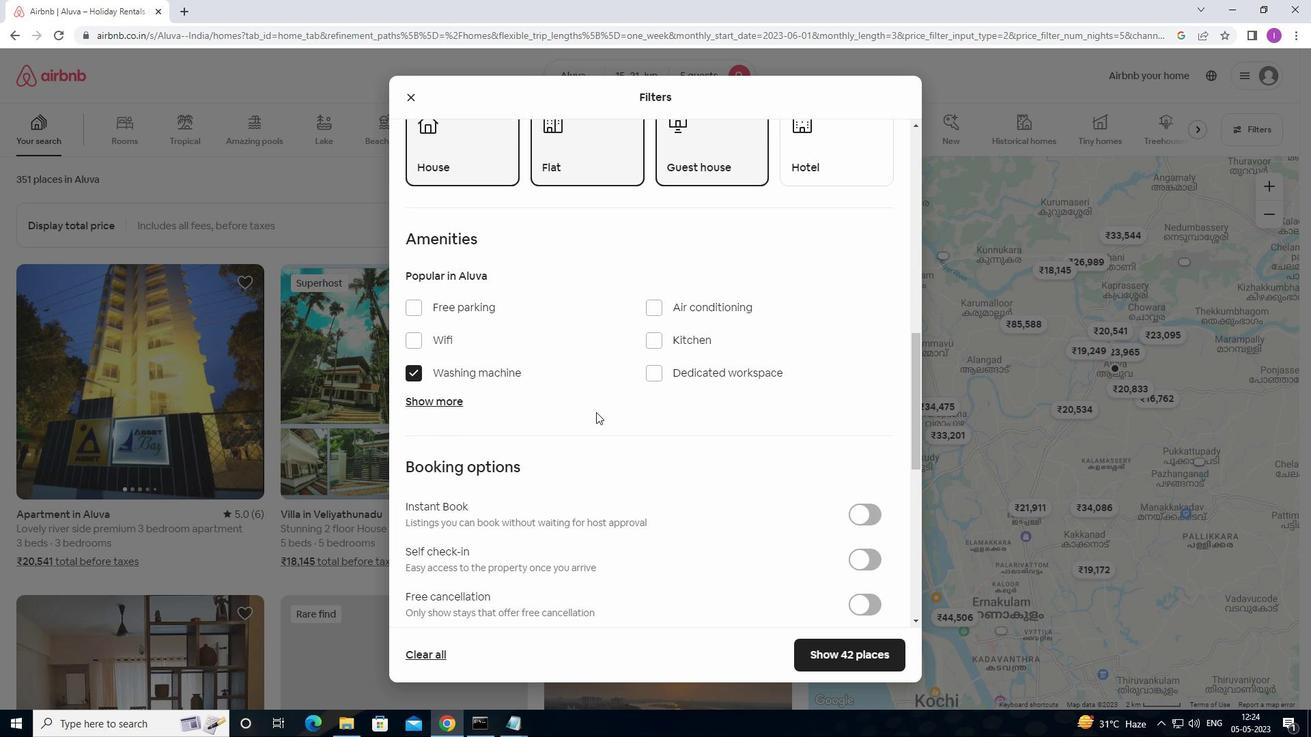 
Action: Mouse moved to (610, 412)
Screenshot: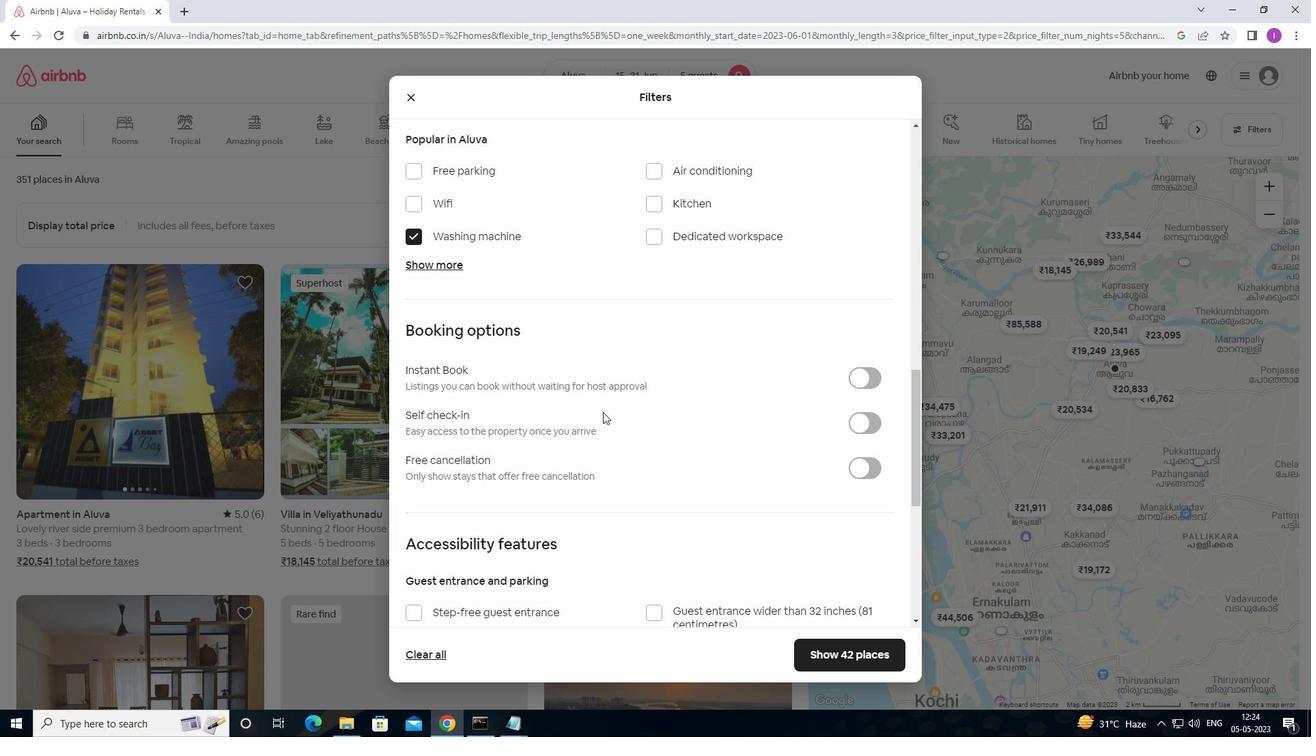 
Action: Mouse scrolled (610, 411) with delta (0, 0)
Screenshot: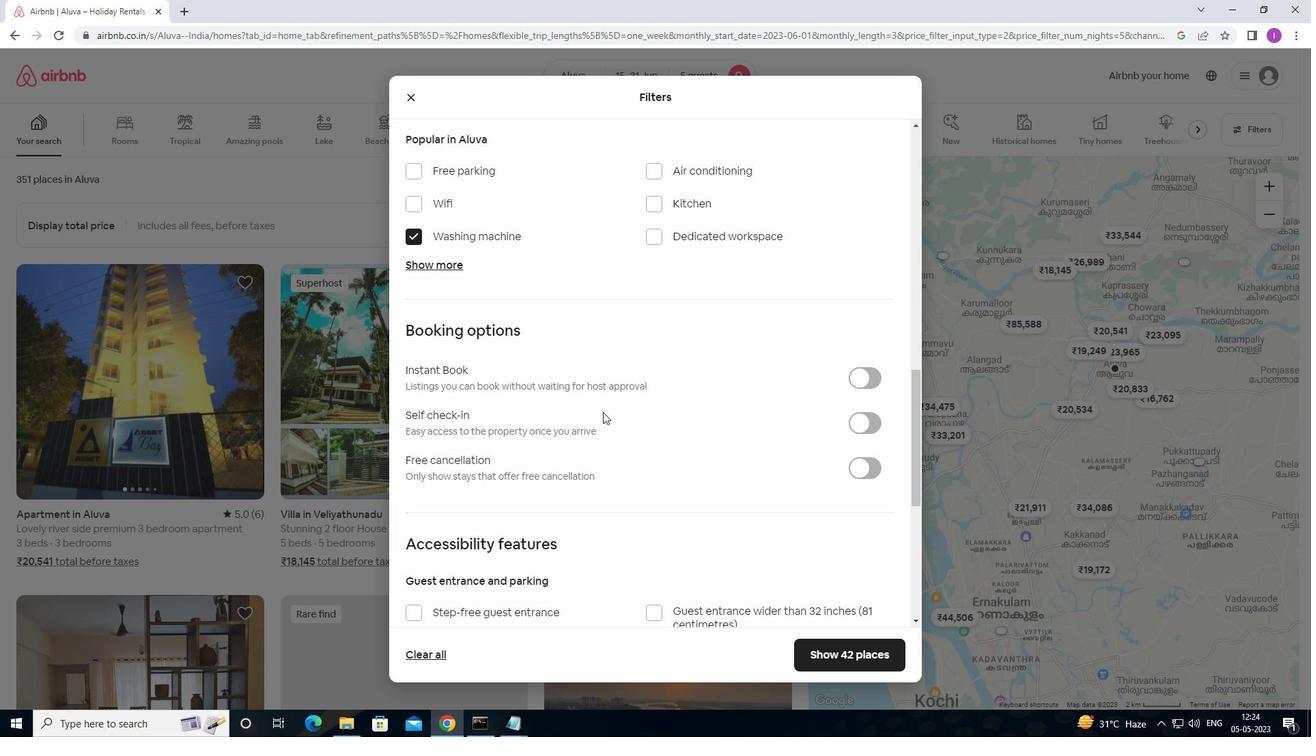 
Action: Mouse moved to (628, 412)
Screenshot: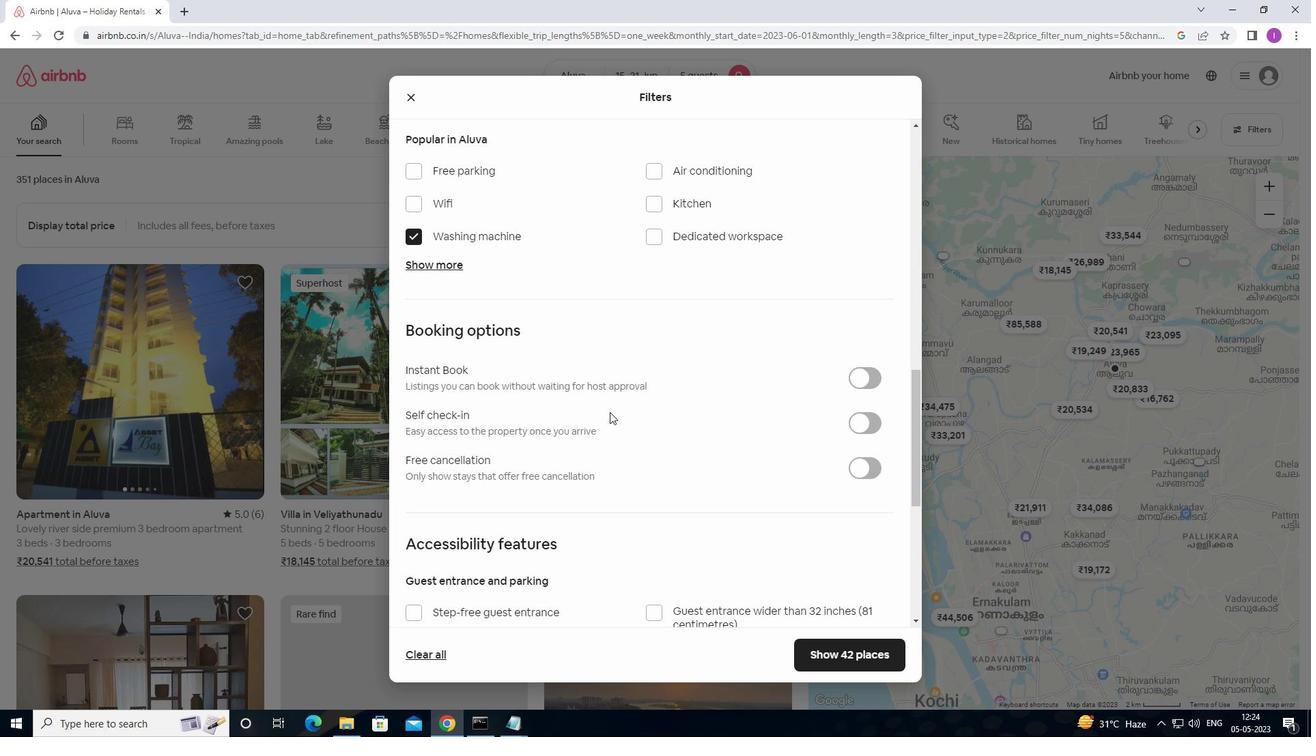 
Action: Mouse scrolled (628, 411) with delta (0, 0)
Screenshot: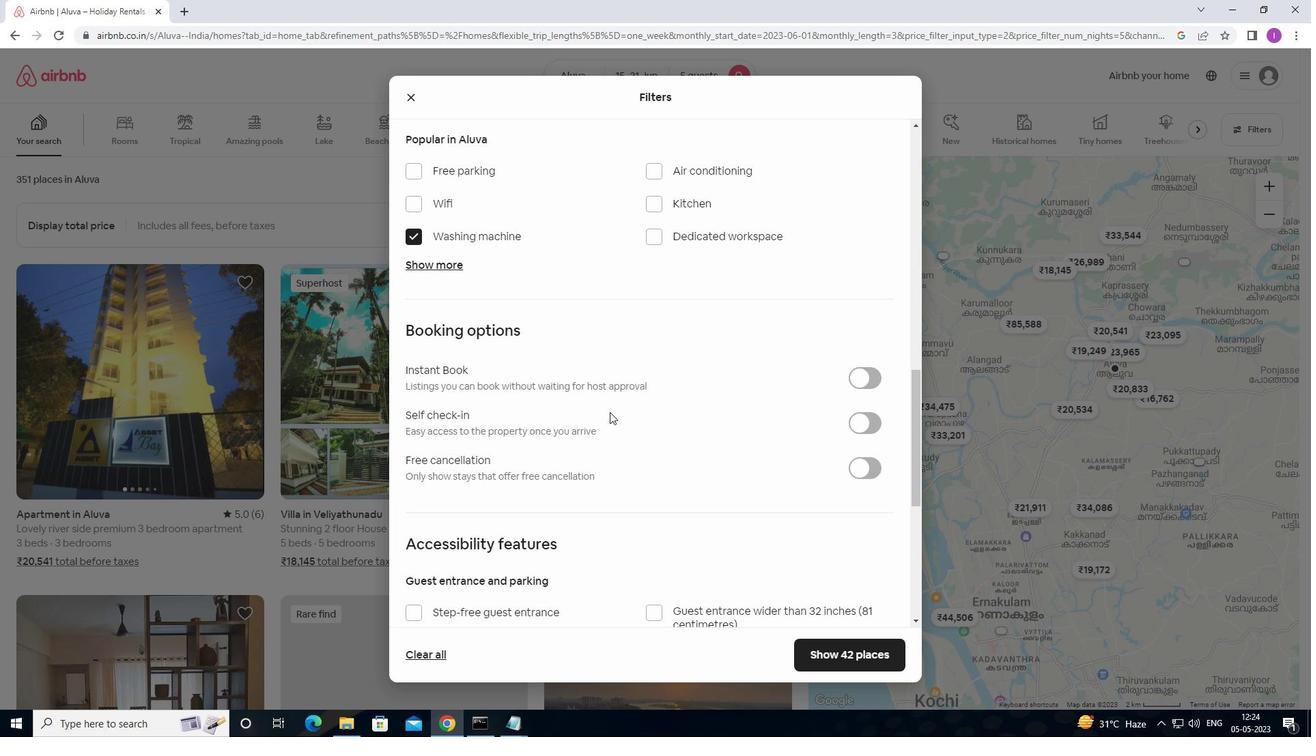
Action: Mouse moved to (640, 412)
Screenshot: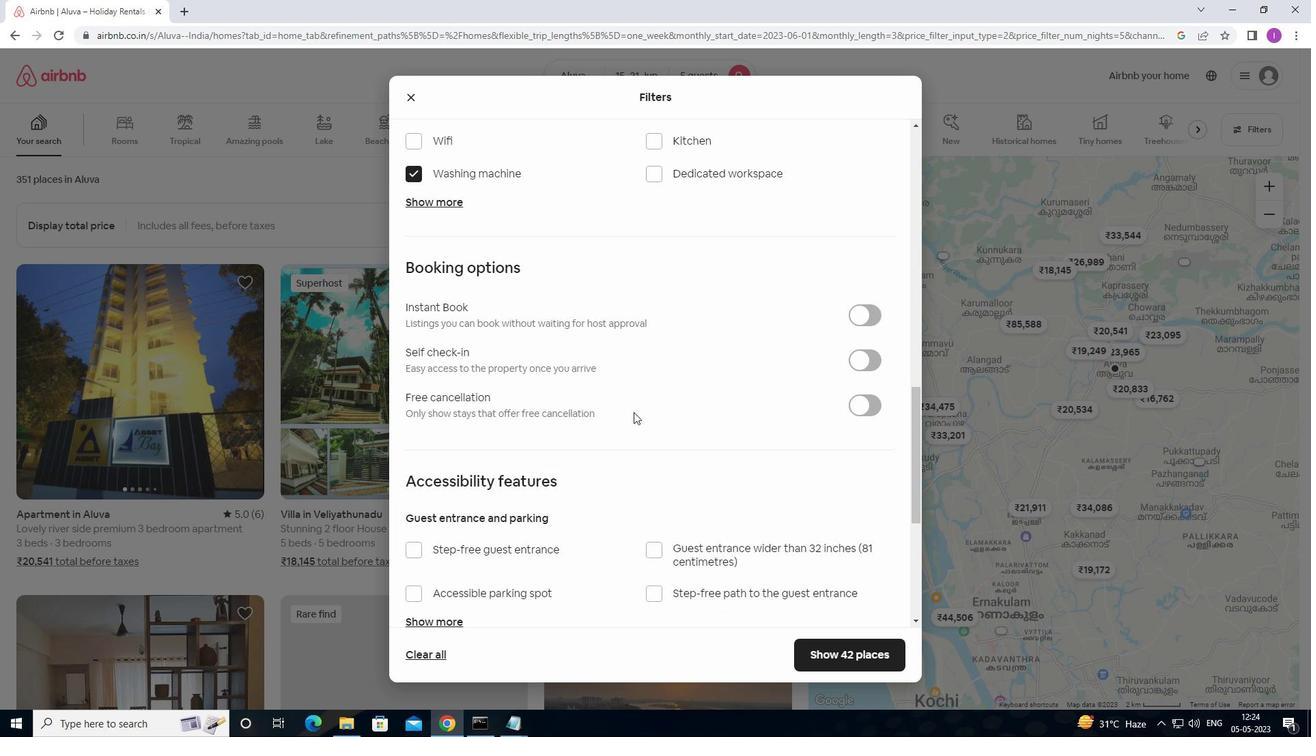 
Action: Mouse scrolled (640, 411) with delta (0, 0)
Screenshot: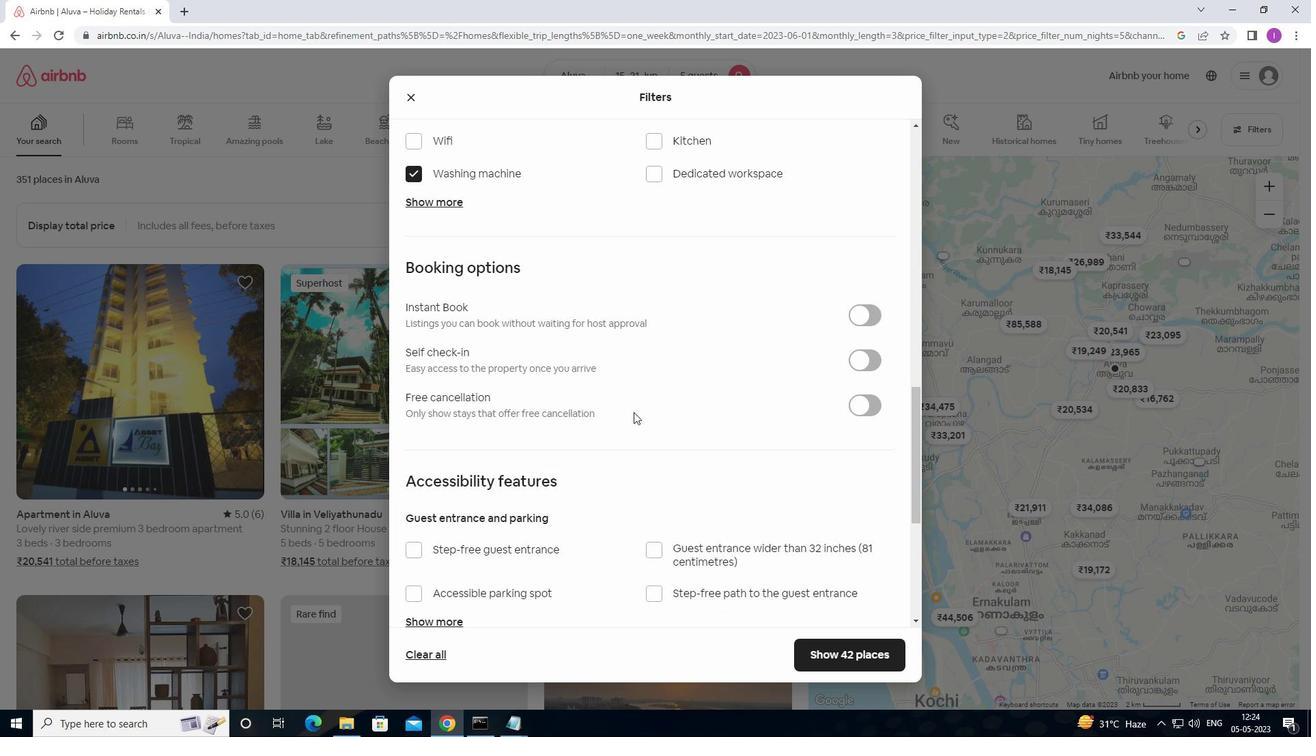 
Action: Mouse moved to (859, 219)
Screenshot: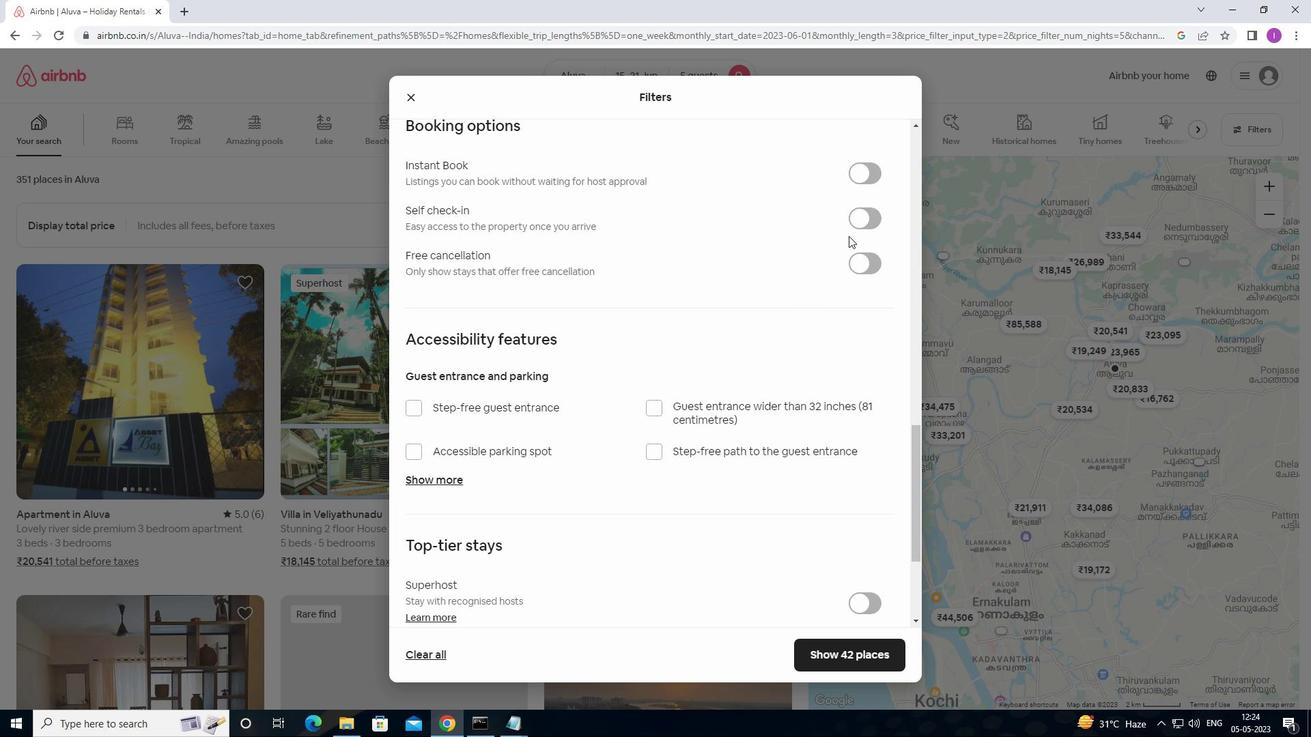 
Action: Mouse pressed left at (859, 219)
Screenshot: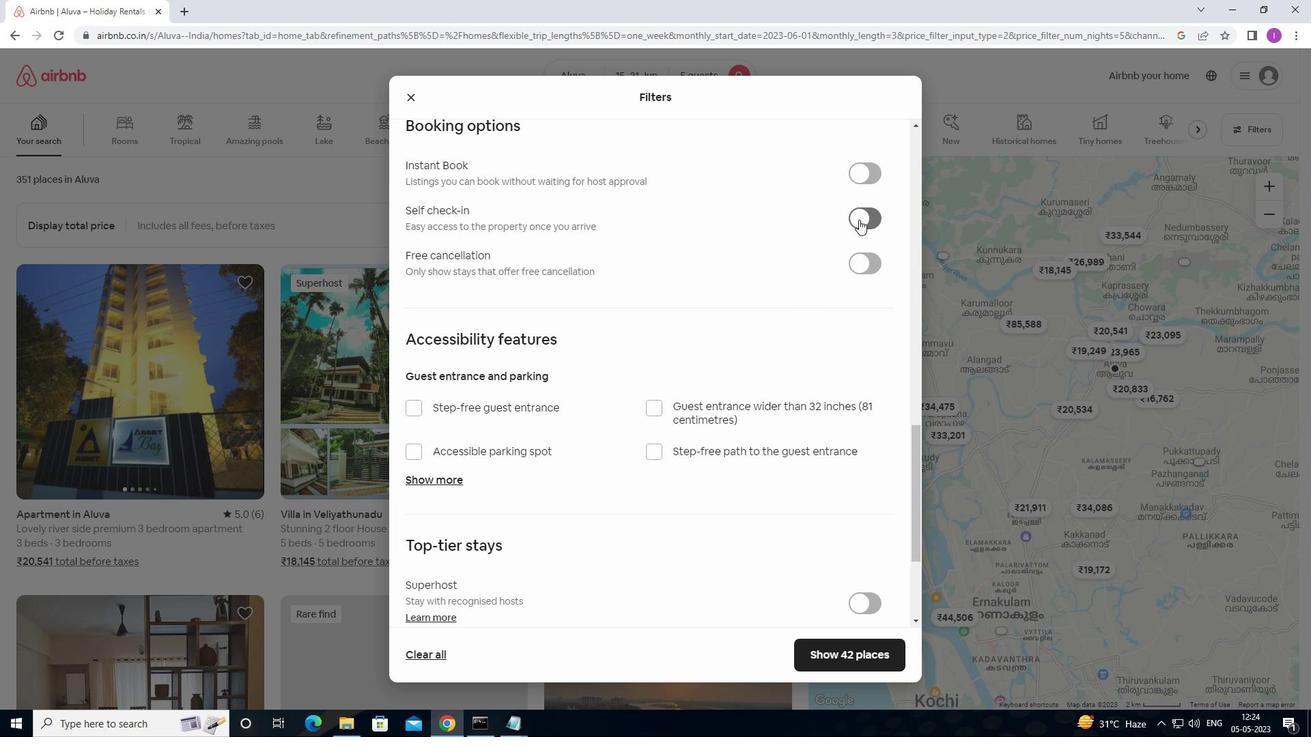 
Action: Mouse moved to (833, 293)
Screenshot: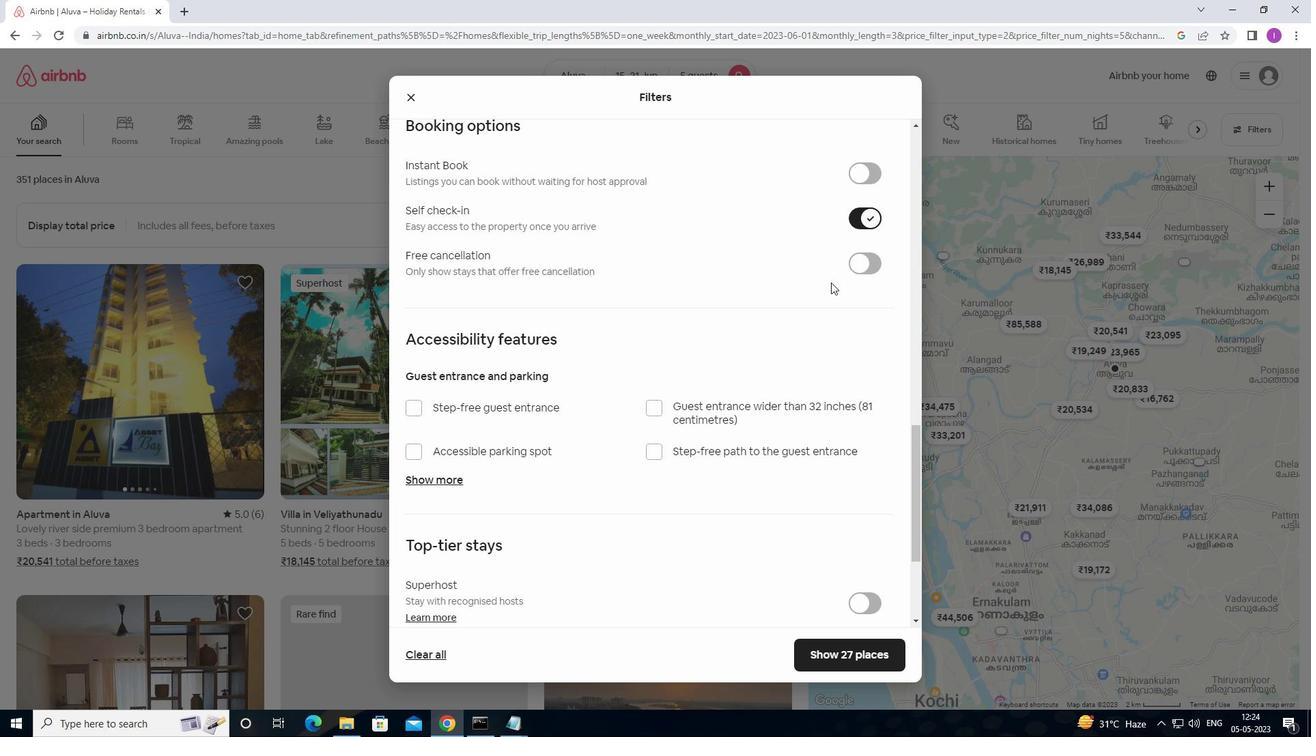 
Action: Mouse scrolled (833, 292) with delta (0, 0)
Screenshot: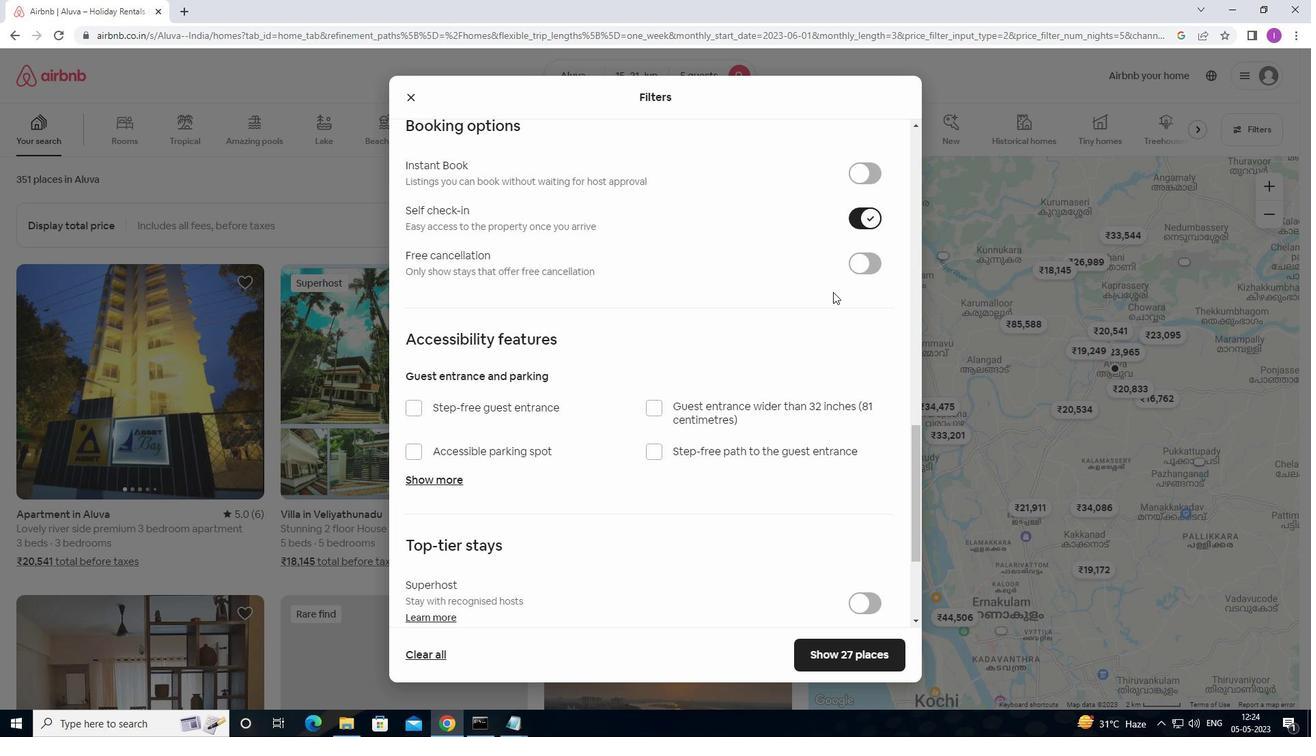 
Action: Mouse moved to (834, 293)
Screenshot: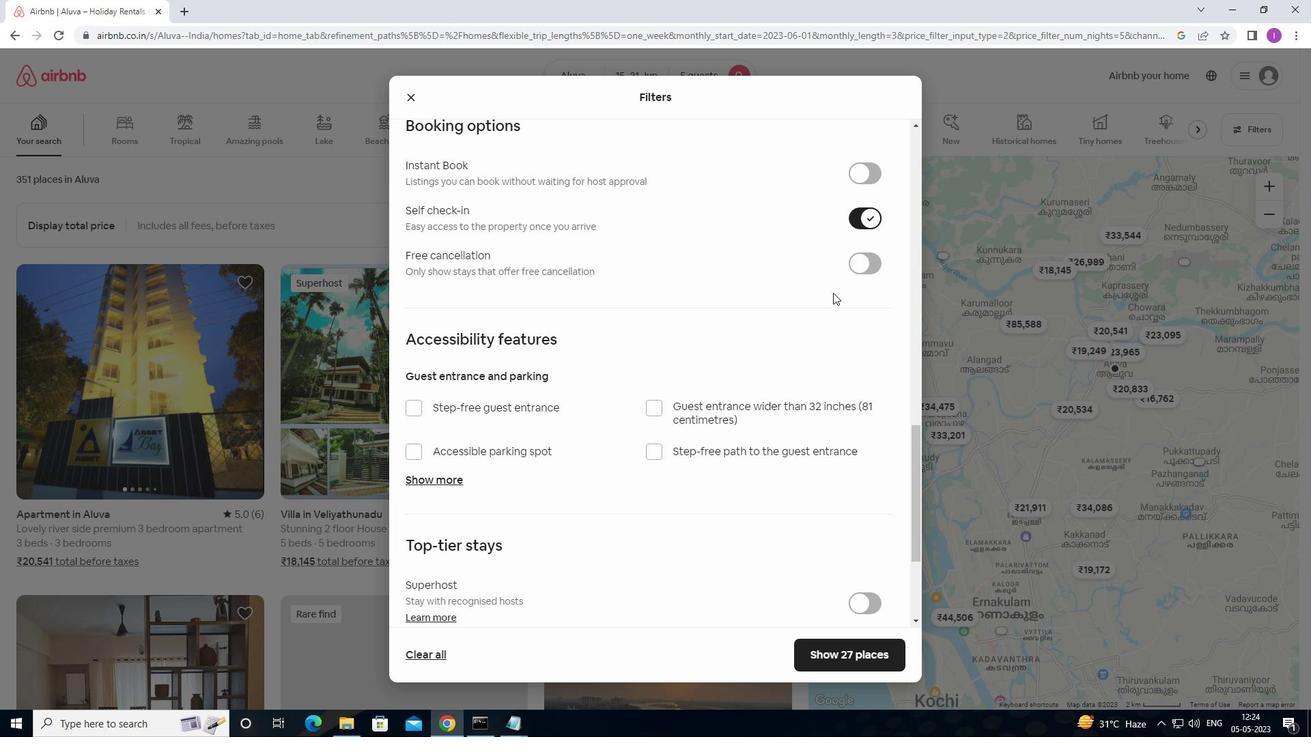 
Action: Mouse scrolled (834, 293) with delta (0, 0)
Screenshot: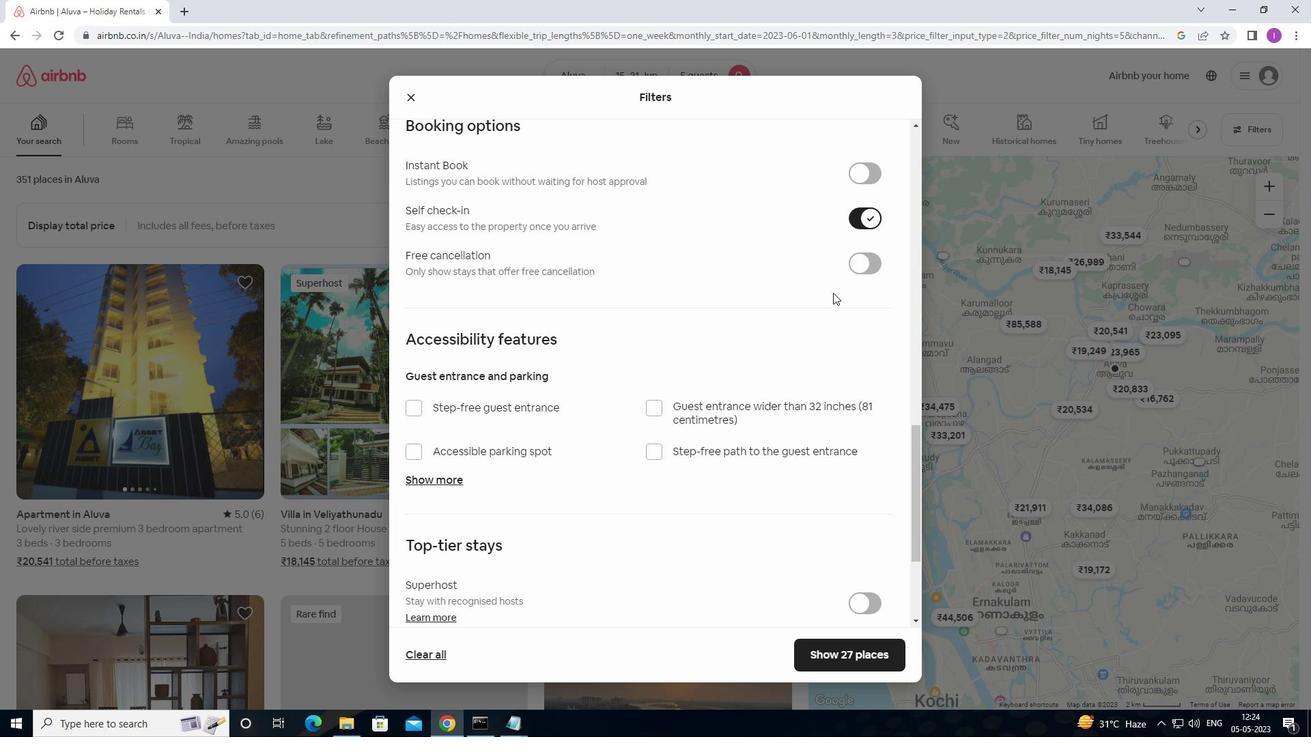 
Action: Mouse moved to (784, 370)
Screenshot: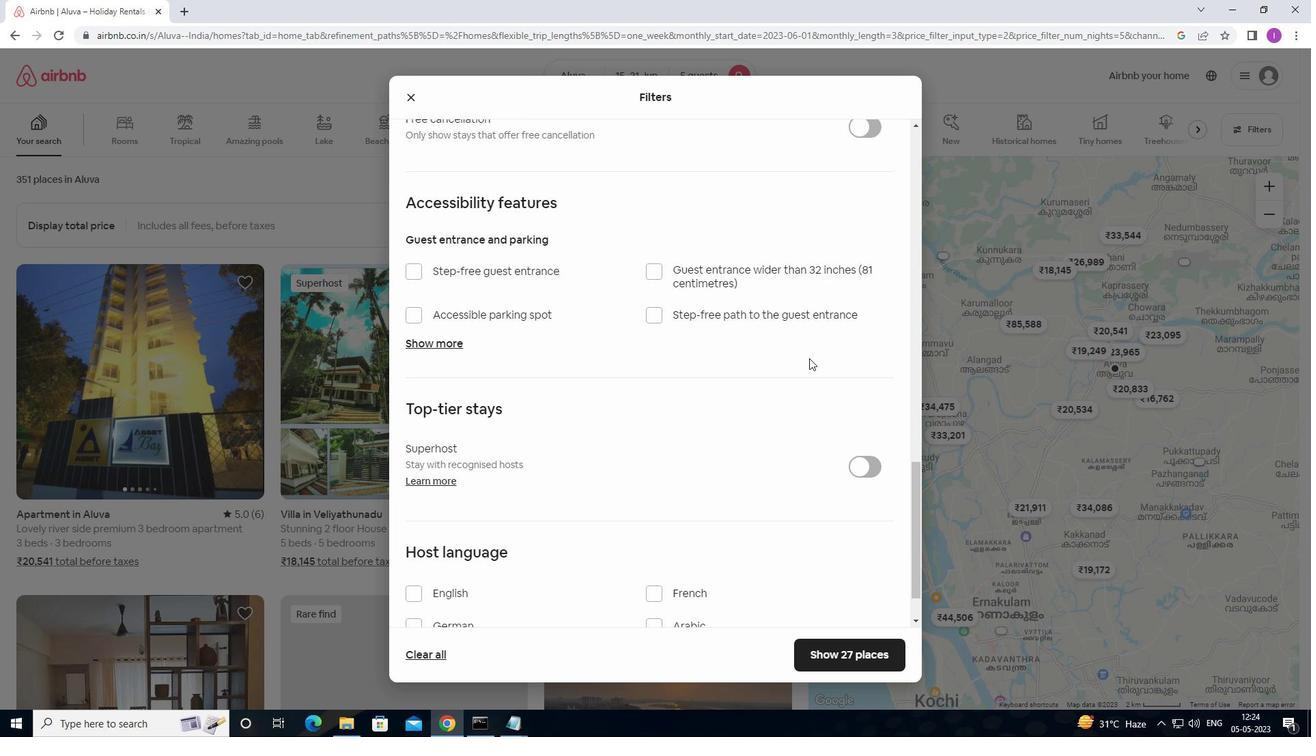 
Action: Mouse scrolled (784, 370) with delta (0, 0)
Screenshot: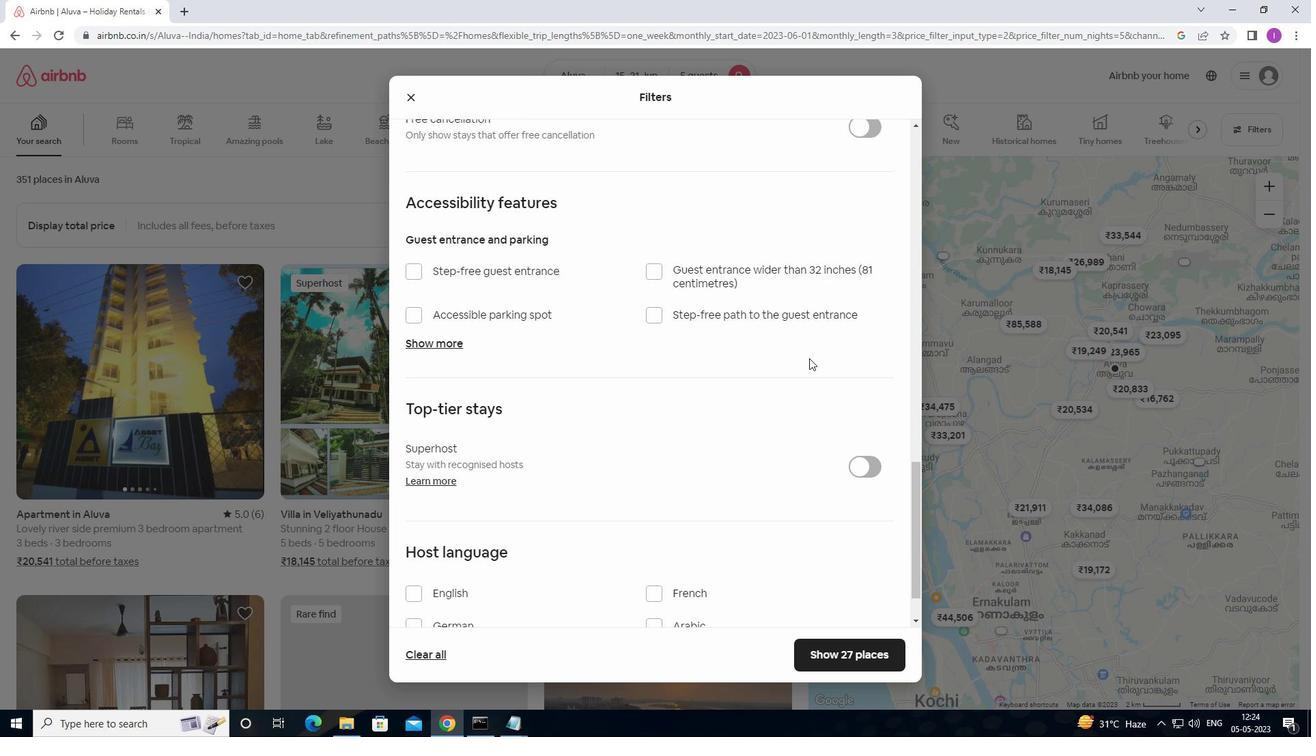 
Action: Mouse moved to (776, 381)
Screenshot: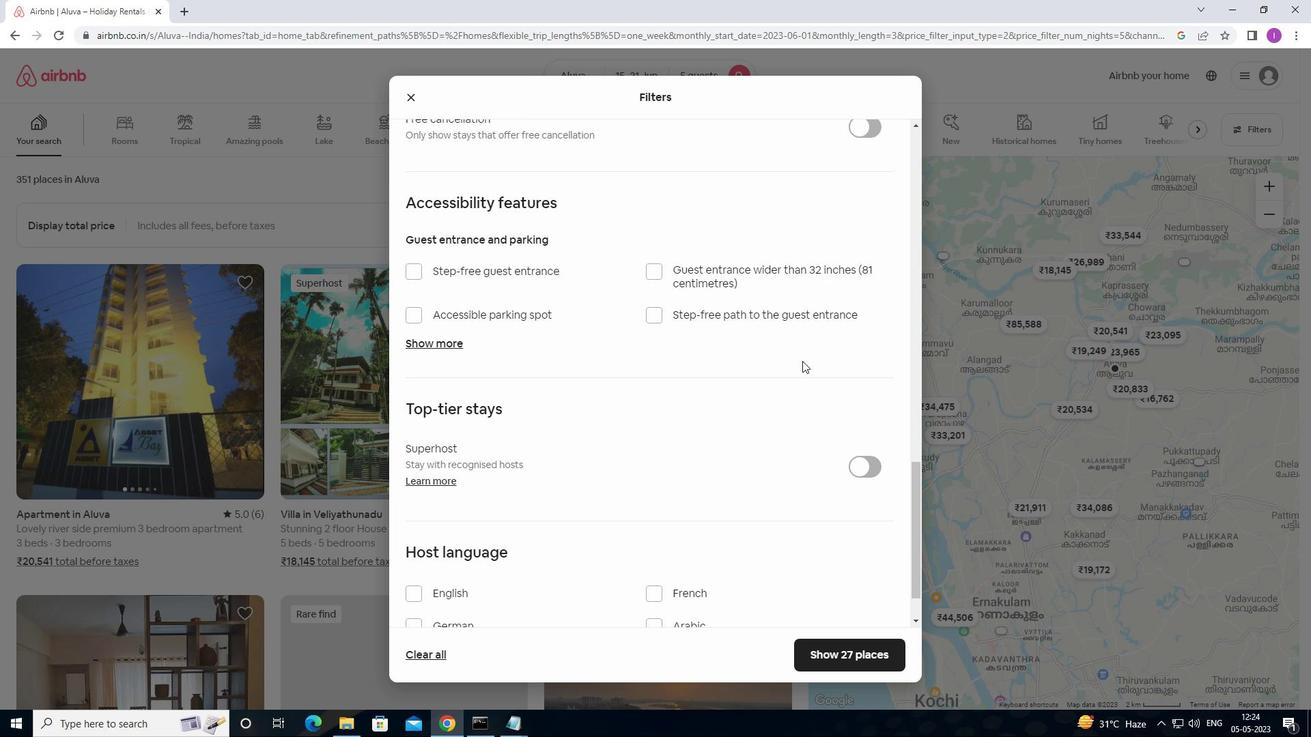 
Action: Mouse scrolled (776, 380) with delta (0, 0)
Screenshot: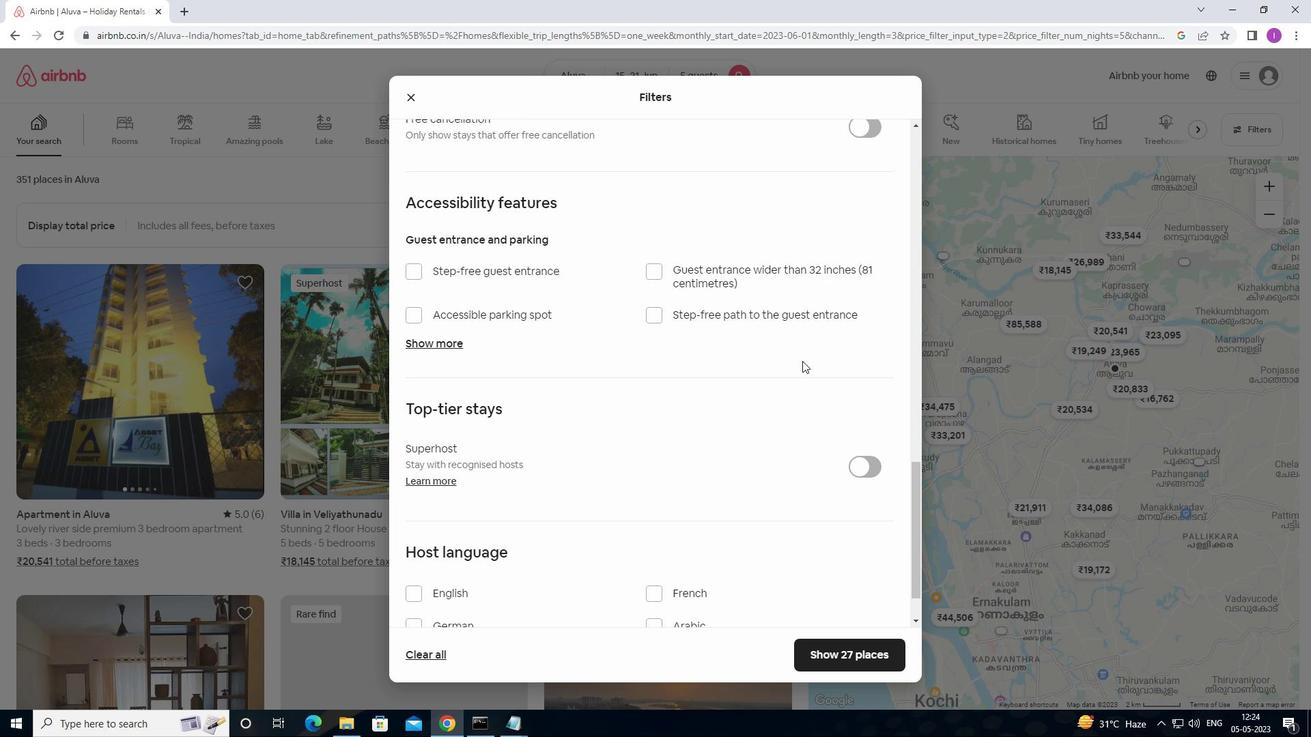 
Action: Mouse moved to (771, 386)
Screenshot: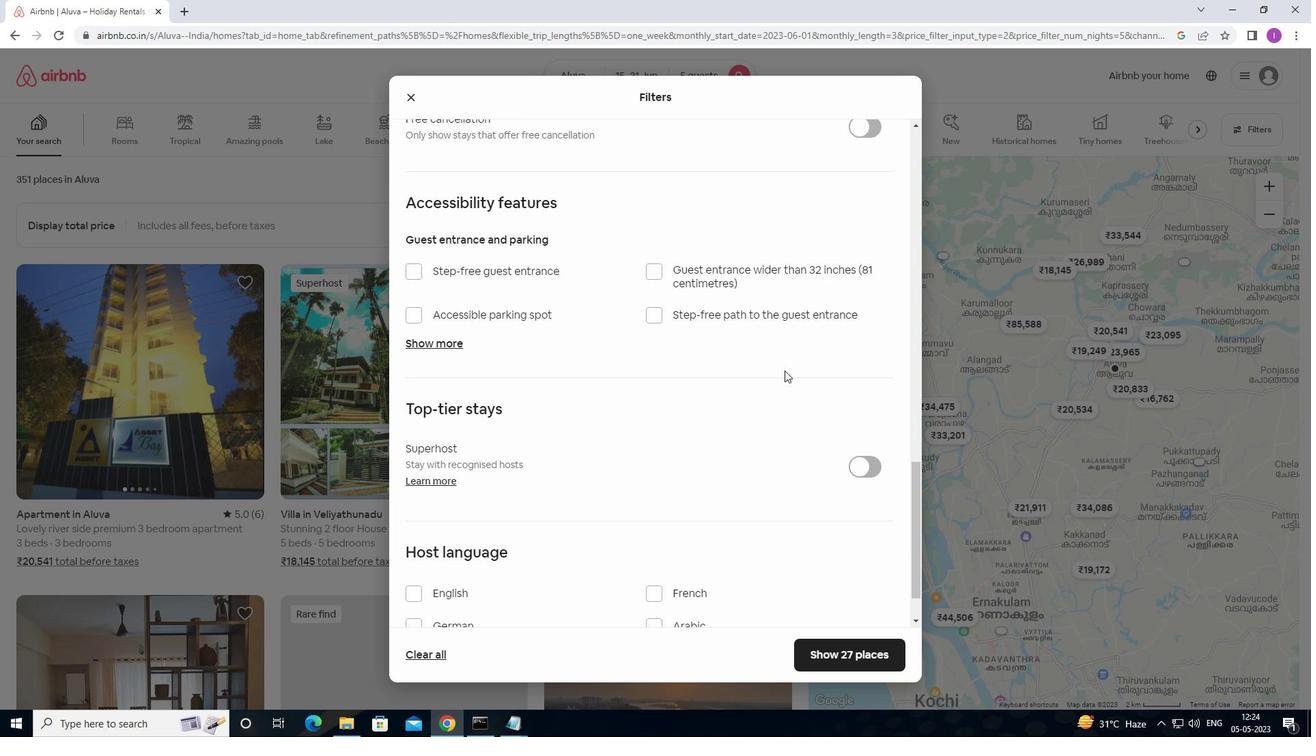 
Action: Mouse scrolled (771, 385) with delta (0, 0)
Screenshot: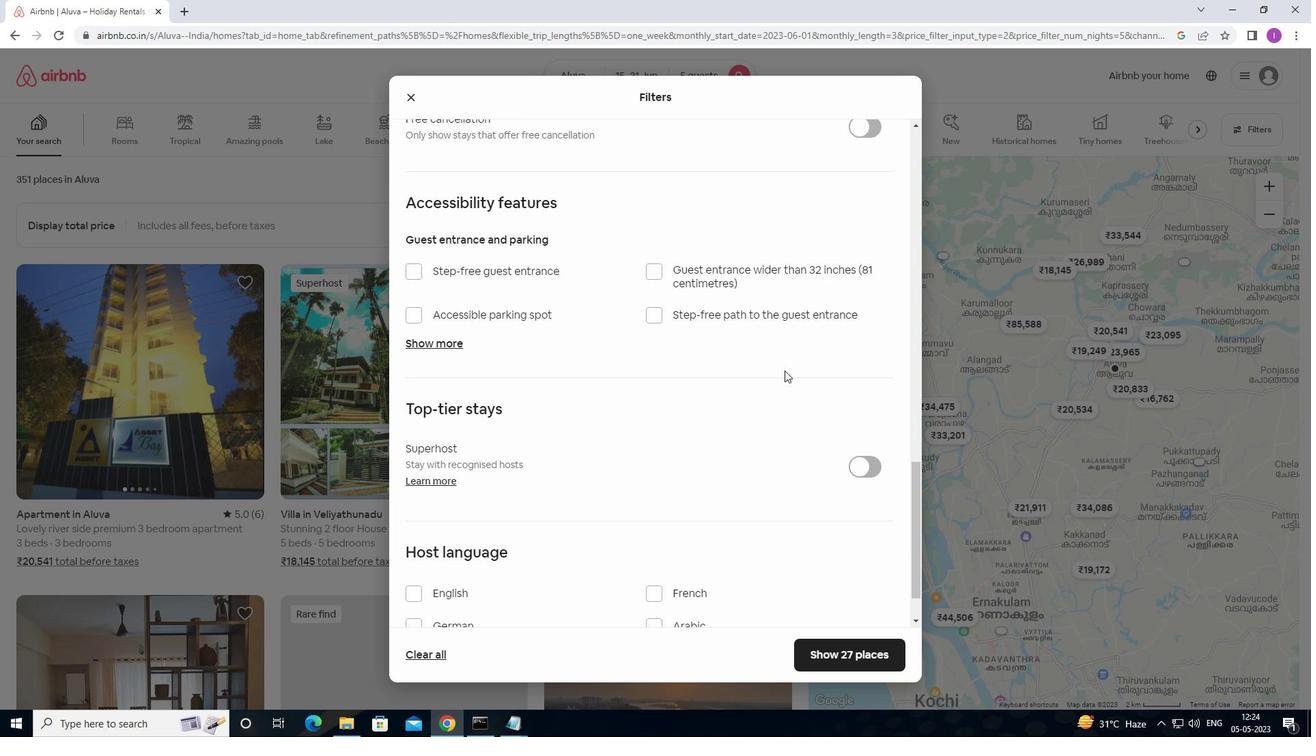 
Action: Mouse moved to (751, 398)
Screenshot: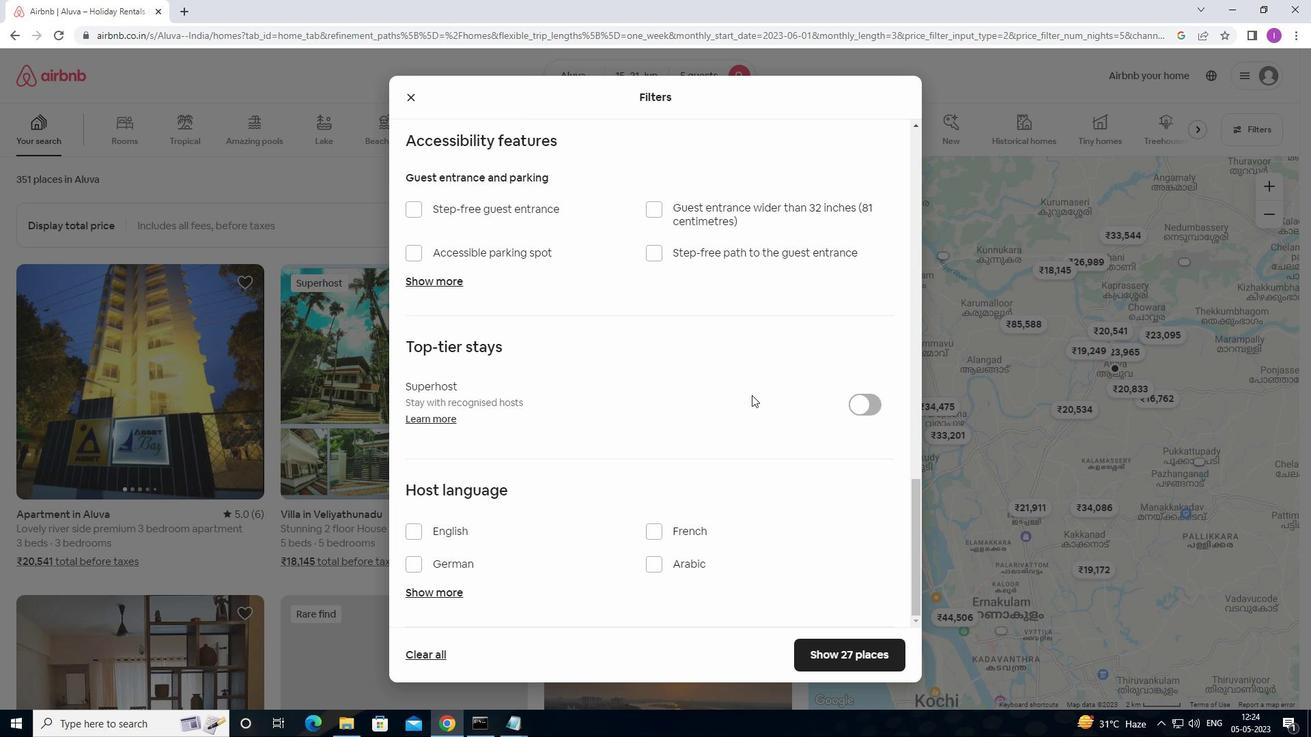 
Action: Mouse scrolled (751, 398) with delta (0, 0)
Screenshot: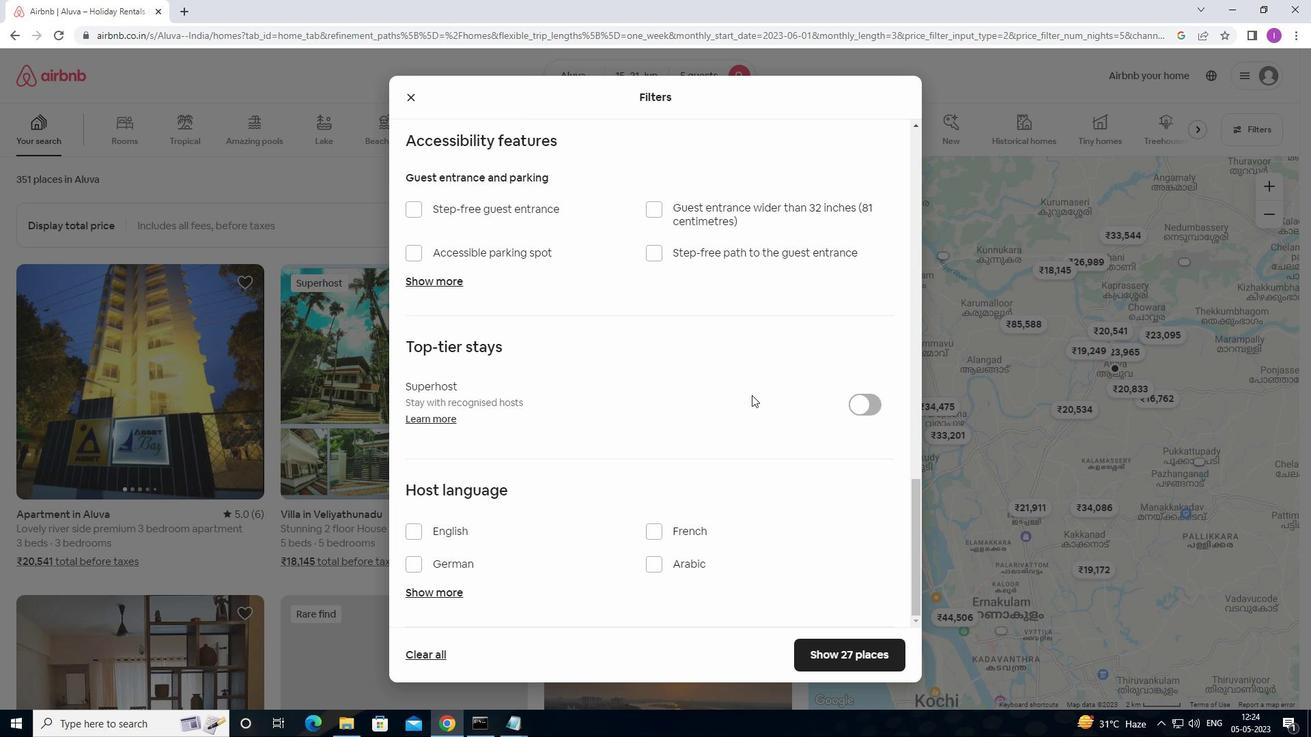 
Action: Mouse moved to (750, 403)
Screenshot: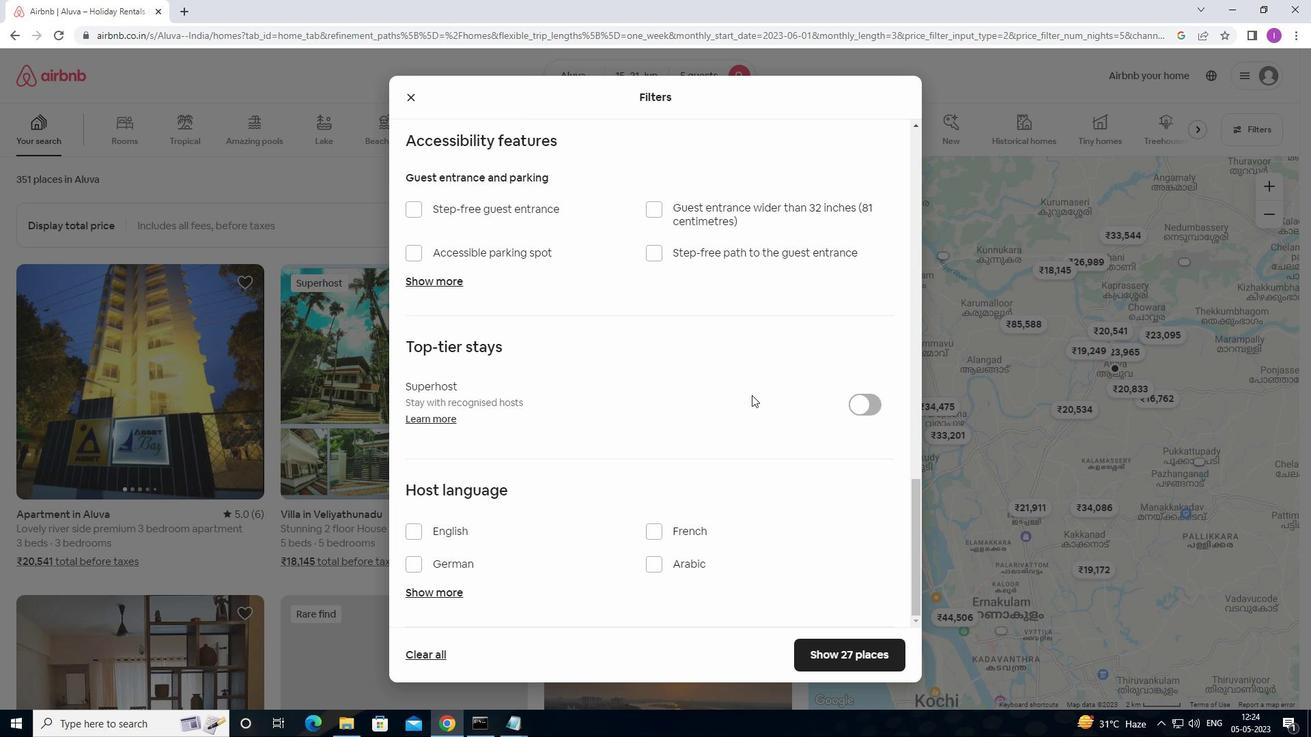 
Action: Mouse scrolled (750, 403) with delta (0, 0)
Screenshot: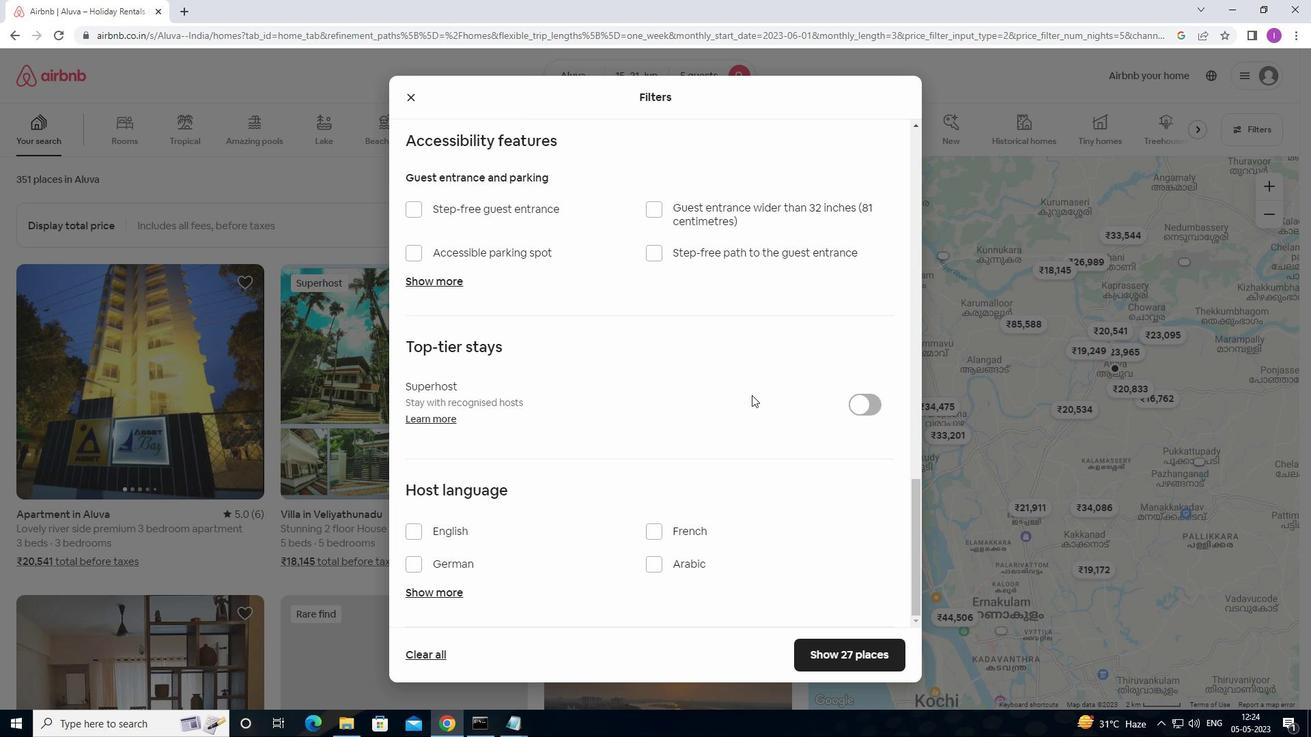 
Action: Mouse moved to (739, 411)
Screenshot: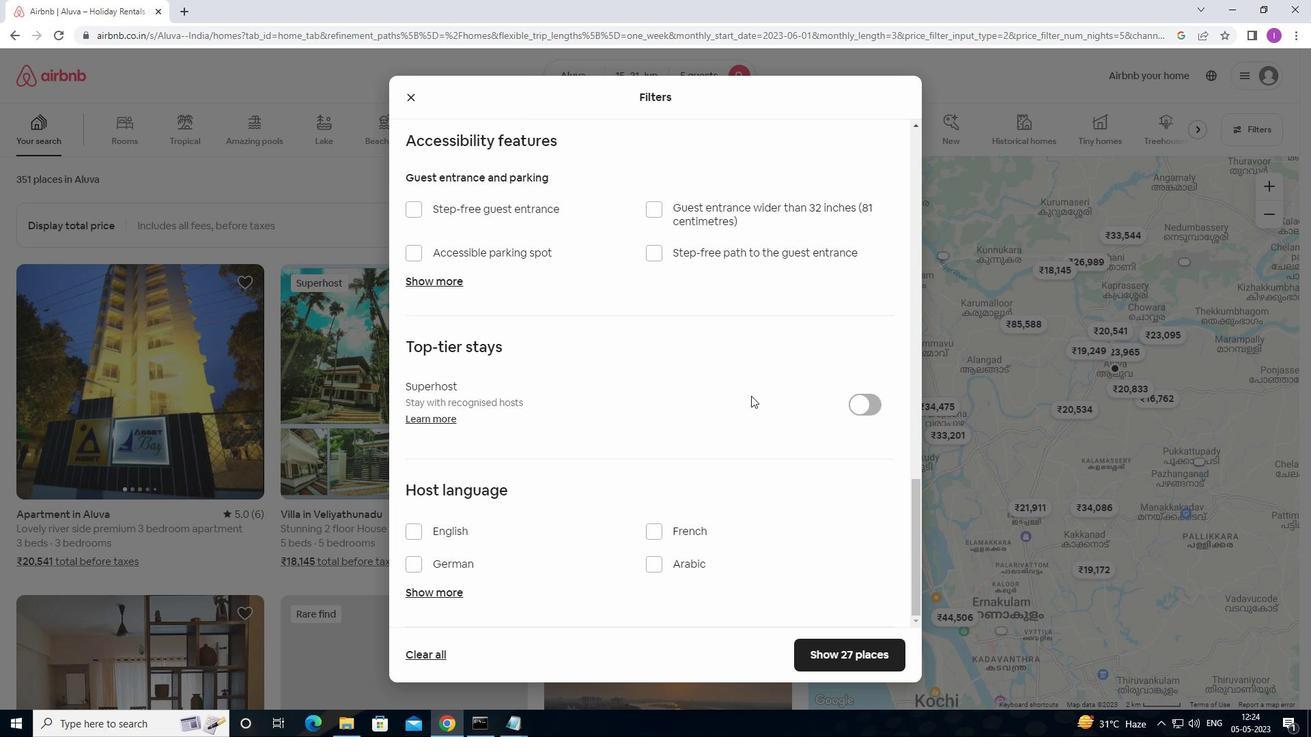 
Action: Mouse scrolled (739, 411) with delta (0, 0)
Screenshot: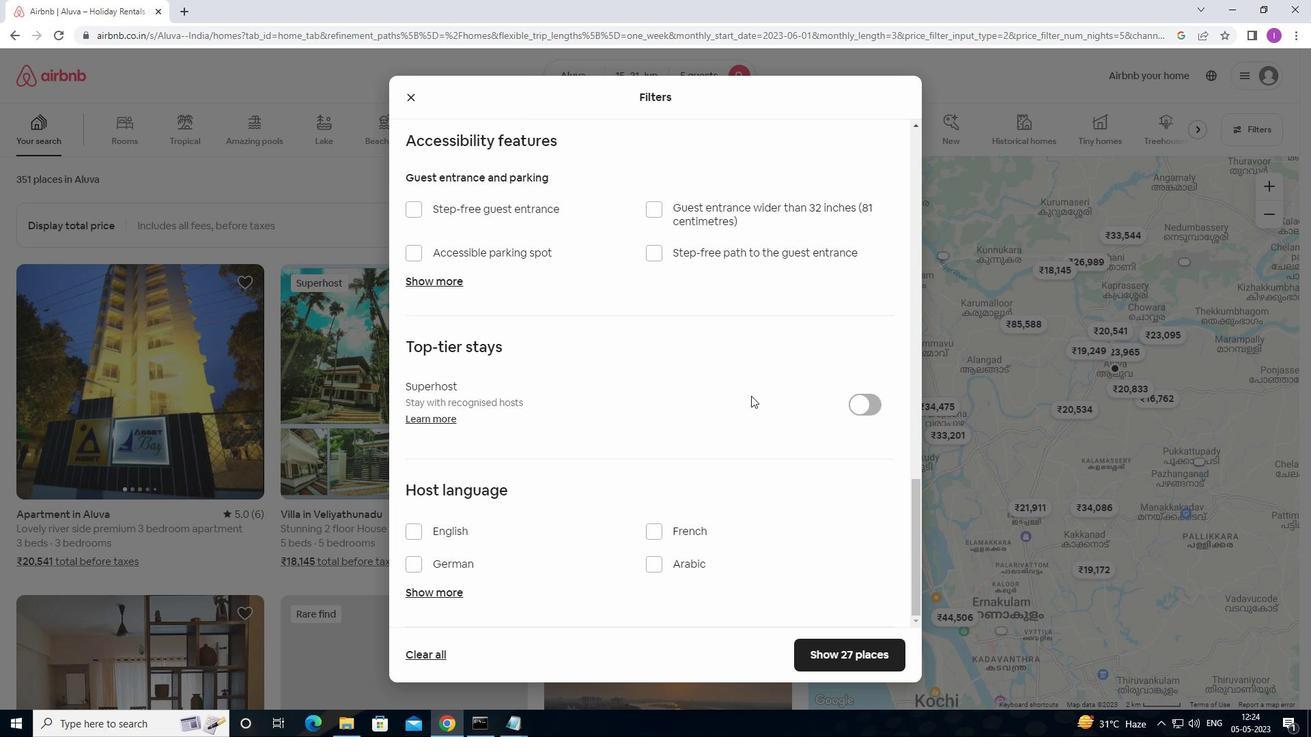
Action: Mouse moved to (414, 531)
Screenshot: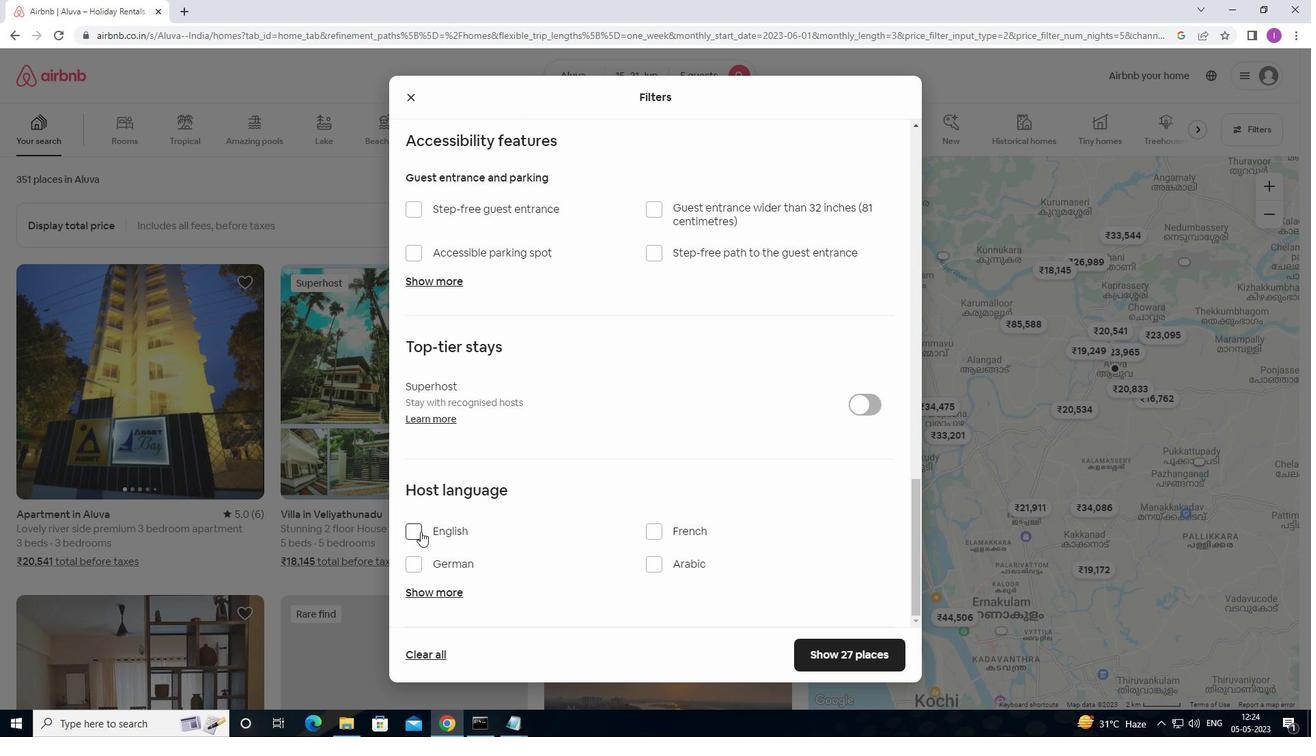 
Action: Mouse pressed left at (414, 531)
Screenshot: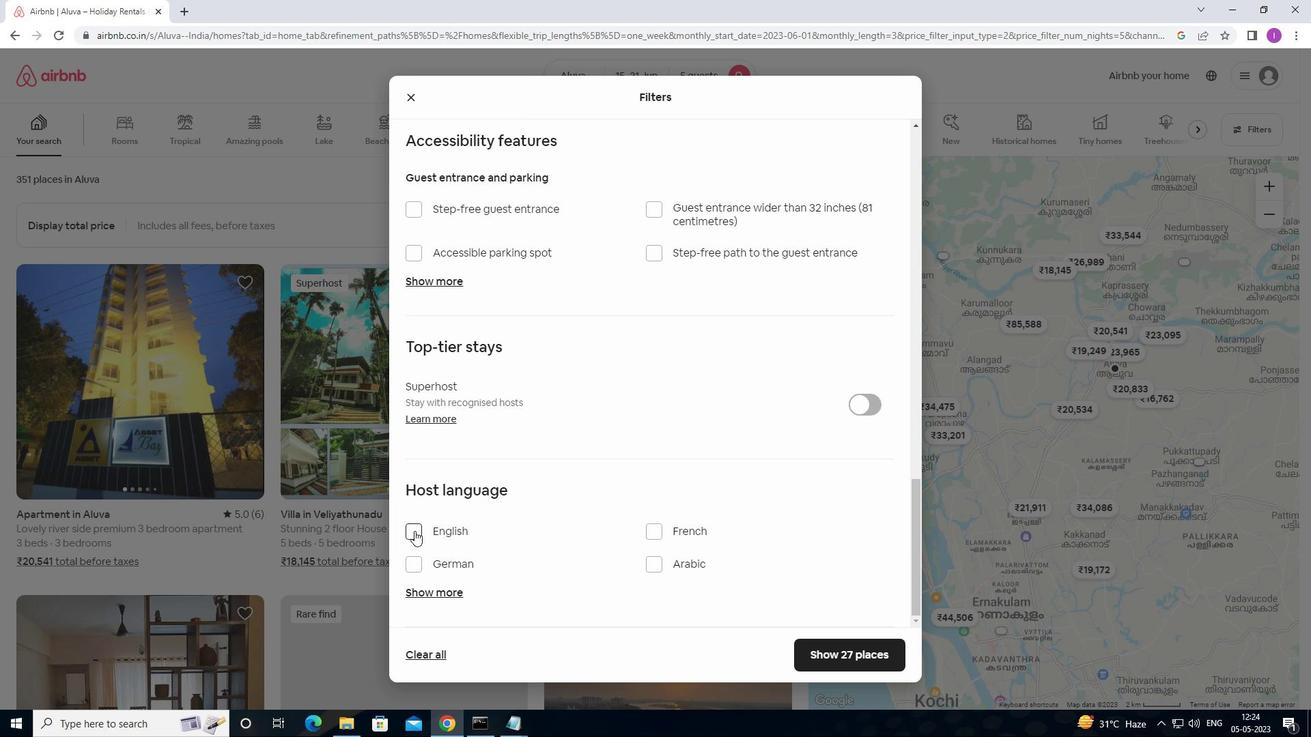 
Action: Mouse moved to (856, 661)
Screenshot: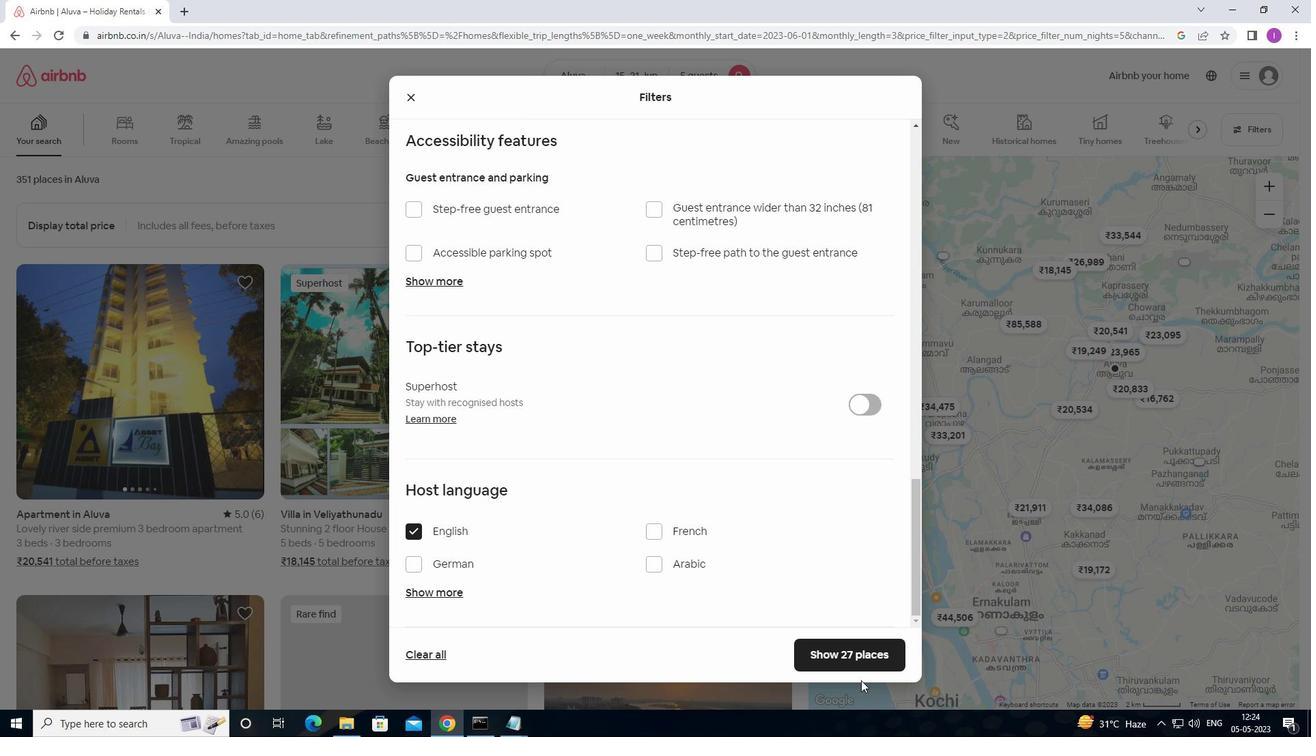 
Action: Mouse pressed left at (856, 661)
Screenshot: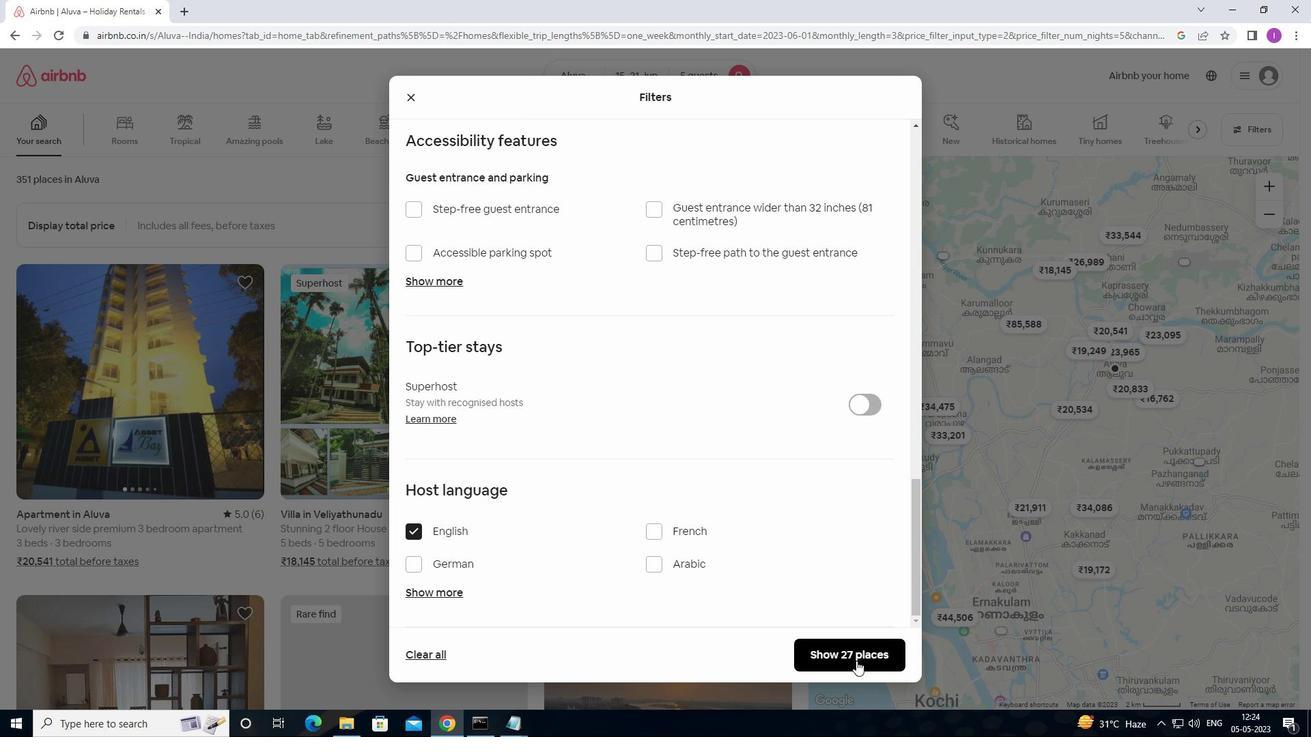 
Action: Mouse moved to (955, 528)
Screenshot: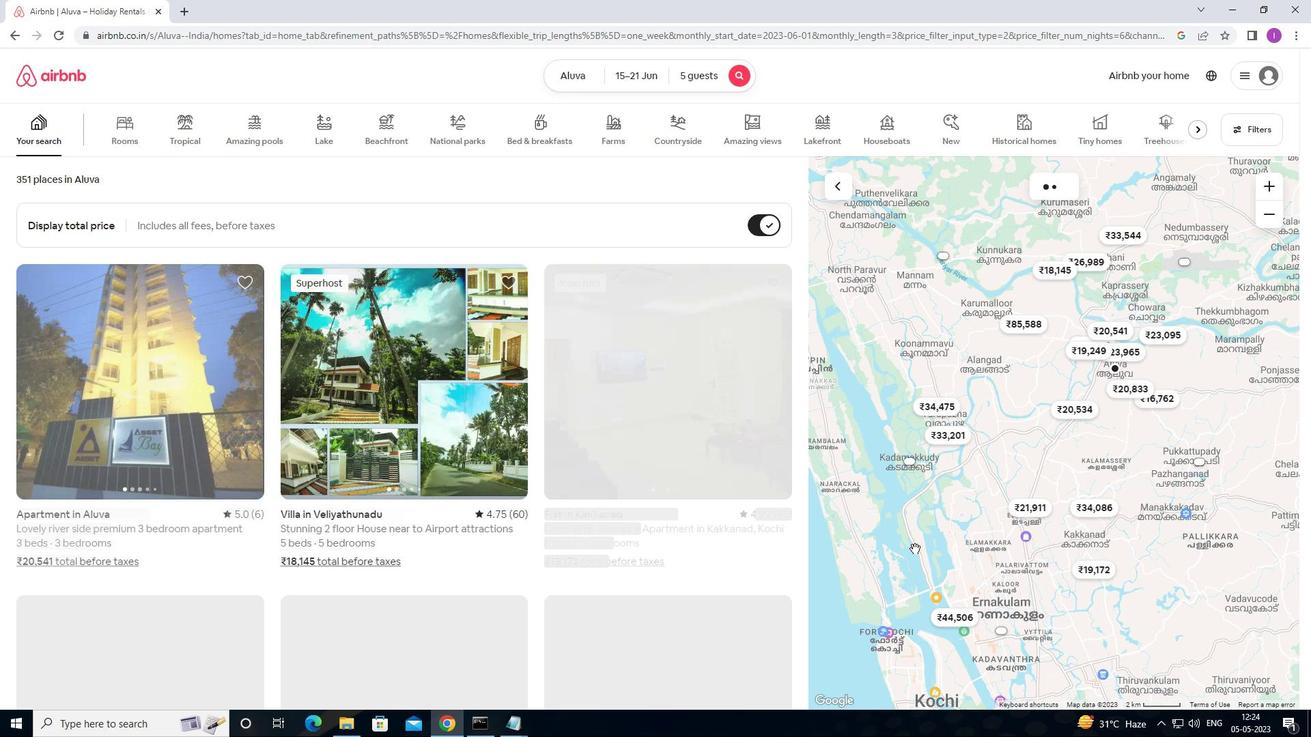 
